 Task: Plan a trip to Bassila, Benin from 4th December, 2023 to 10th December, 2023 for 8 adults, 2 children.4 bedrooms having 8 beds and 4 bathrooms. Property type can be house. Amenities needed are: wifi, TV, free parkinig on premises, gym, breakfast. Booking option can be shelf check-in. Look for 4 properties as per requirement.
Action: Mouse moved to (482, 118)
Screenshot: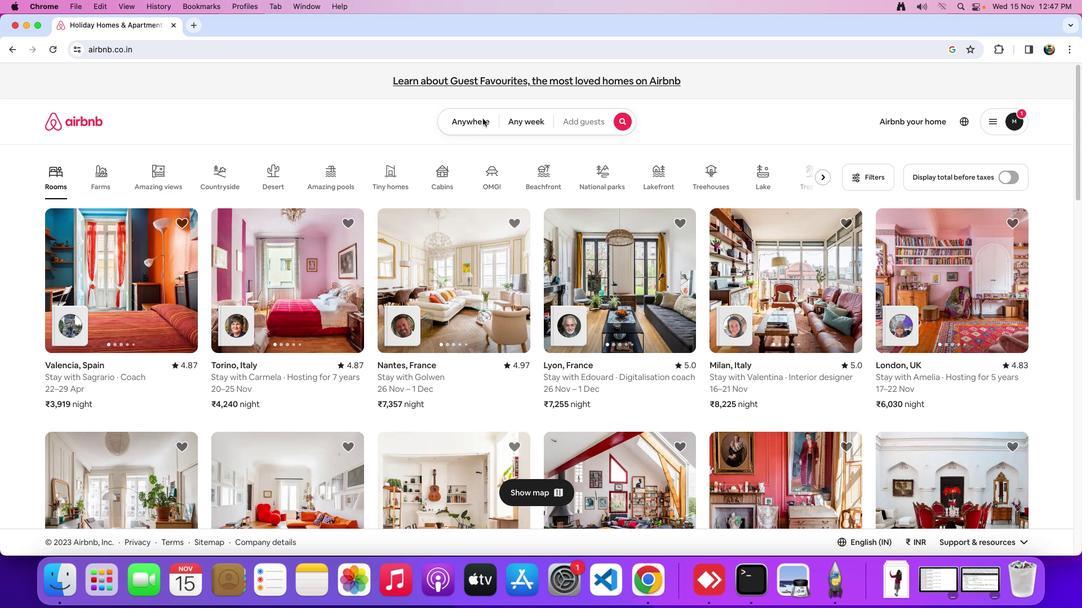 
Action: Mouse pressed left at (482, 118)
Screenshot: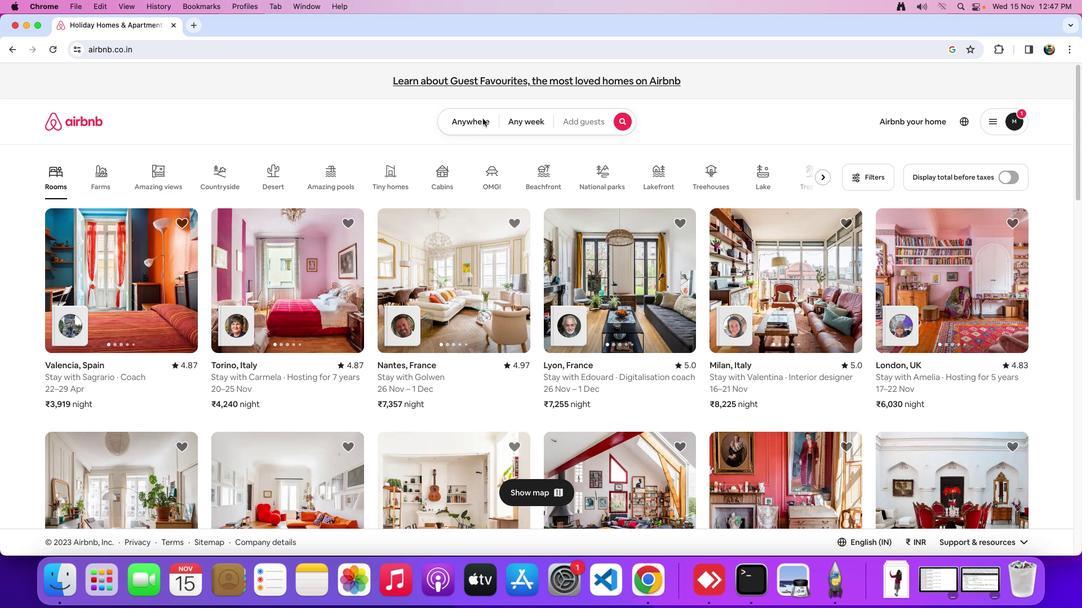 
Action: Mouse moved to (482, 120)
Screenshot: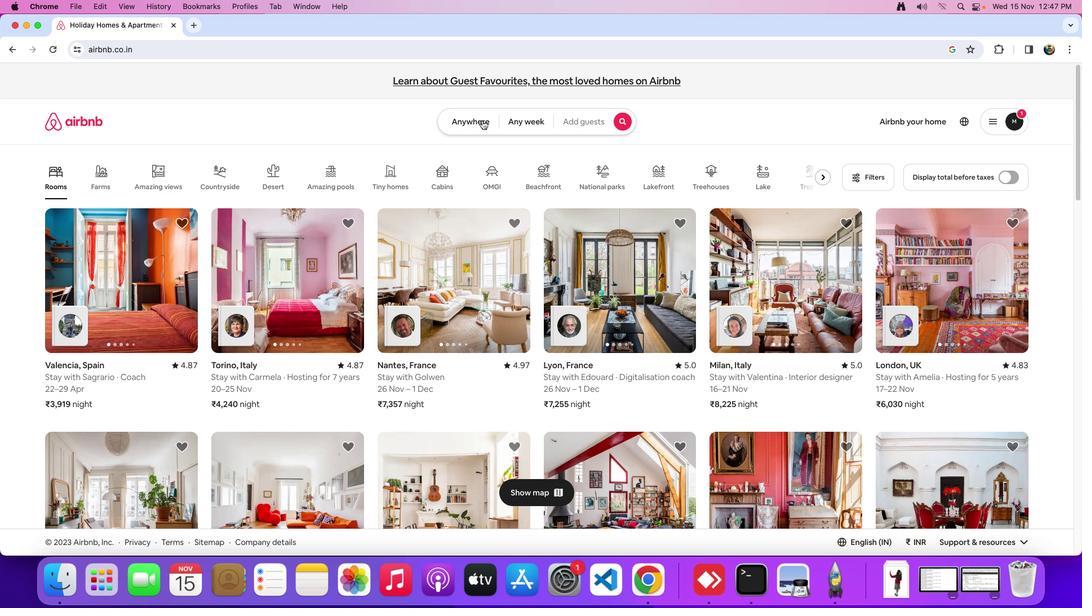 
Action: Mouse pressed left at (482, 120)
Screenshot: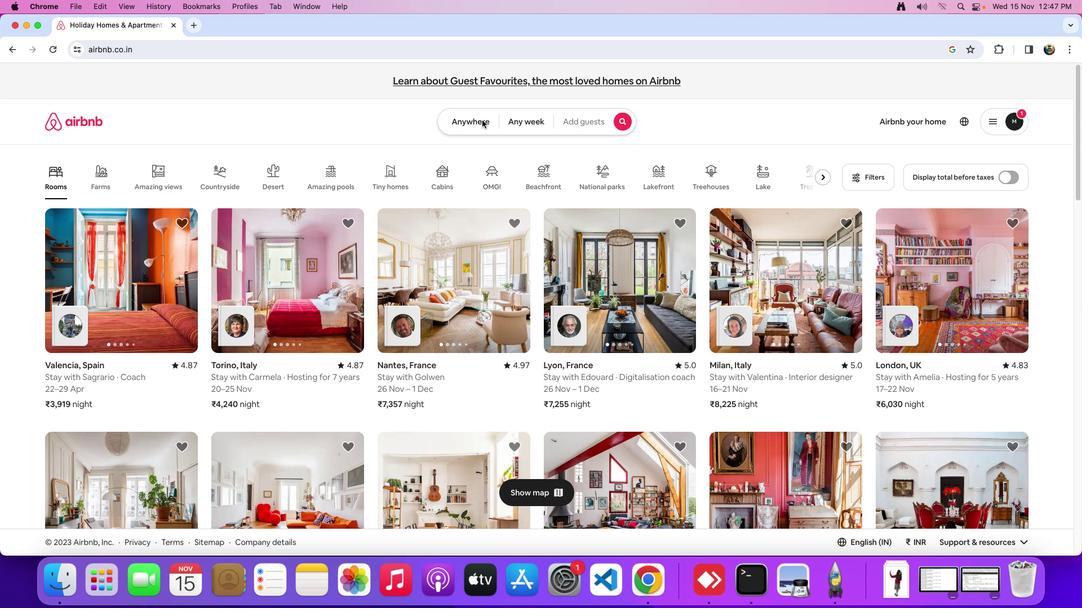 
Action: Mouse moved to (407, 171)
Screenshot: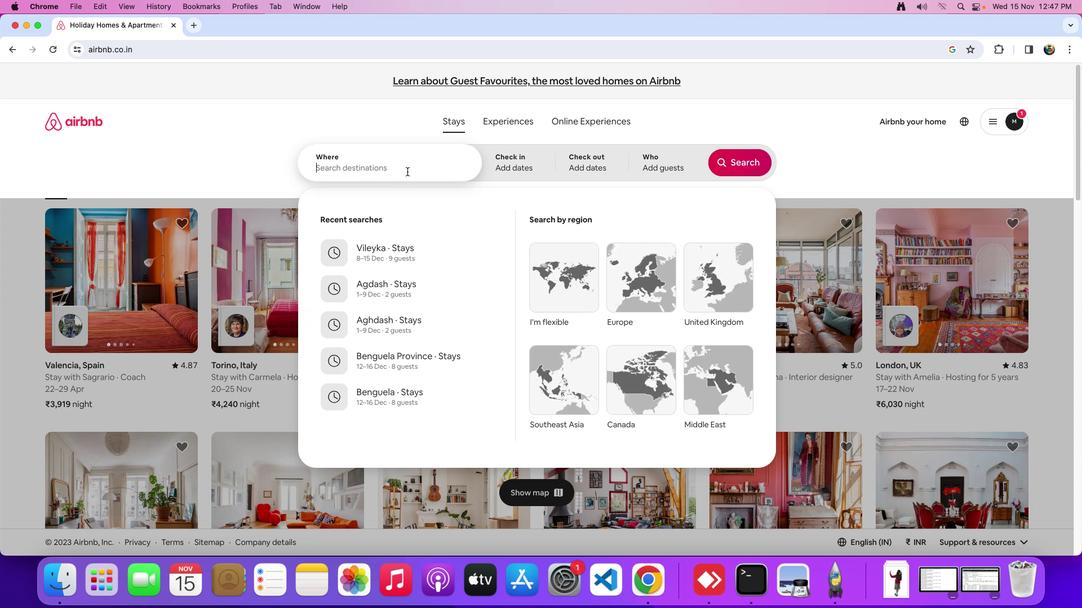 
Action: Mouse pressed left at (407, 171)
Screenshot: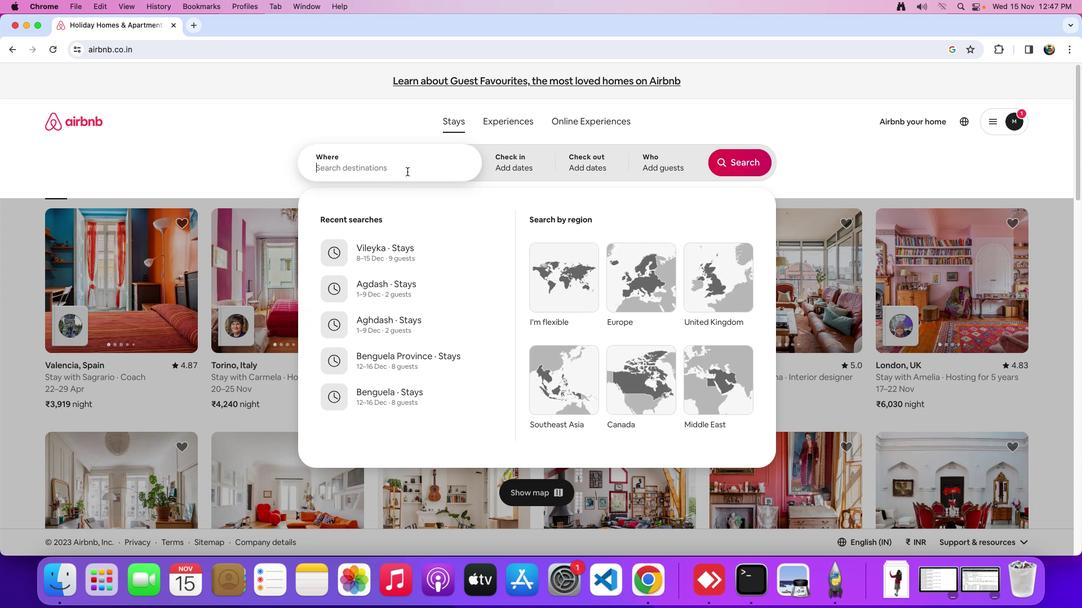 
Action: Mouse moved to (423, 196)
Screenshot: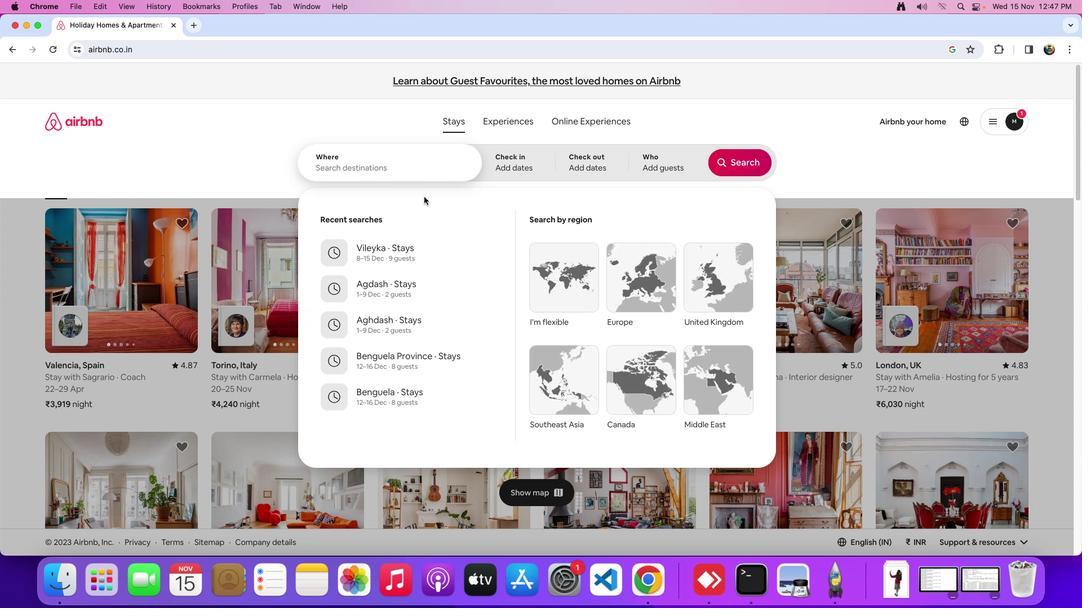 
Action: Key pressed Key.shift_r'B''a''s''s''i''l''a'','Key.spaceKey.shift_r'B''e''n''i''n'
Screenshot: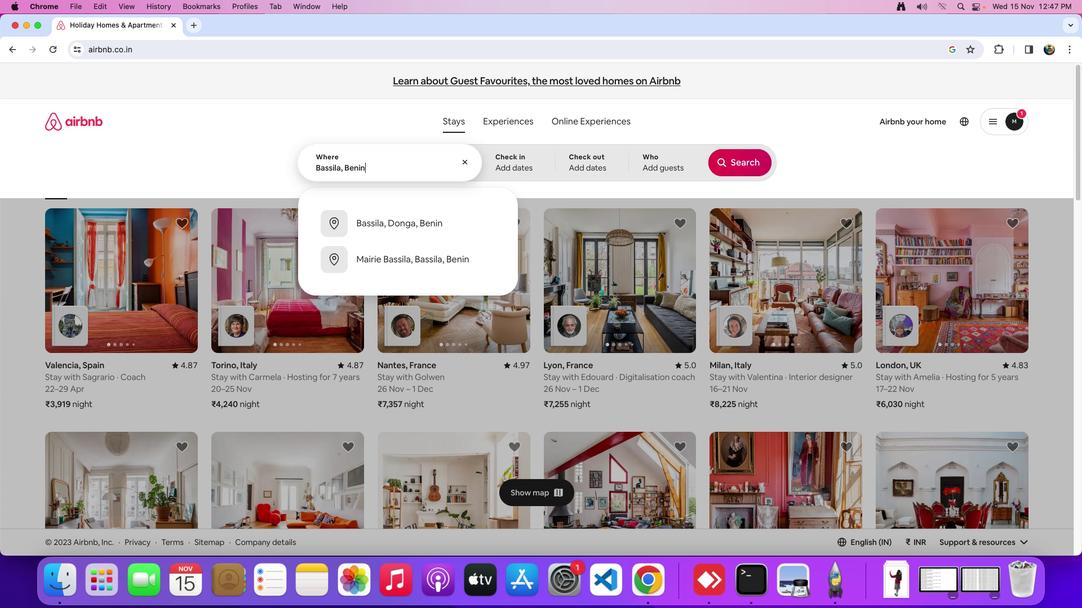 
Action: Mouse moved to (529, 156)
Screenshot: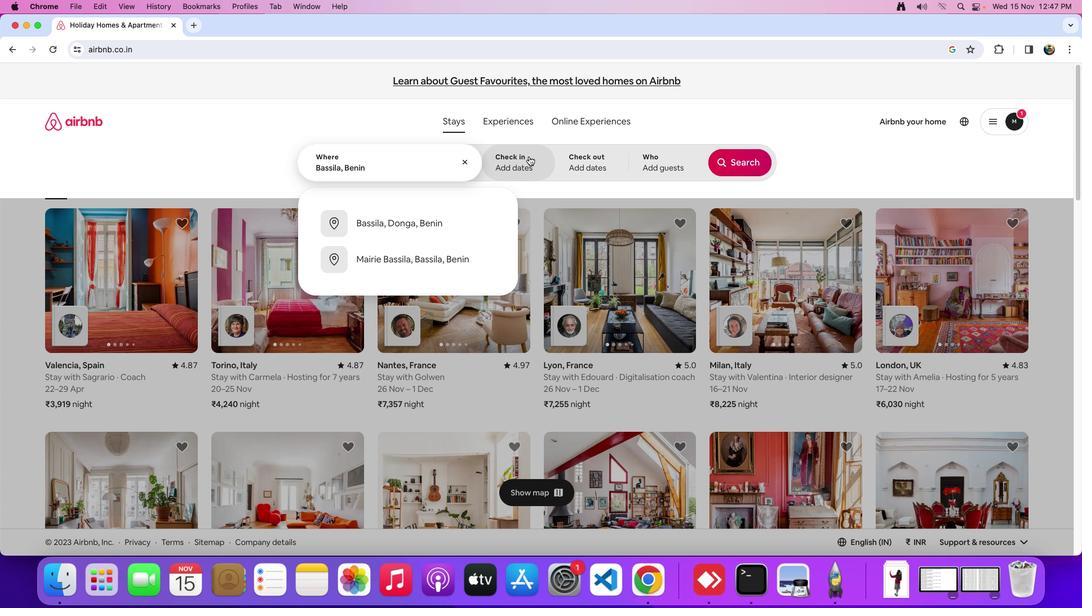 
Action: Mouse pressed left at (529, 156)
Screenshot: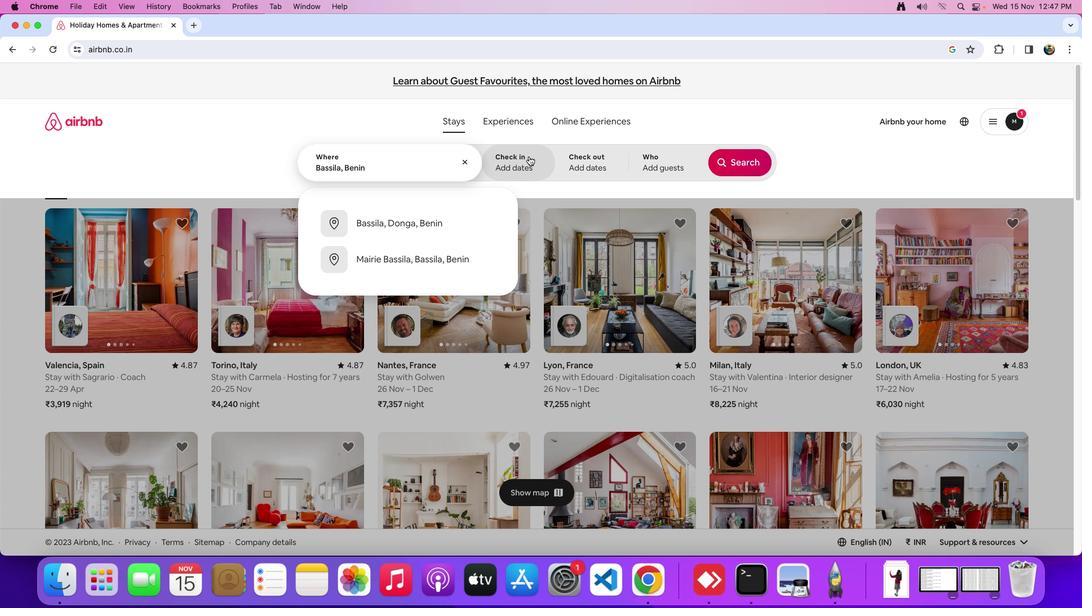 
Action: Mouse moved to (602, 325)
Screenshot: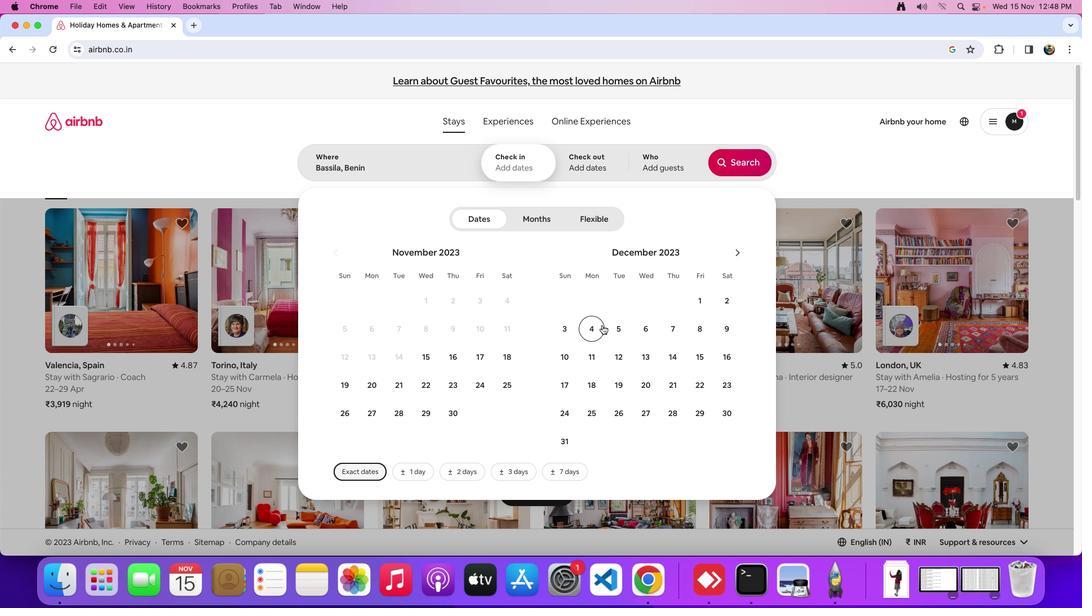 
Action: Mouse pressed left at (602, 325)
Screenshot: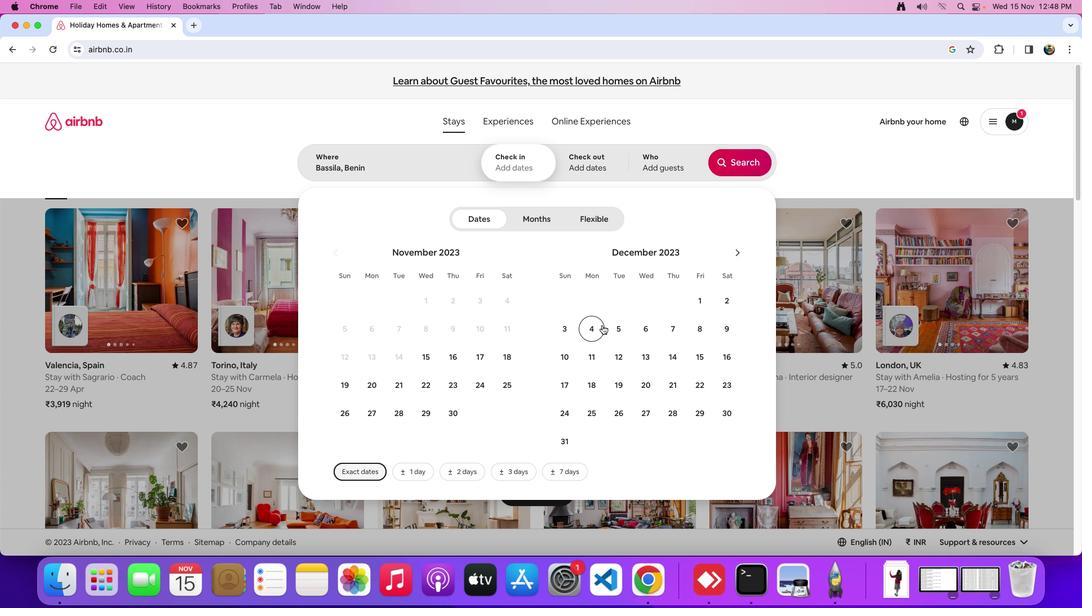 
Action: Mouse moved to (574, 357)
Screenshot: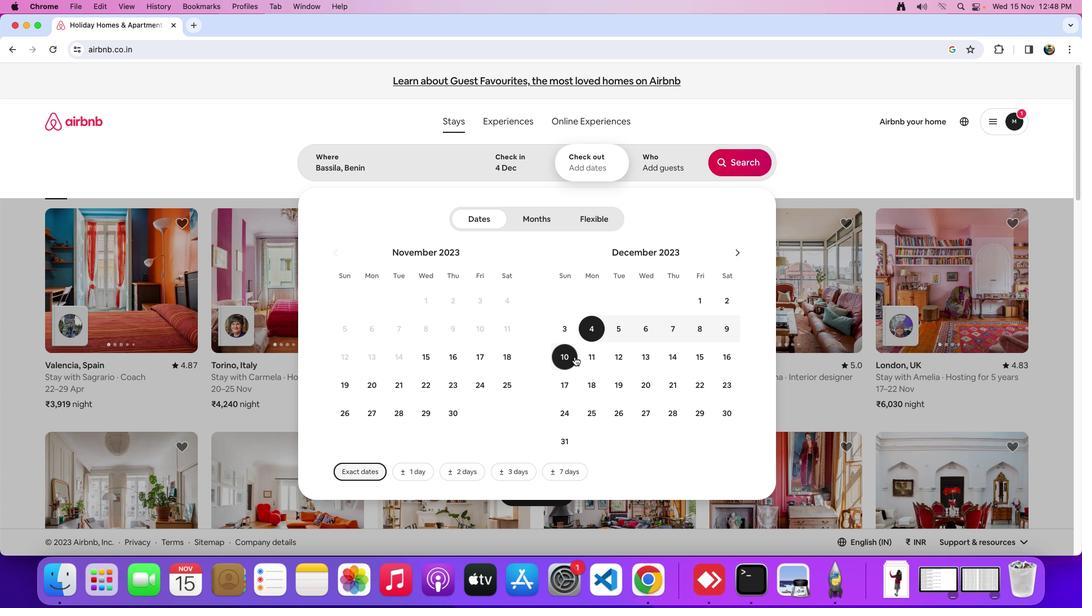 
Action: Mouse pressed left at (574, 357)
Screenshot: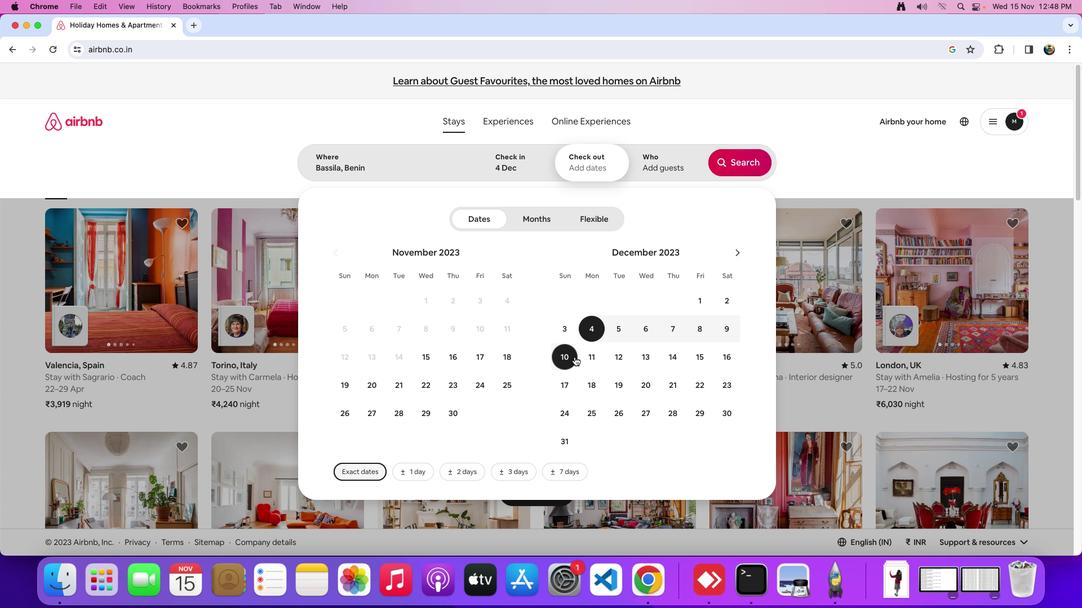 
Action: Mouse moved to (667, 160)
Screenshot: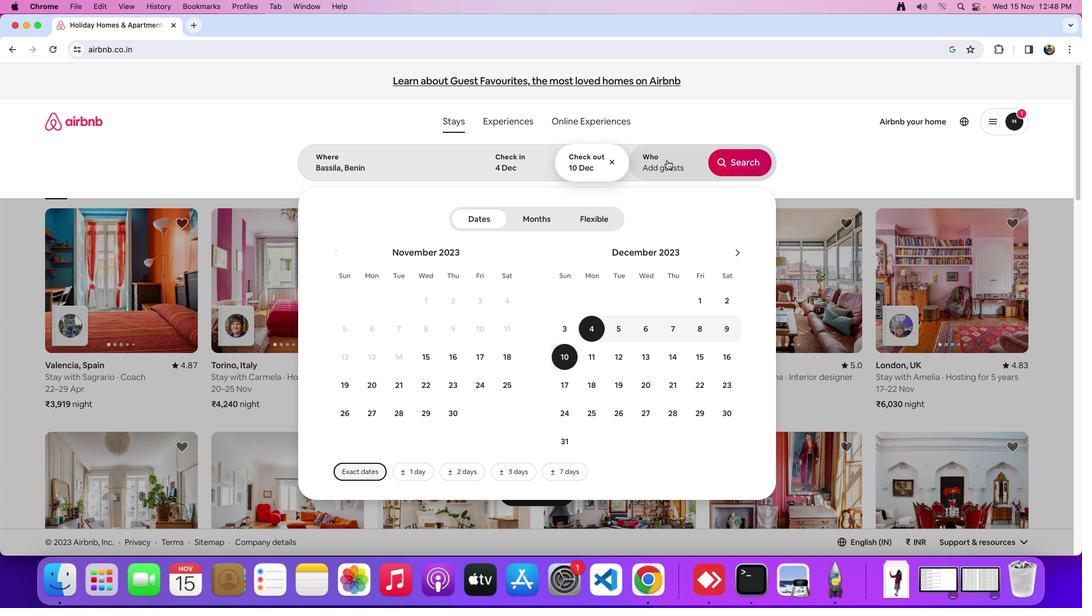 
Action: Mouse pressed left at (667, 160)
Screenshot: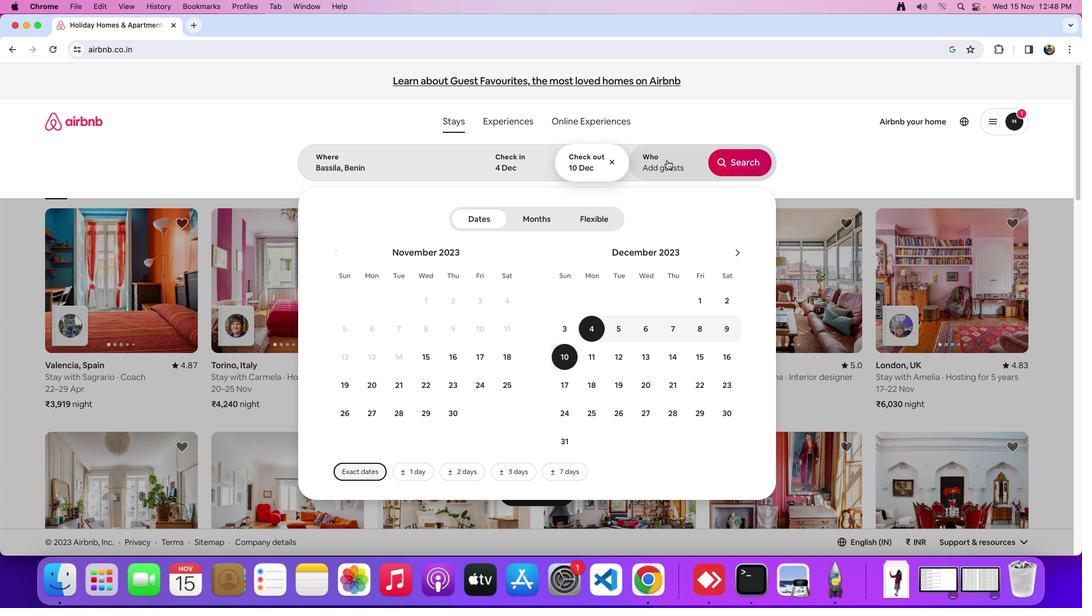
Action: Mouse moved to (750, 219)
Screenshot: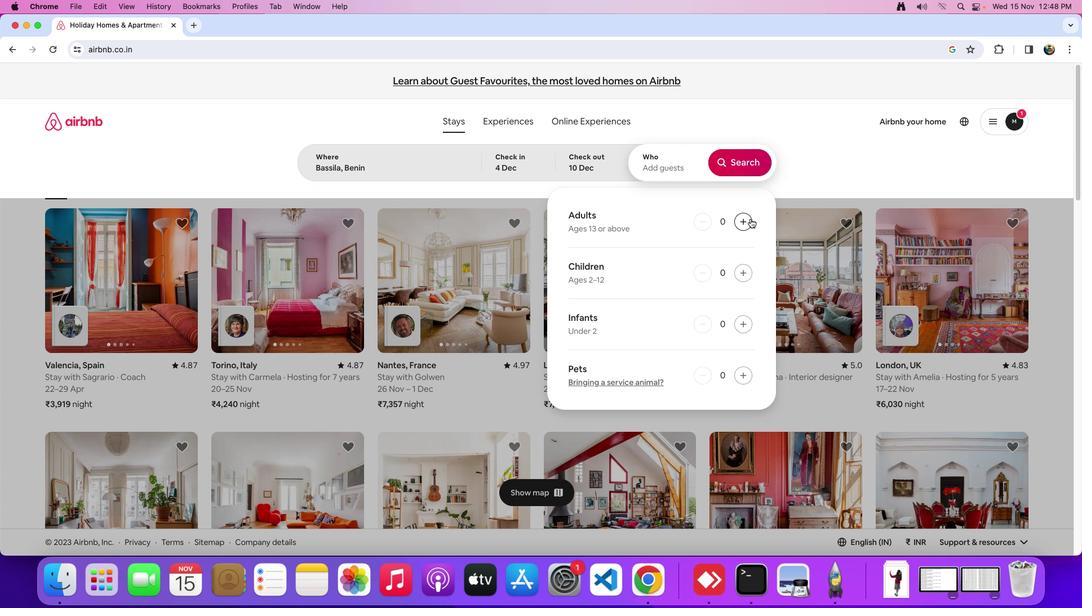
Action: Mouse pressed left at (750, 219)
Screenshot: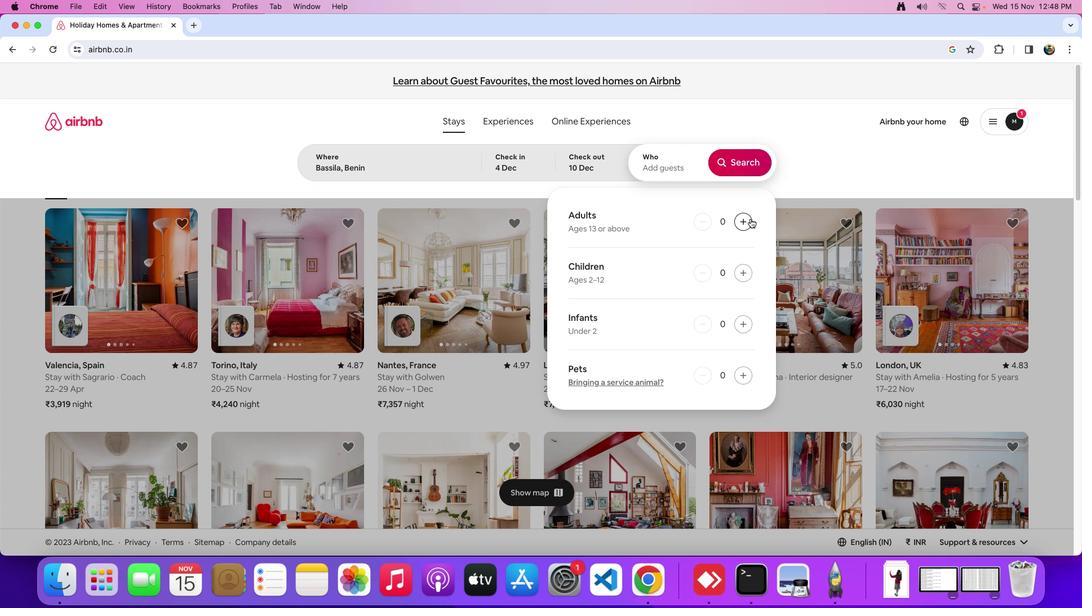 
Action: Mouse pressed left at (750, 219)
Screenshot: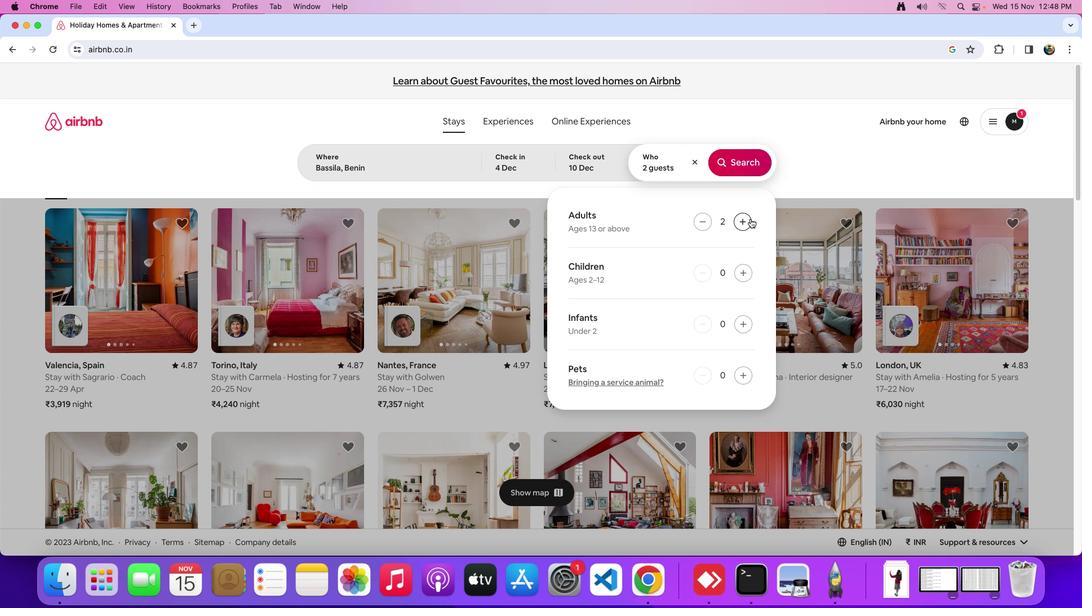 
Action: Mouse pressed left at (750, 219)
Screenshot: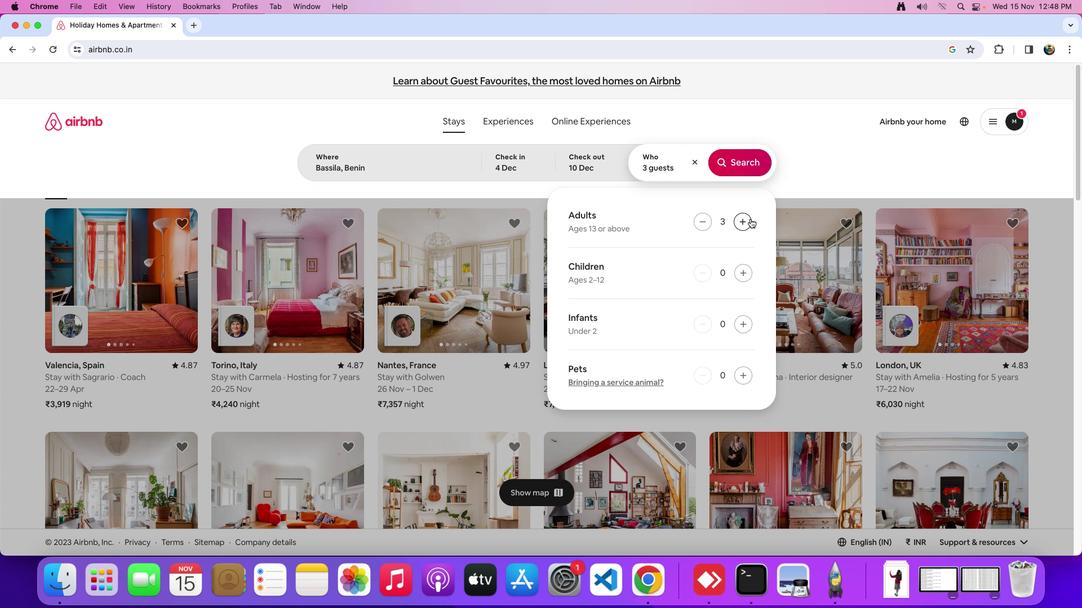 
Action: Mouse pressed left at (750, 219)
Screenshot: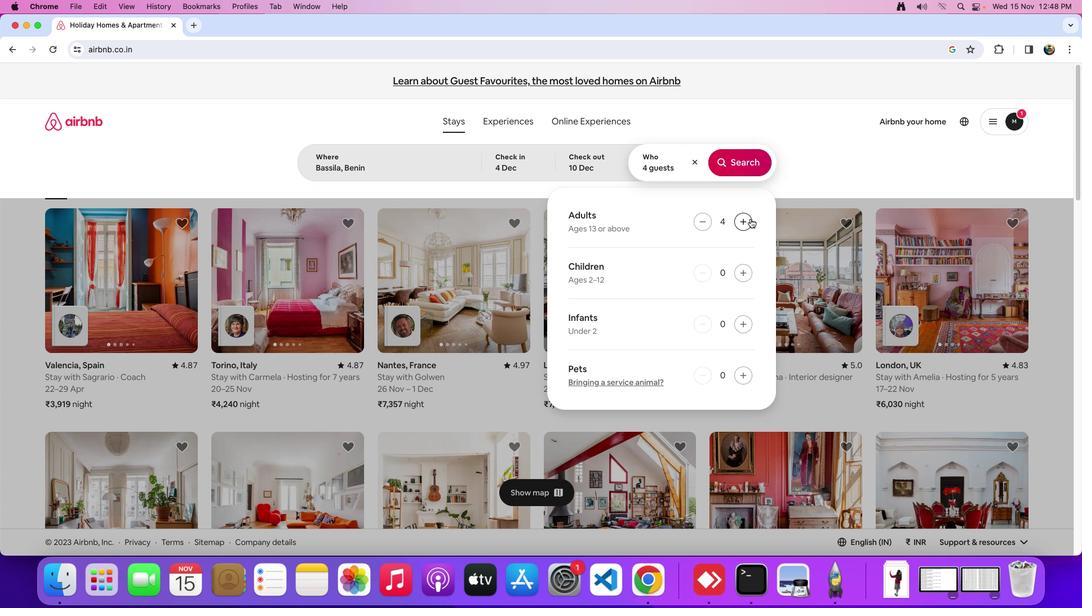 
Action: Mouse pressed left at (750, 219)
Screenshot: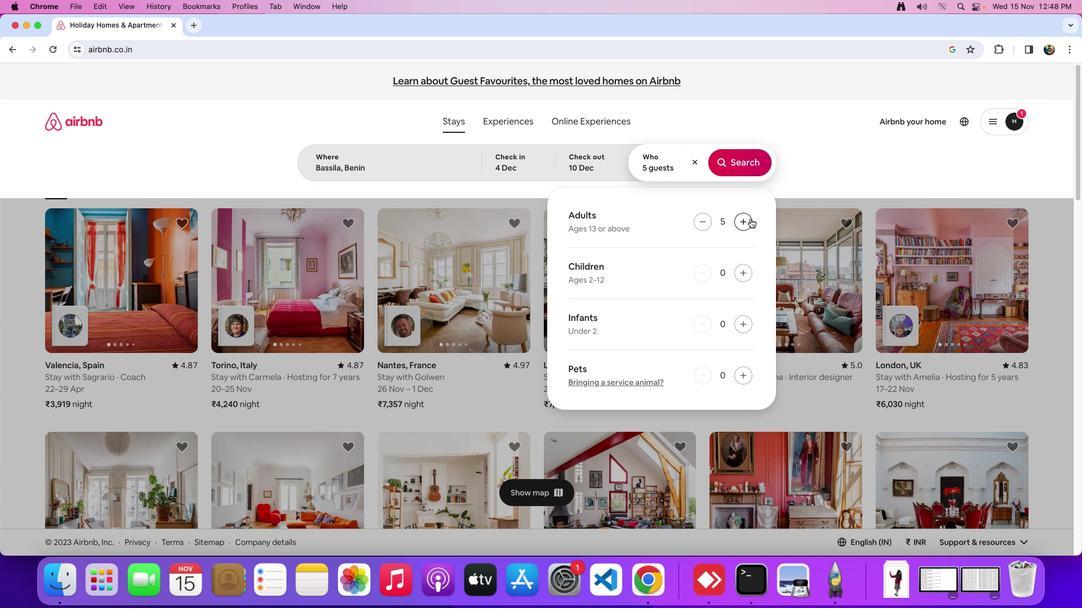 
Action: Mouse pressed left at (750, 219)
Screenshot: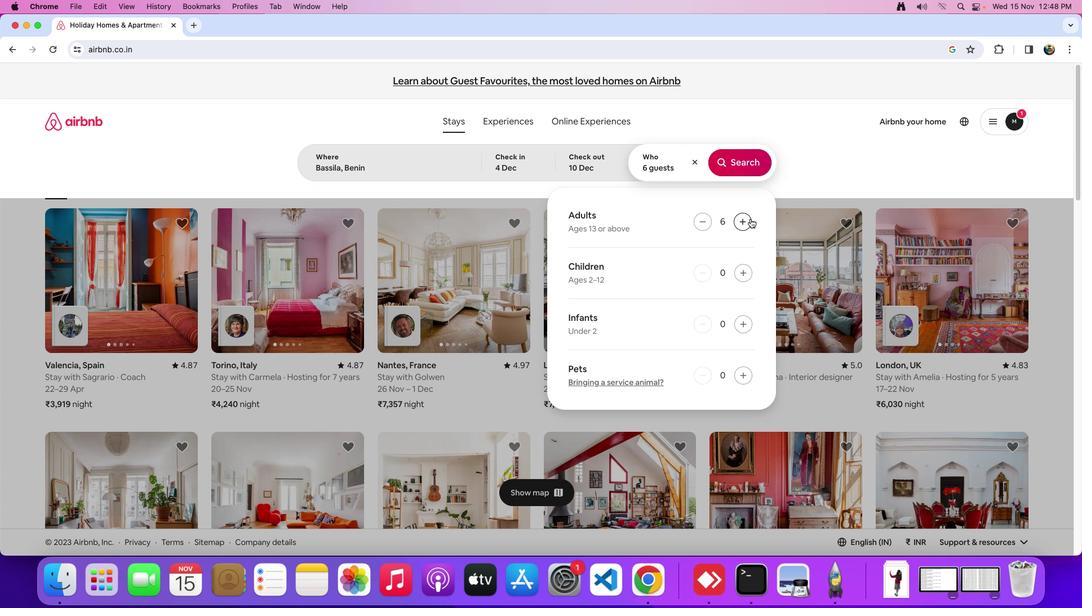 
Action: Mouse pressed left at (750, 219)
Screenshot: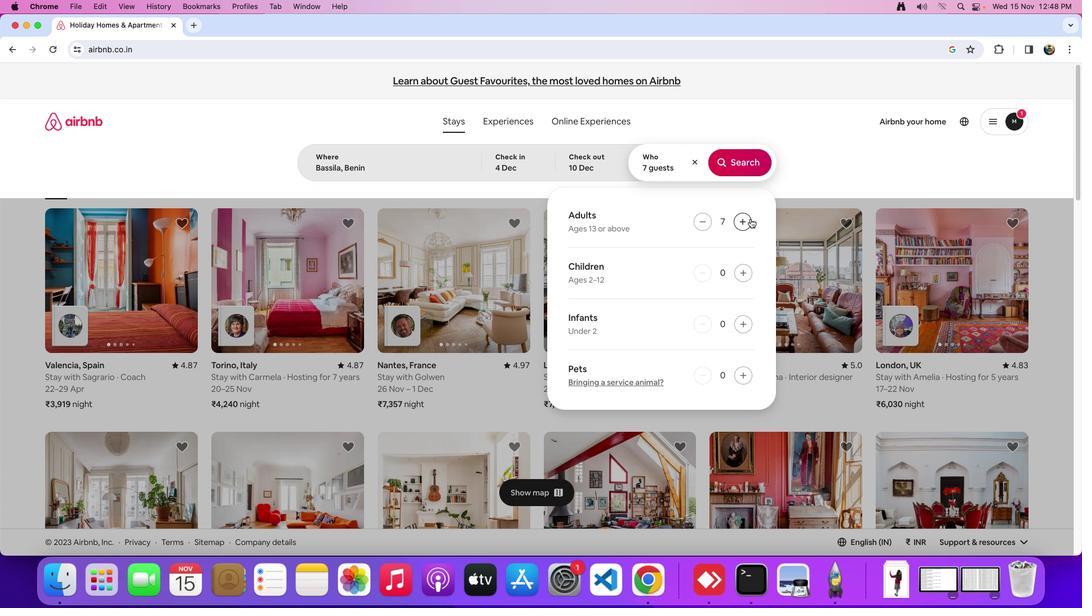 
Action: Mouse pressed left at (750, 219)
Screenshot: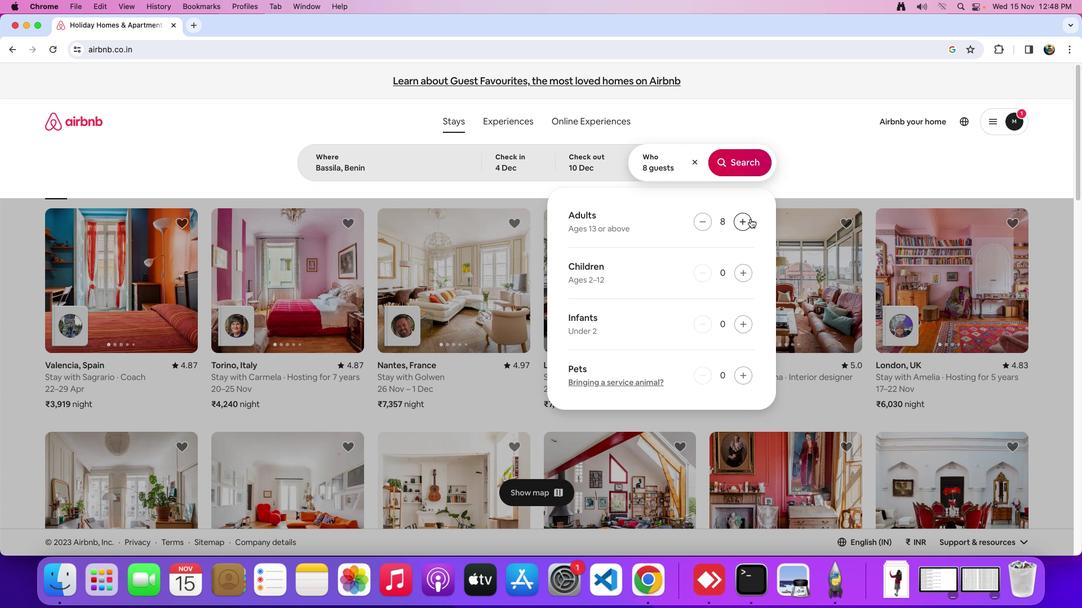 
Action: Mouse moved to (737, 279)
Screenshot: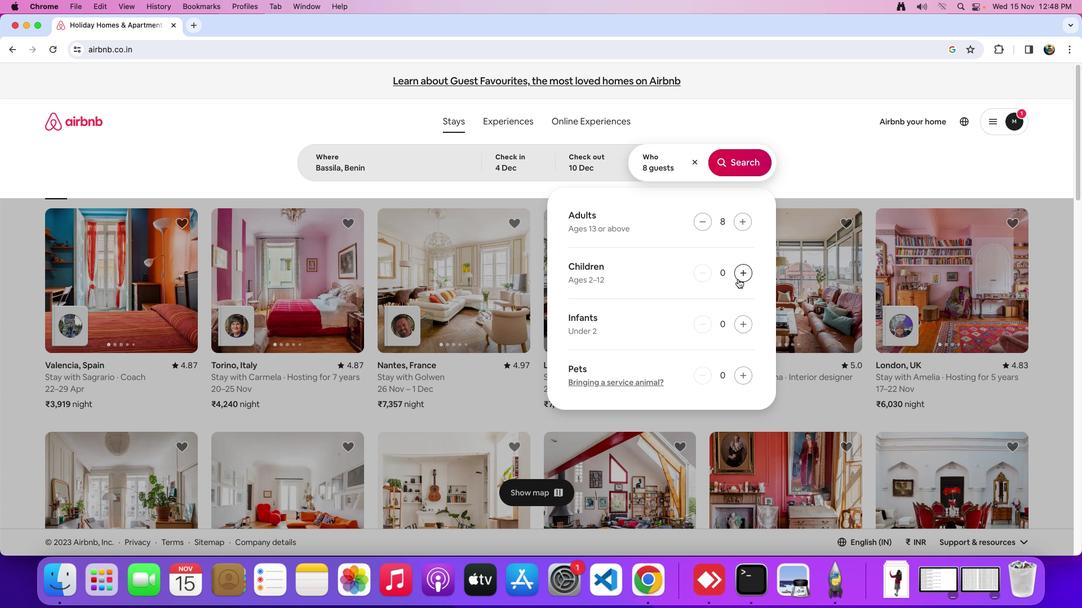 
Action: Mouse pressed left at (737, 279)
Screenshot: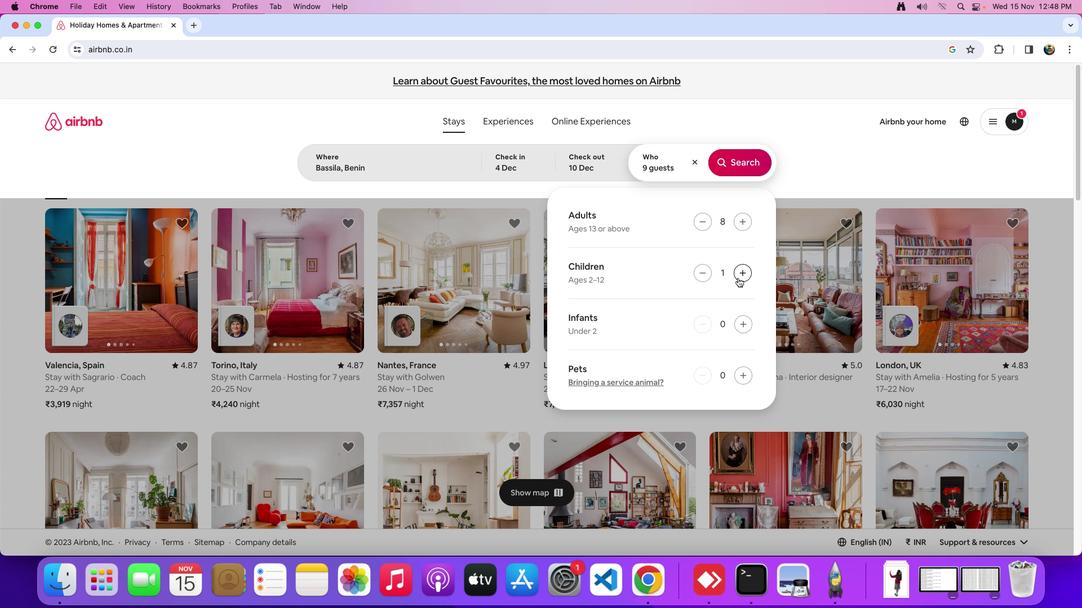 
Action: Mouse moved to (737, 277)
Screenshot: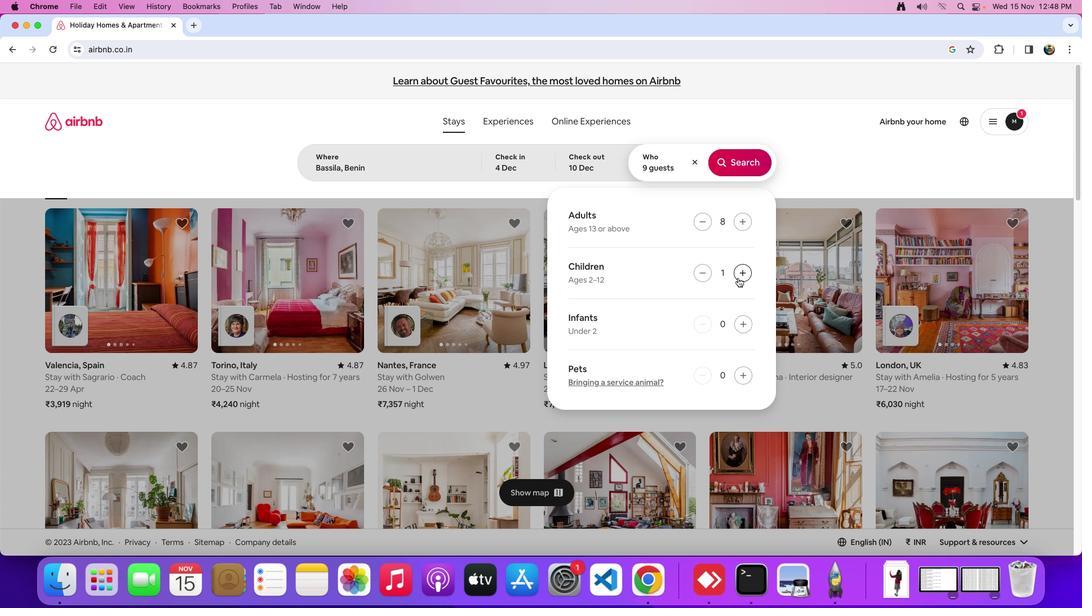 
Action: Mouse pressed left at (737, 277)
Screenshot: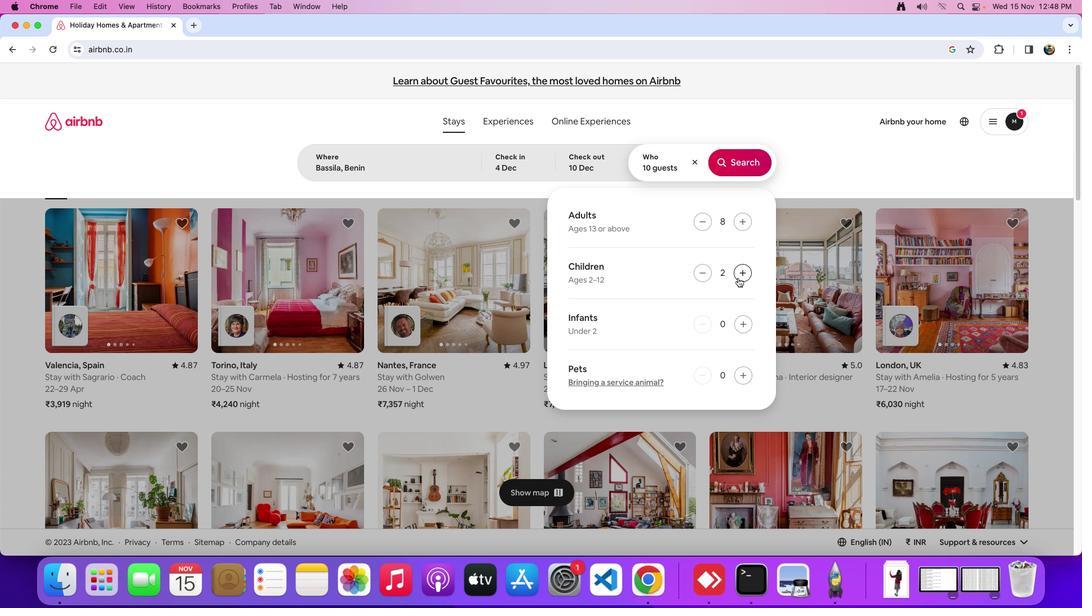 
Action: Mouse moved to (730, 169)
Screenshot: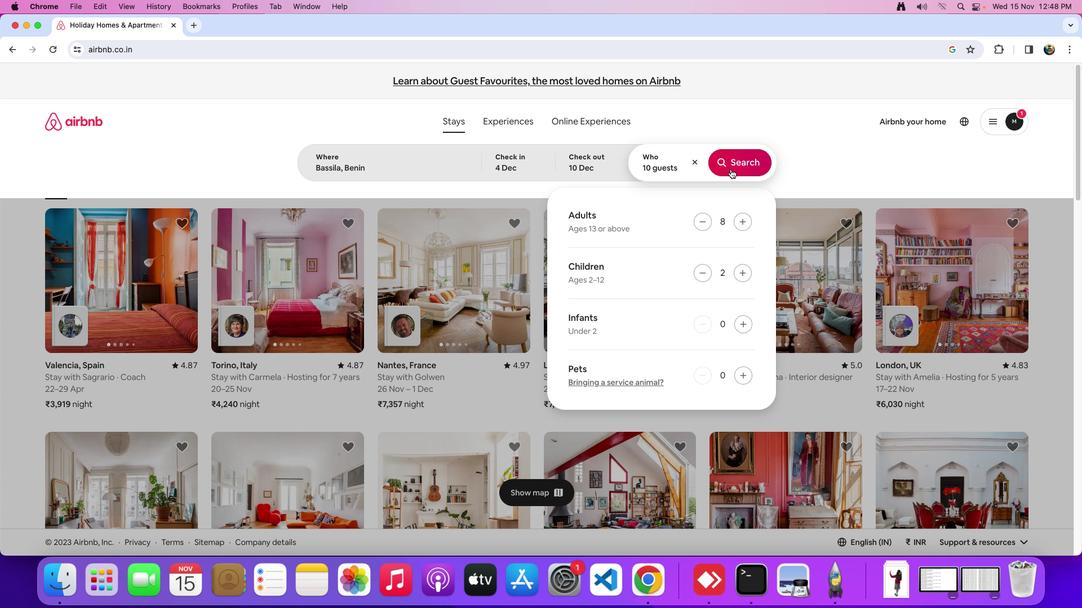
Action: Mouse pressed left at (730, 169)
Screenshot: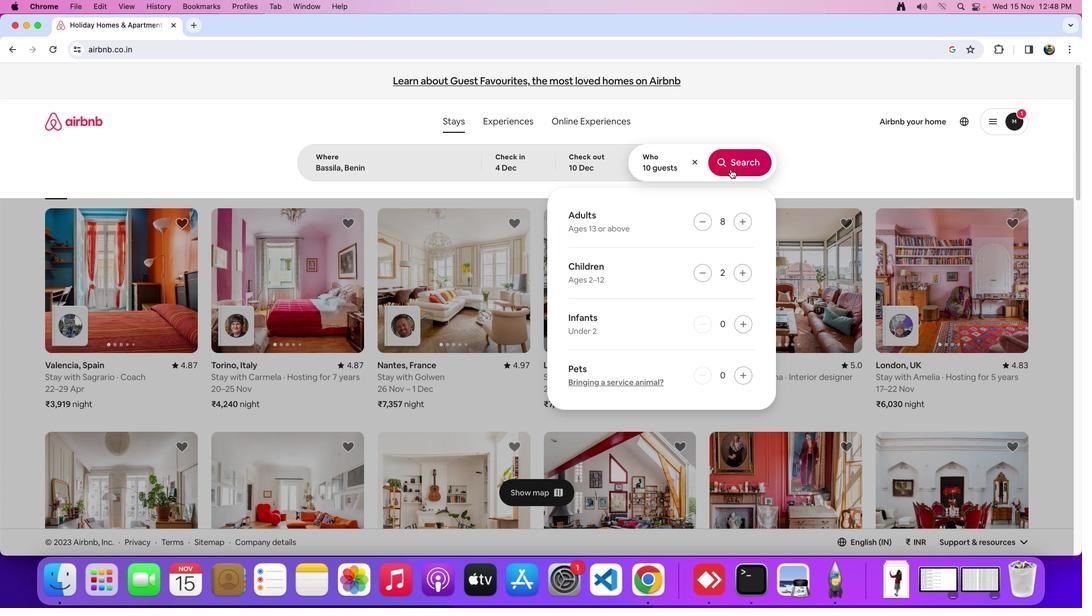 
Action: Mouse moved to (908, 130)
Screenshot: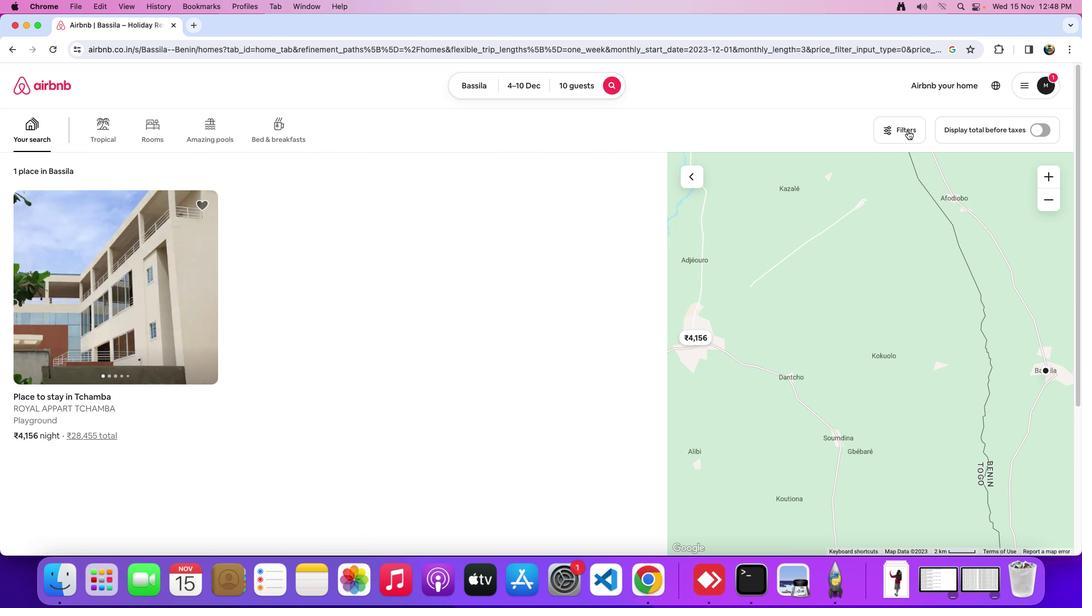 
Action: Mouse pressed left at (908, 130)
Screenshot: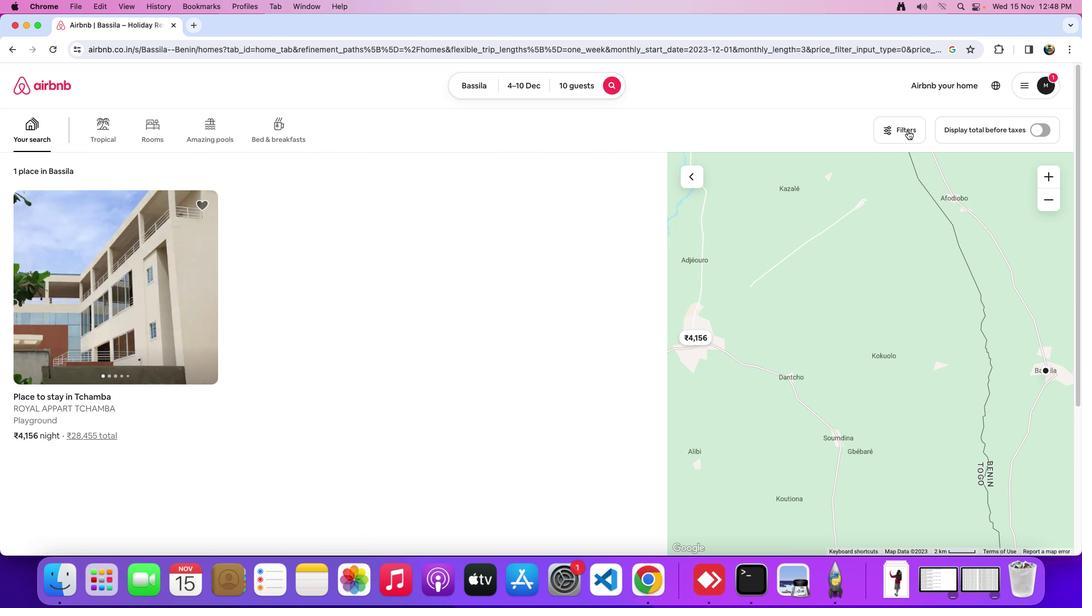 
Action: Mouse moved to (582, 256)
Screenshot: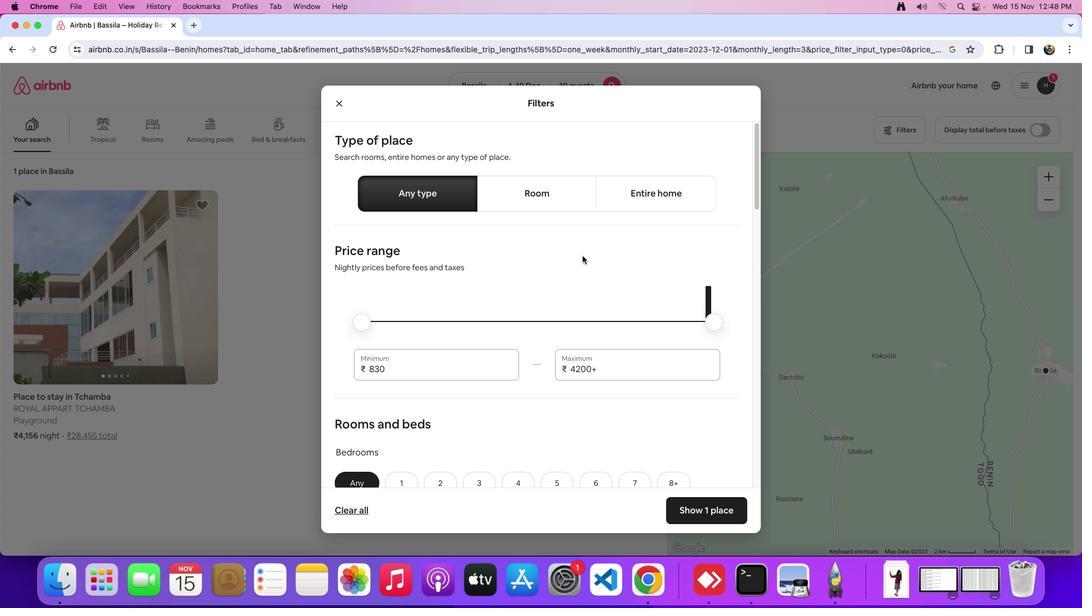 
Action: Mouse scrolled (582, 256) with delta (0, 0)
Screenshot: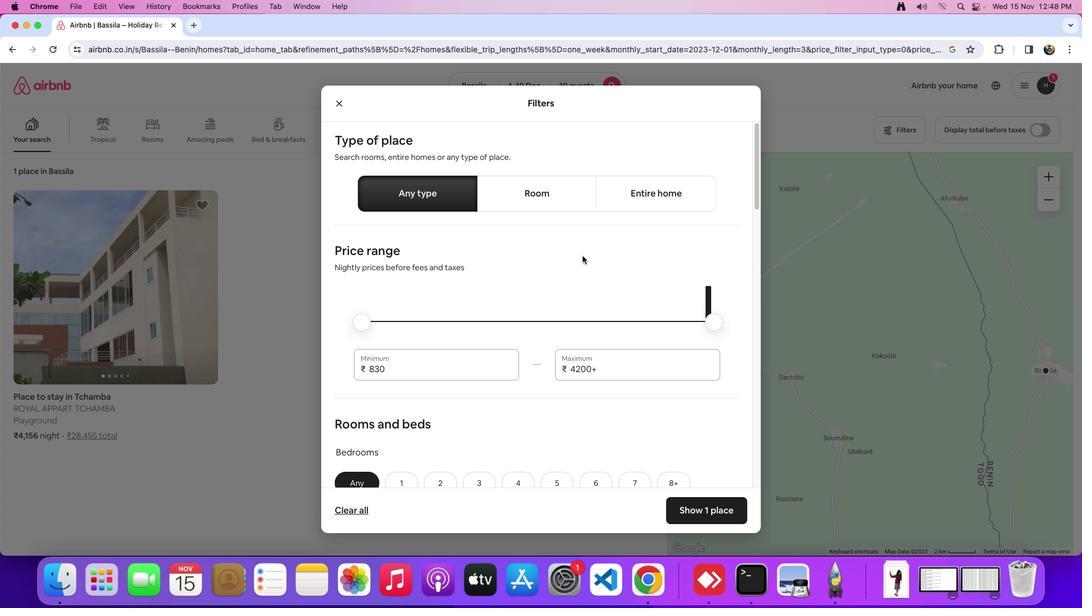 
Action: Mouse moved to (582, 256)
Screenshot: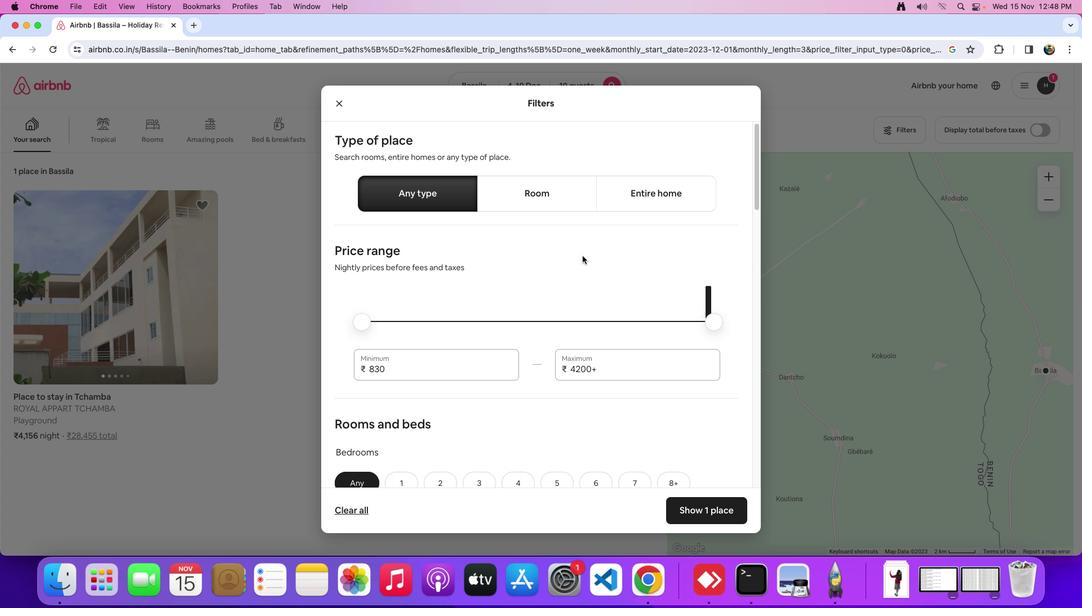
Action: Mouse scrolled (582, 256) with delta (0, 0)
Screenshot: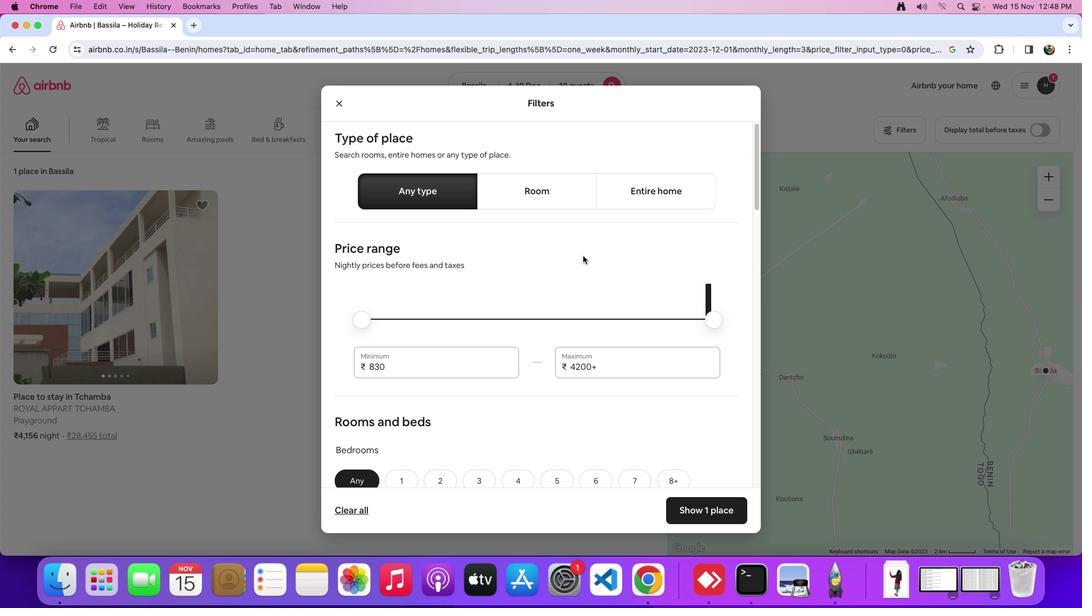 
Action: Mouse moved to (582, 256)
Screenshot: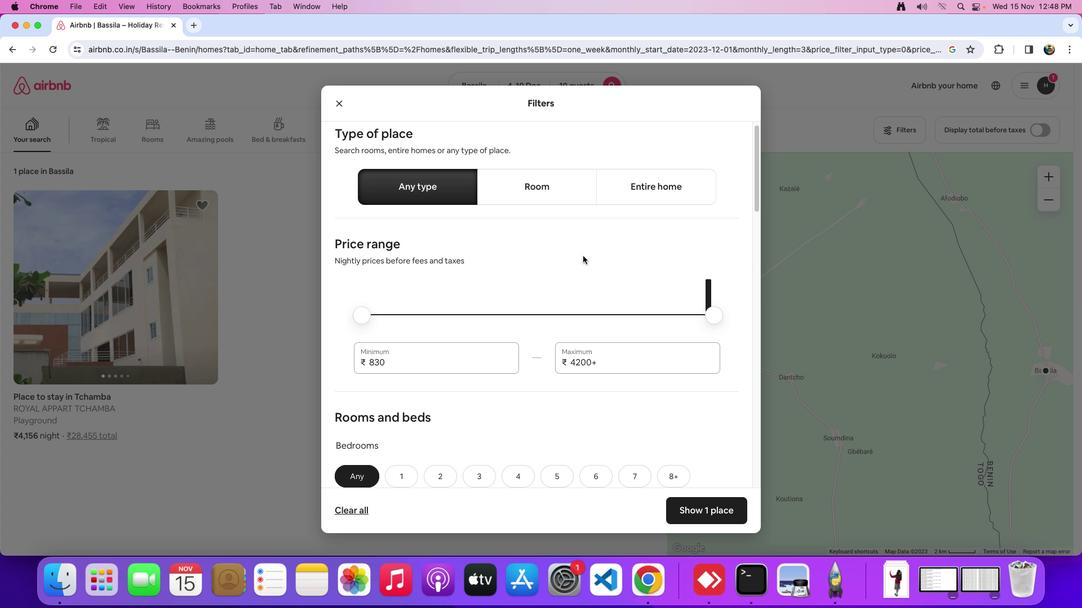 
Action: Mouse scrolled (582, 256) with delta (0, 0)
Screenshot: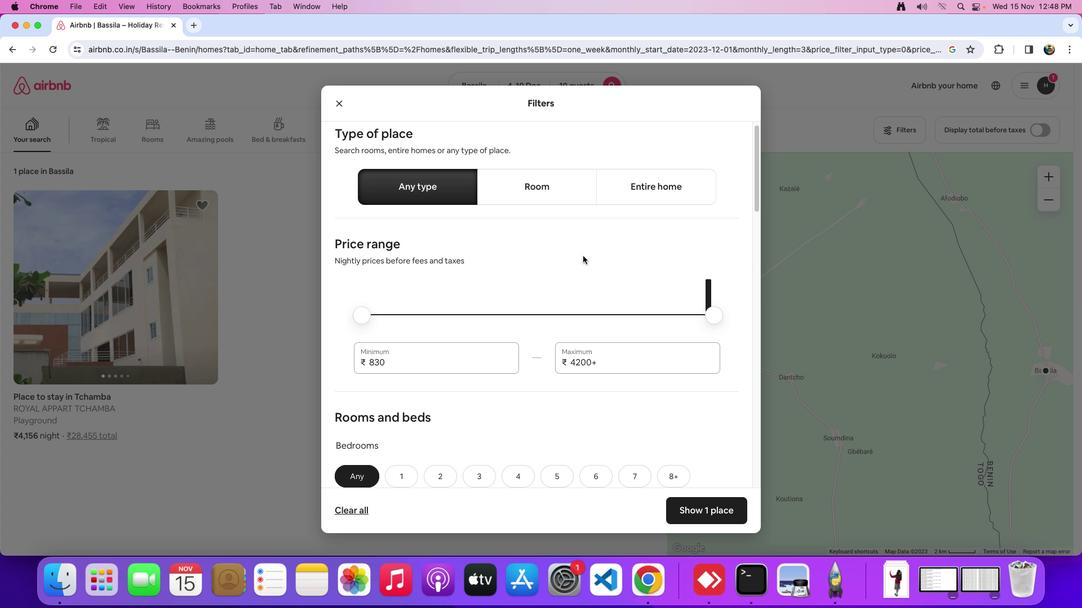 
Action: Mouse moved to (582, 255)
Screenshot: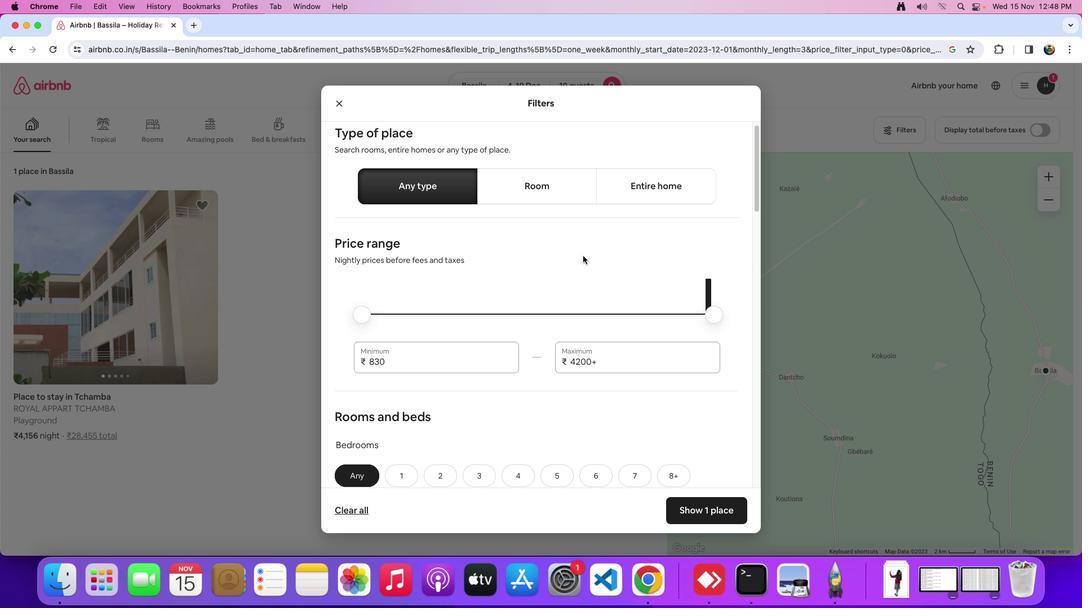 
Action: Mouse scrolled (582, 255) with delta (0, 0)
Screenshot: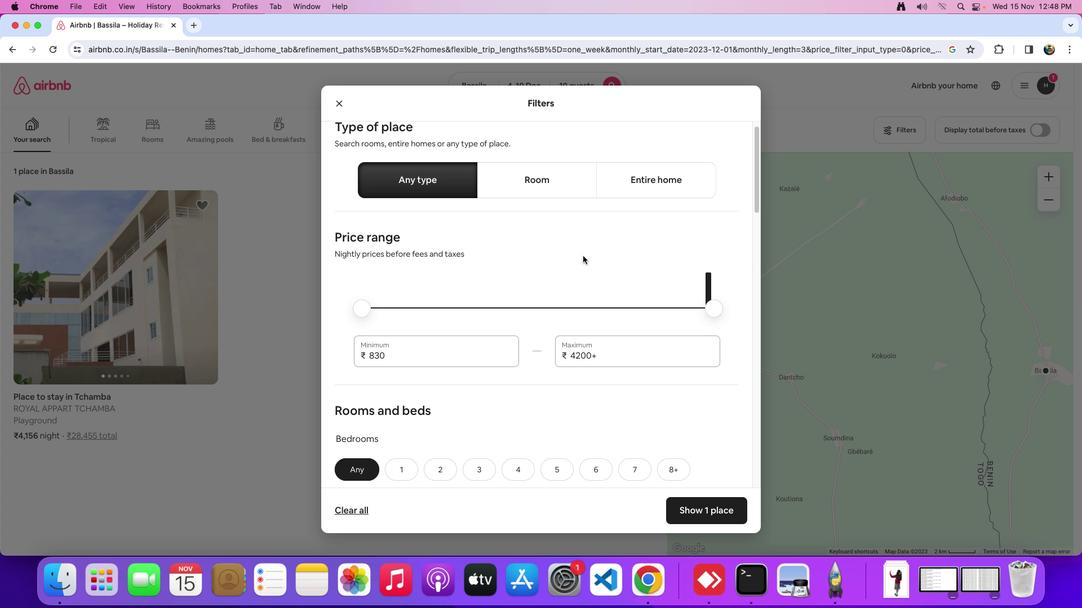 
Action: Mouse scrolled (582, 255) with delta (0, 0)
Screenshot: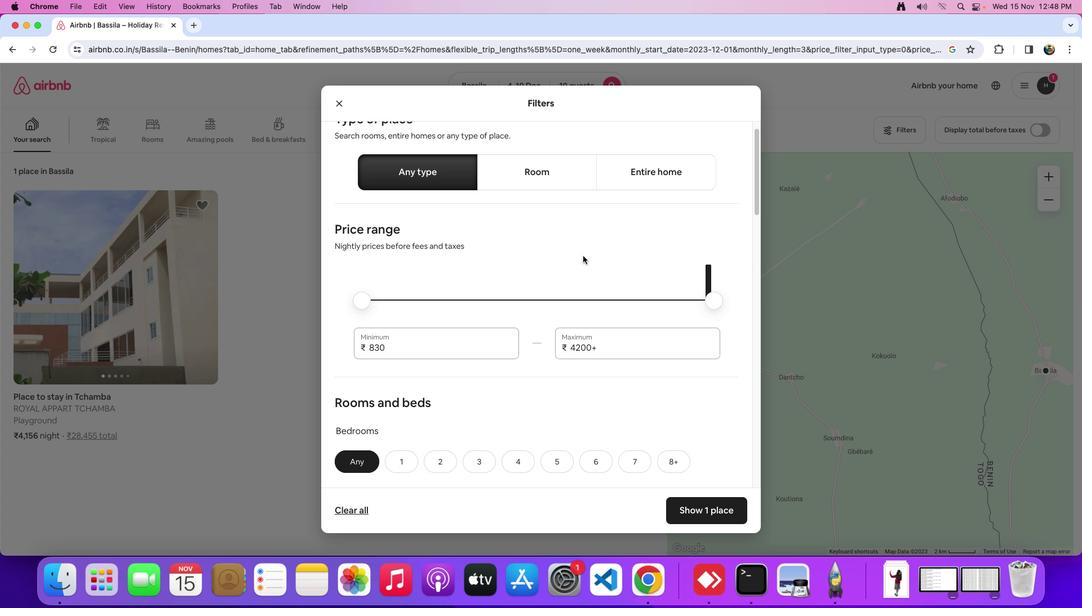 
Action: Mouse scrolled (582, 255) with delta (0, 0)
Screenshot: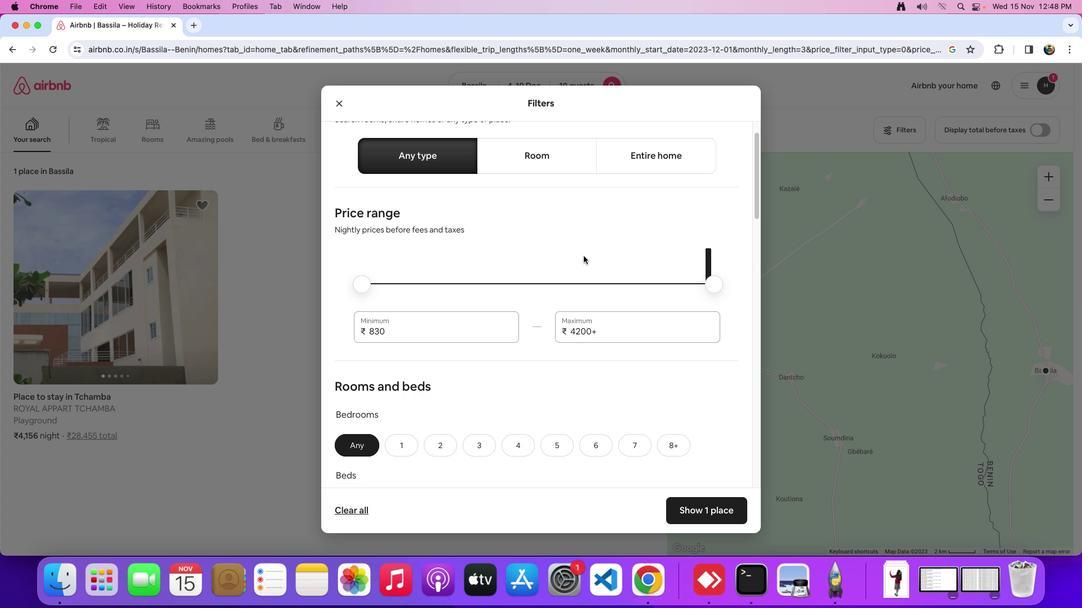 
Action: Mouse moved to (583, 255)
Screenshot: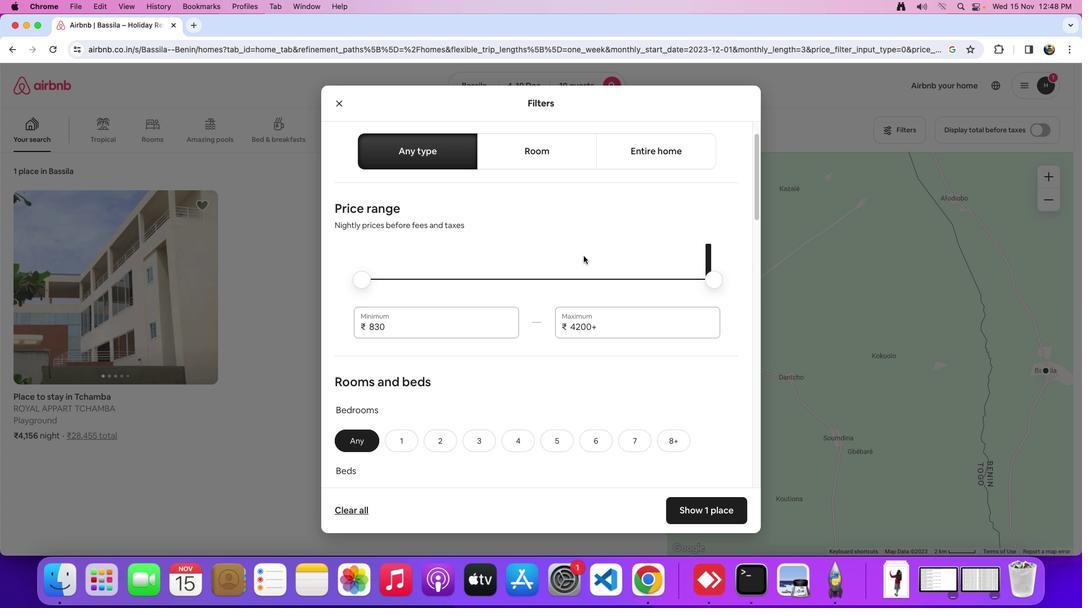 
Action: Mouse scrolled (583, 255) with delta (0, 0)
Screenshot: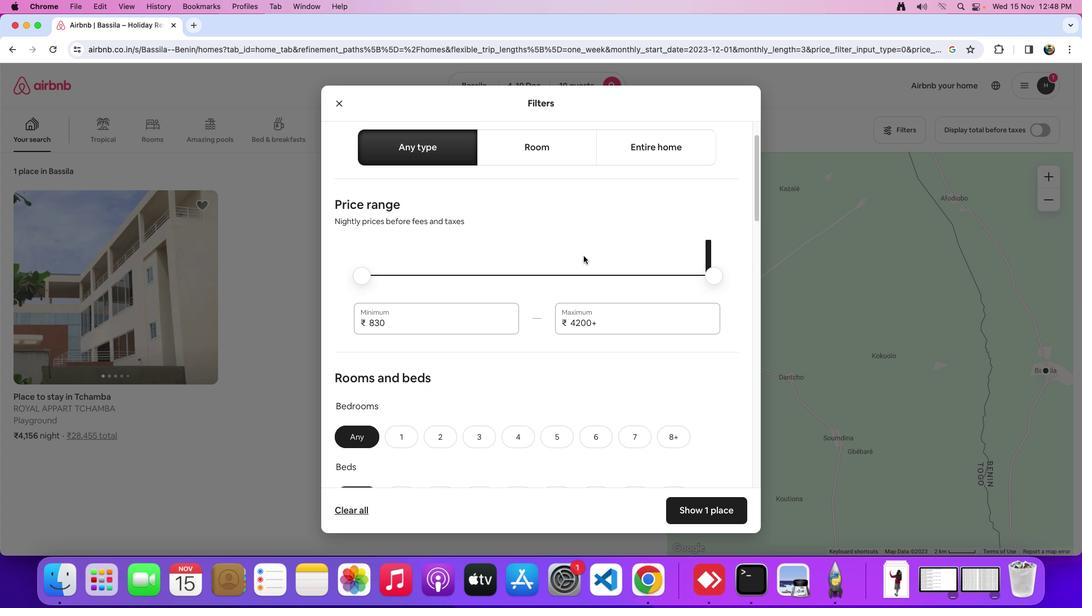 
Action: Mouse scrolled (583, 255) with delta (0, 0)
Screenshot: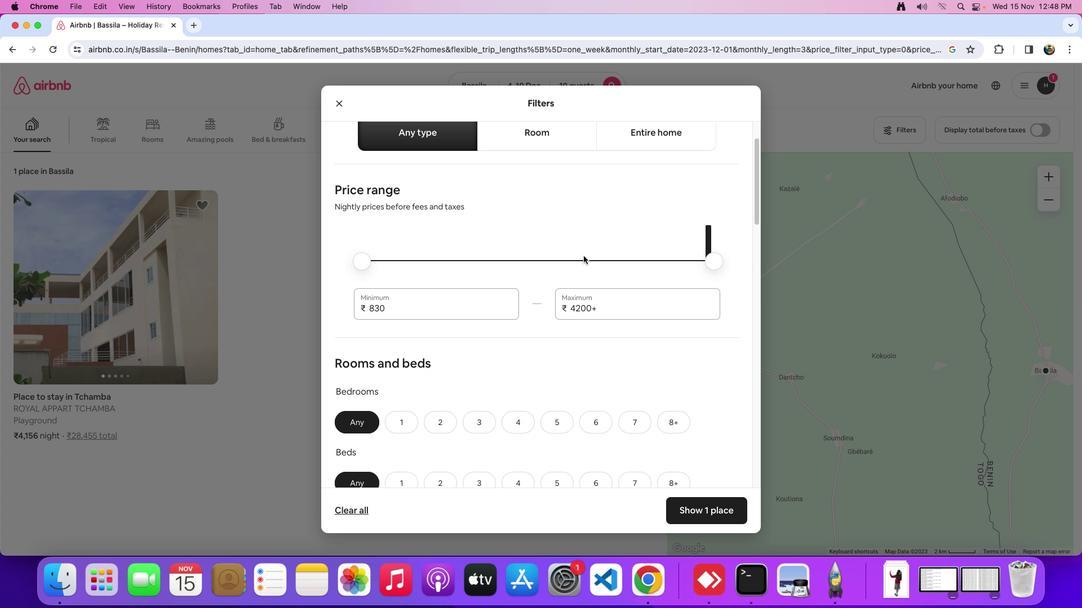 
Action: Mouse scrolled (583, 255) with delta (0, 0)
Screenshot: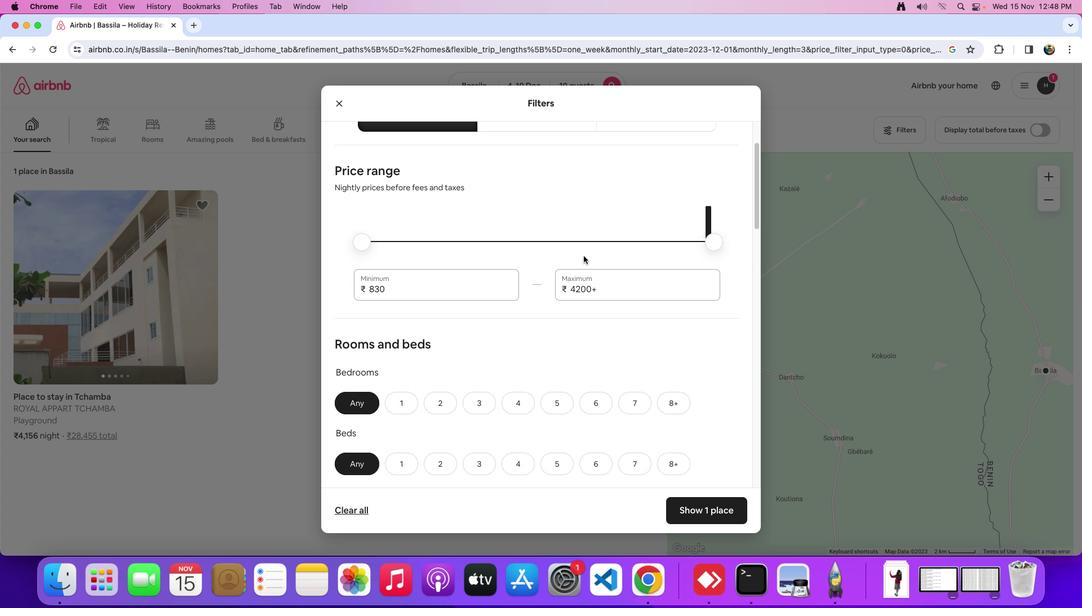 
Action: Mouse moved to (583, 255)
Screenshot: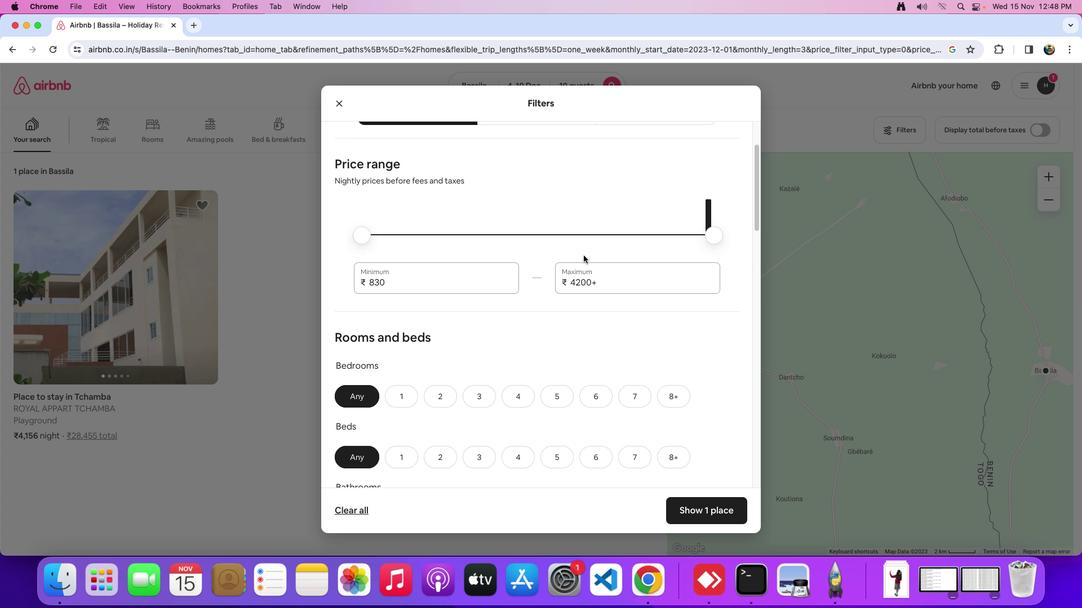 
Action: Mouse scrolled (583, 255) with delta (0, 0)
Screenshot: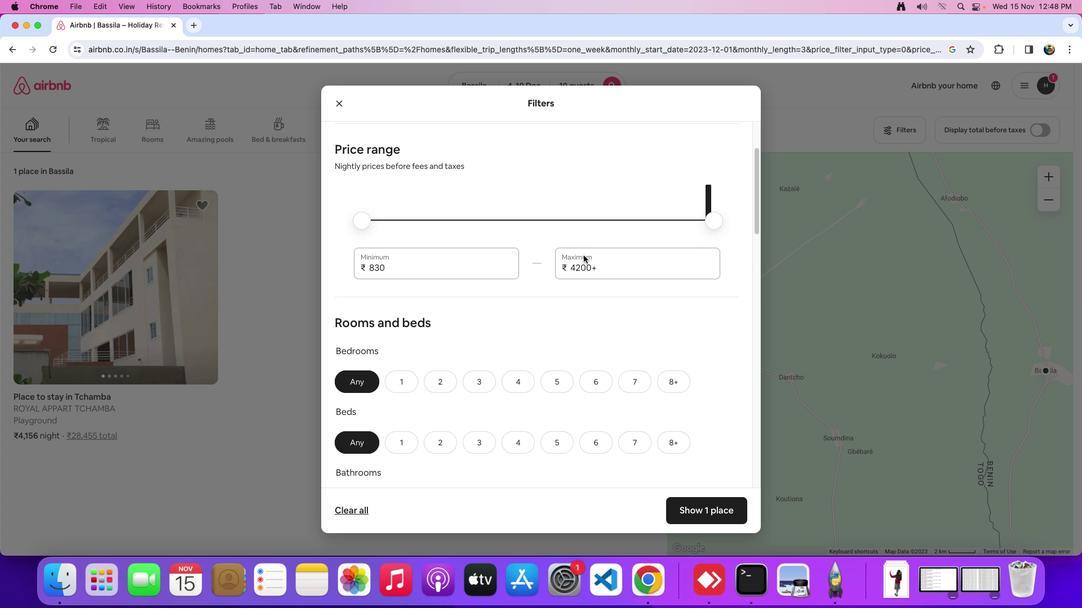
Action: Mouse scrolled (583, 255) with delta (0, 0)
Screenshot: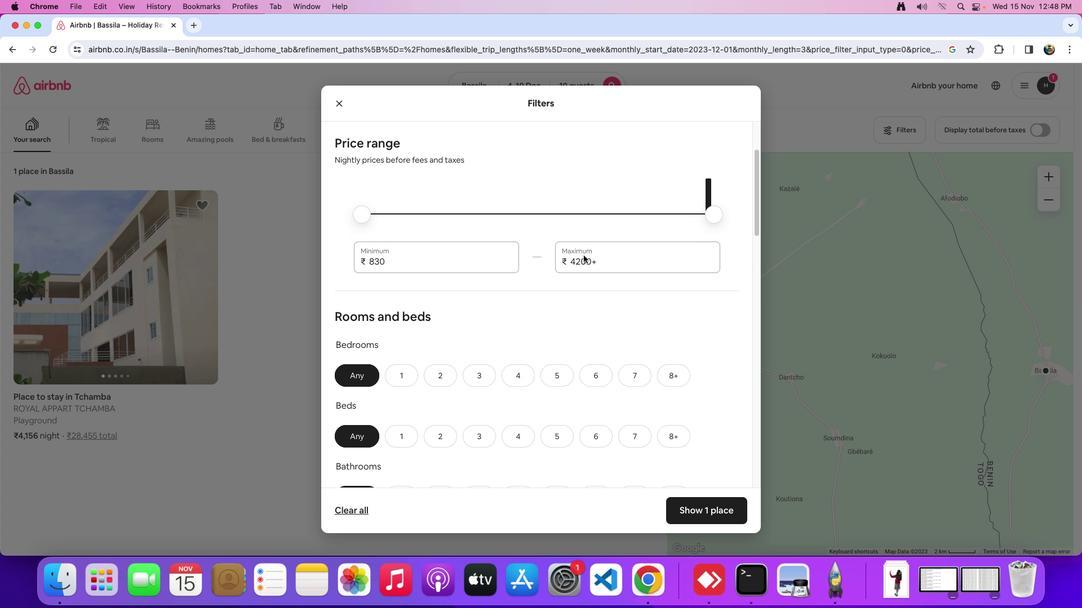 
Action: Mouse scrolled (583, 255) with delta (0, 0)
Screenshot: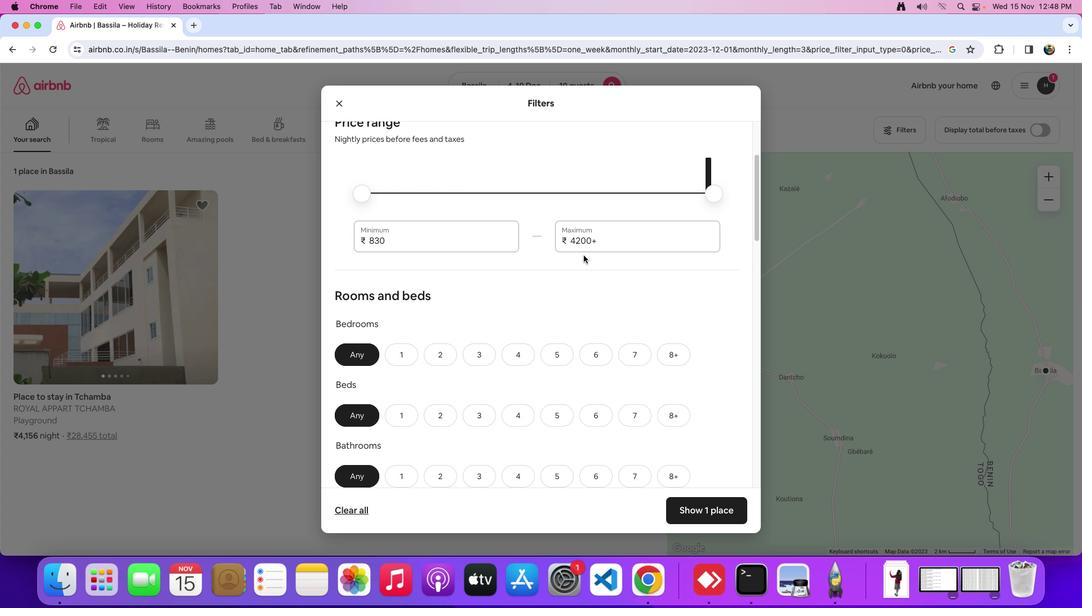 
Action: Mouse moved to (524, 347)
Screenshot: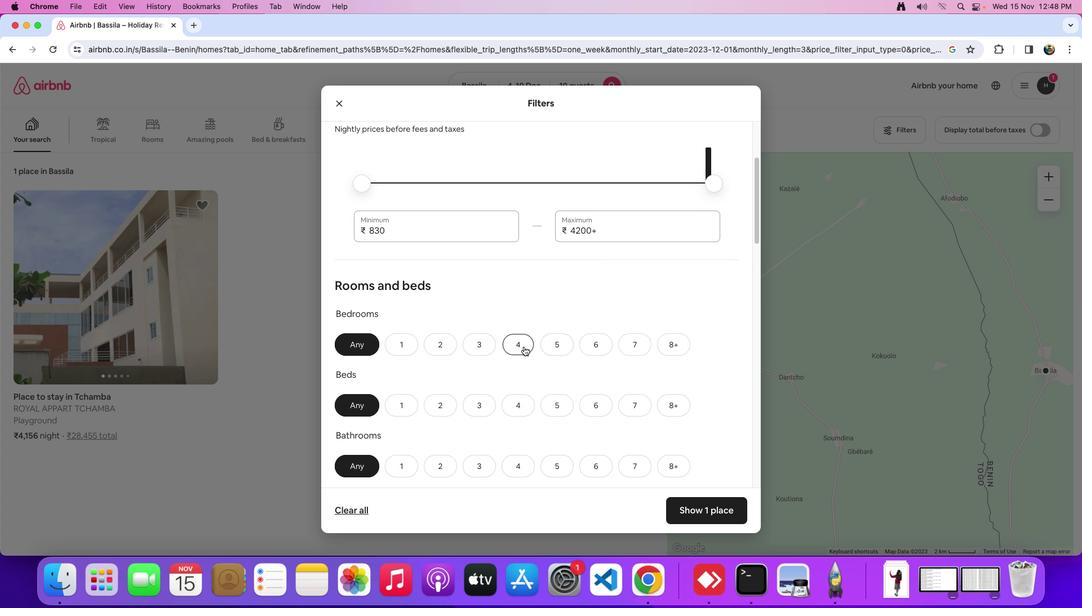 
Action: Mouse pressed left at (524, 347)
Screenshot: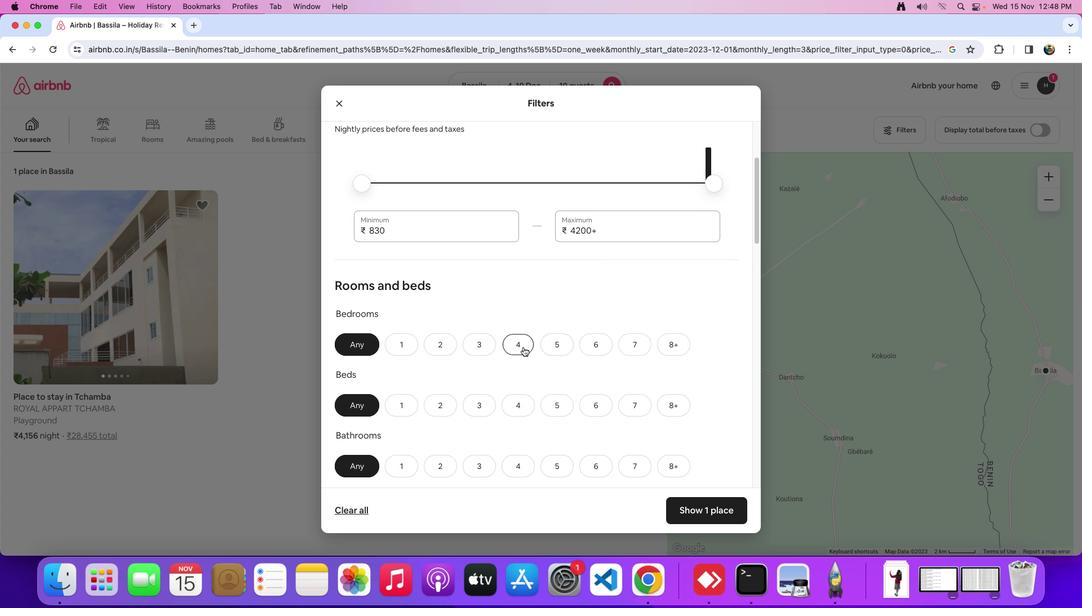 
Action: Mouse moved to (670, 412)
Screenshot: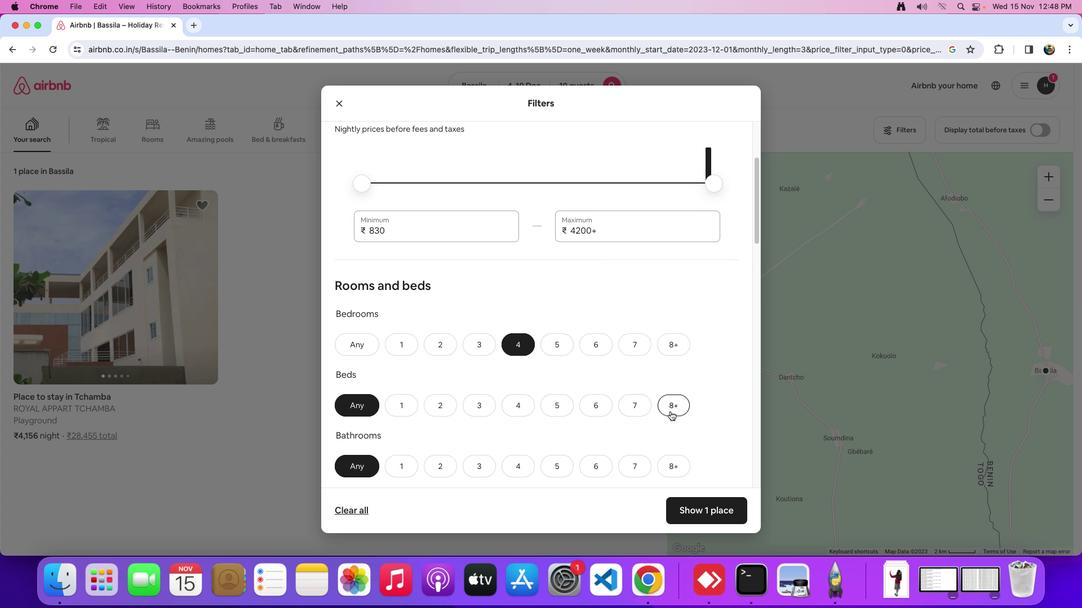 
Action: Mouse pressed left at (670, 412)
Screenshot: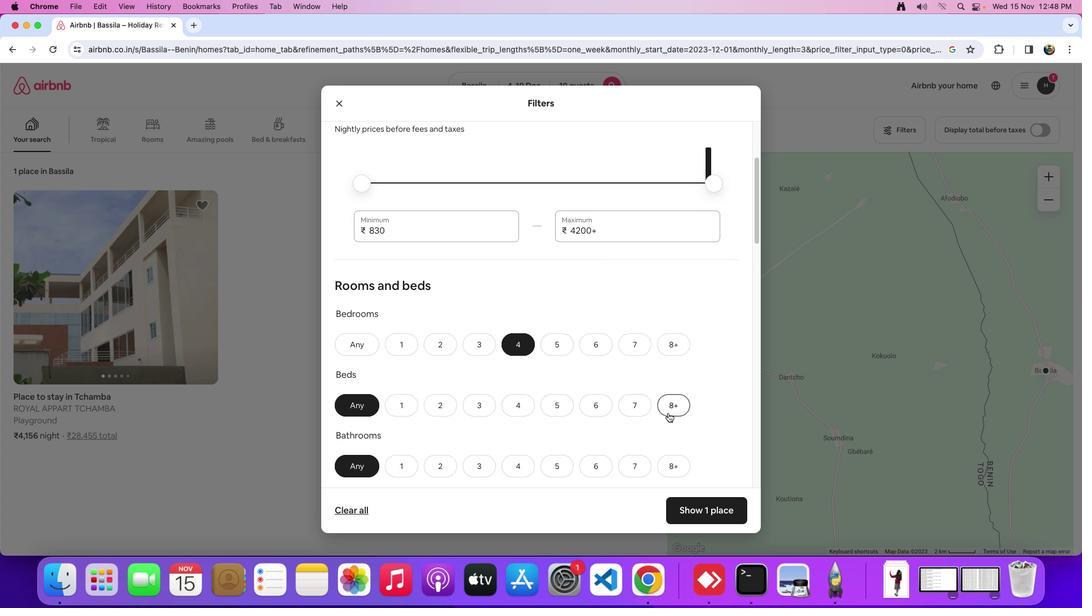 
Action: Mouse moved to (523, 469)
Screenshot: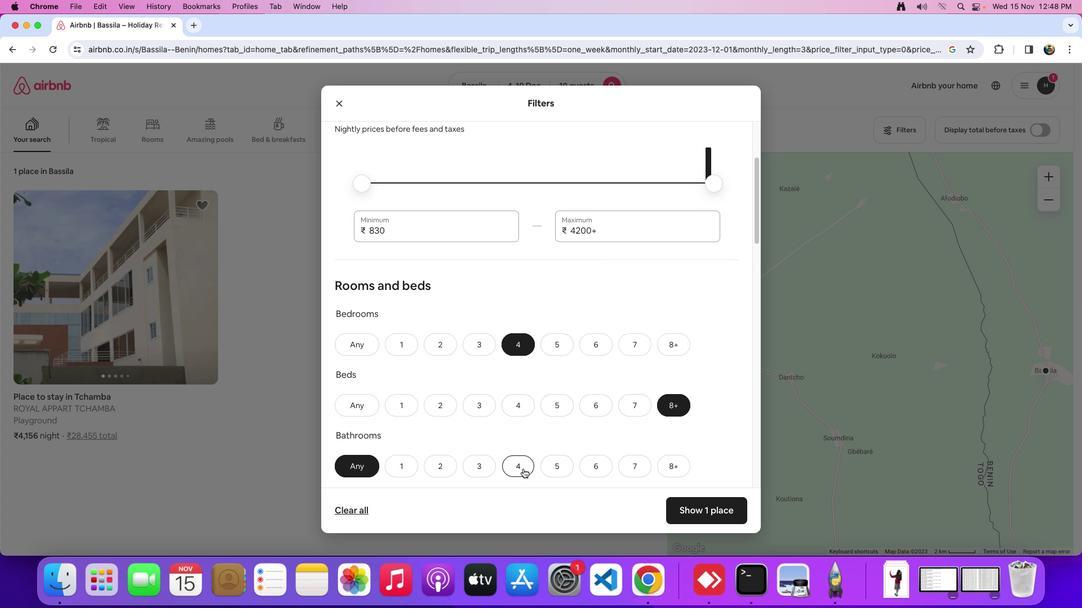 
Action: Mouse pressed left at (523, 469)
Screenshot: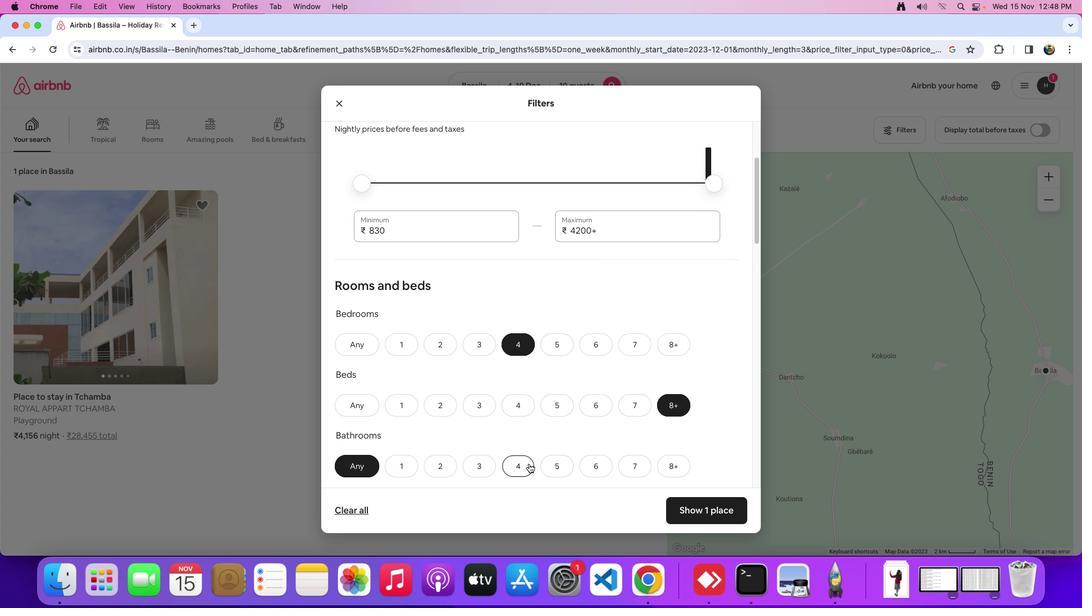
Action: Mouse moved to (580, 414)
Screenshot: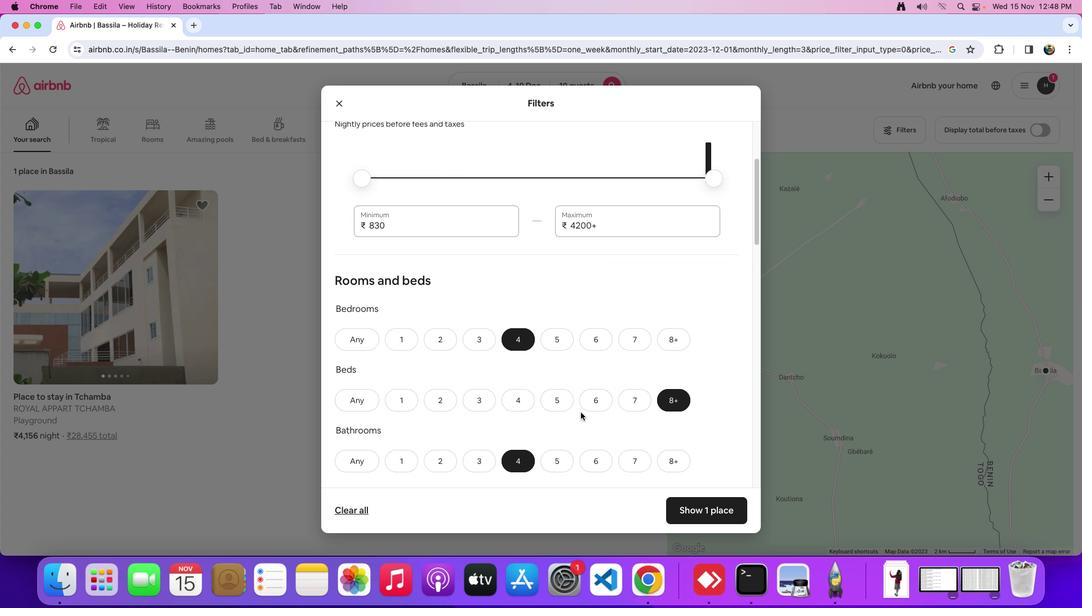 
Action: Mouse scrolled (580, 414) with delta (0, 0)
Screenshot: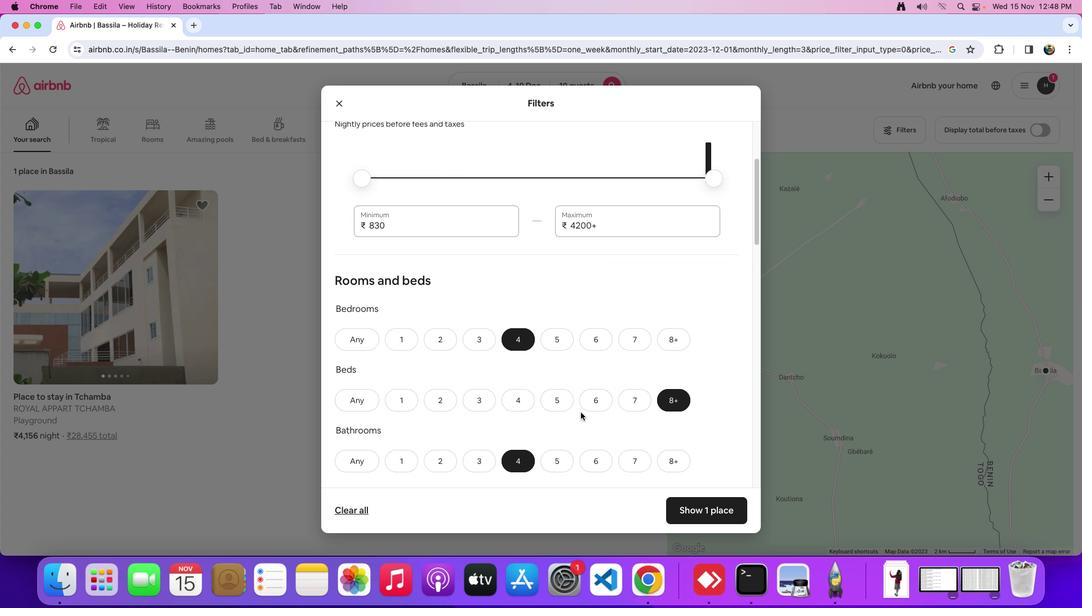 
Action: Mouse moved to (580, 413)
Screenshot: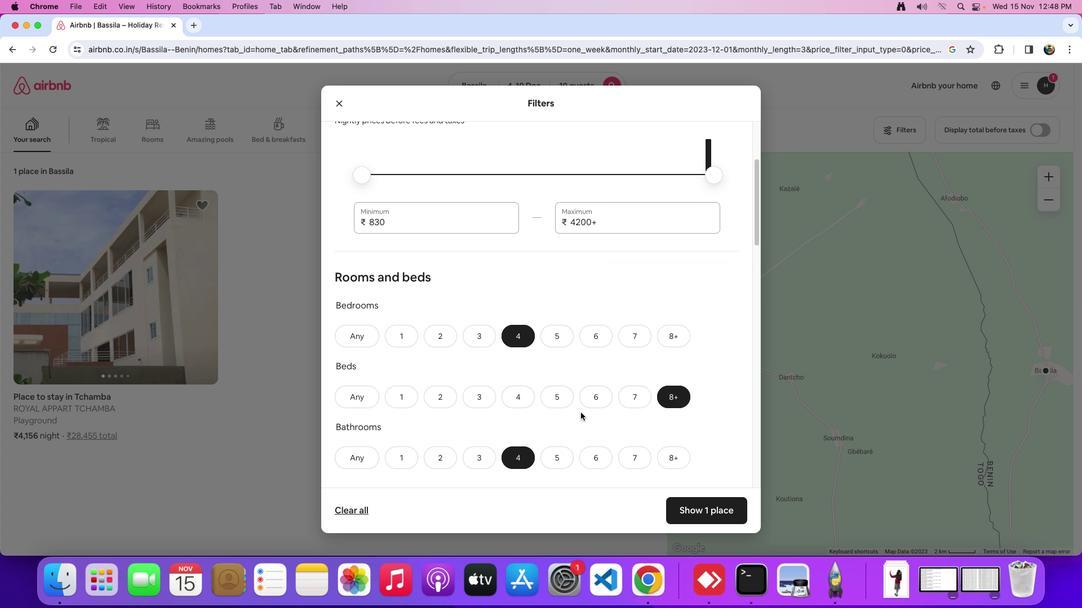 
Action: Mouse scrolled (580, 413) with delta (0, 0)
Screenshot: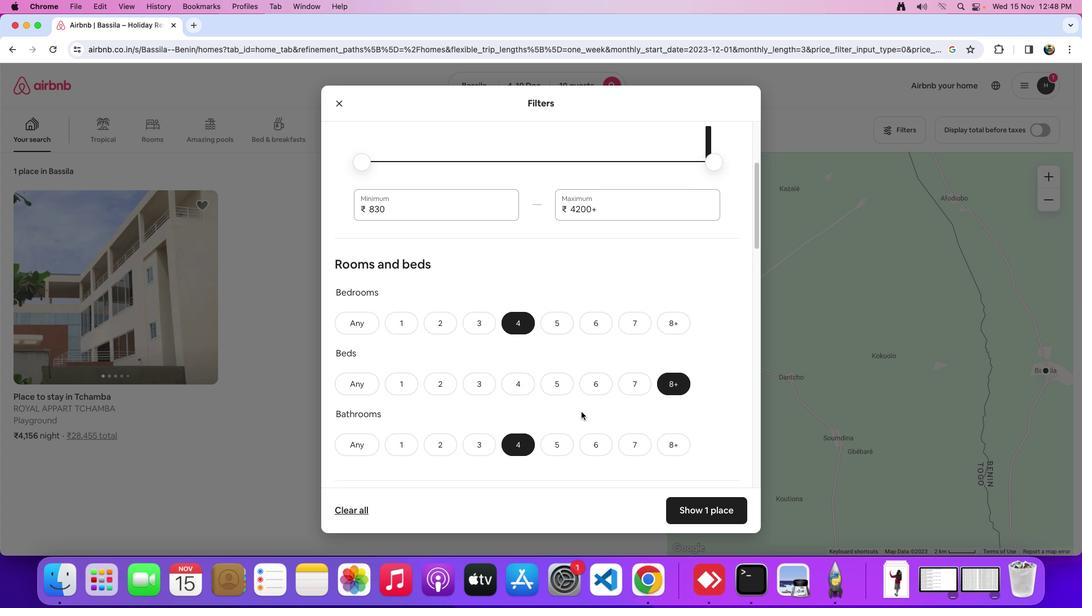 
Action: Mouse moved to (580, 413)
Screenshot: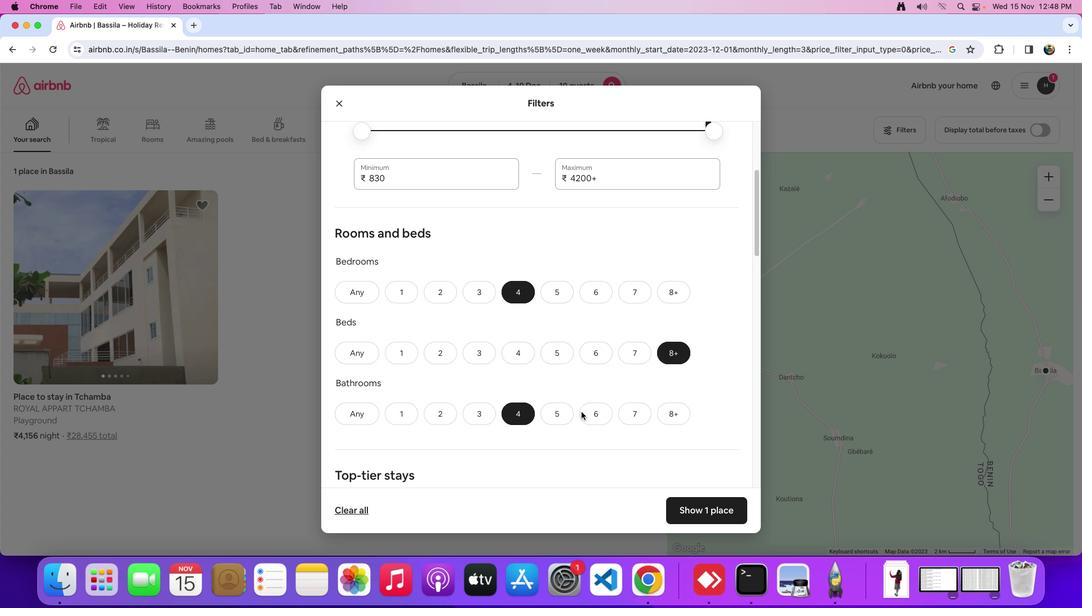 
Action: Mouse scrolled (580, 413) with delta (0, -1)
Screenshot: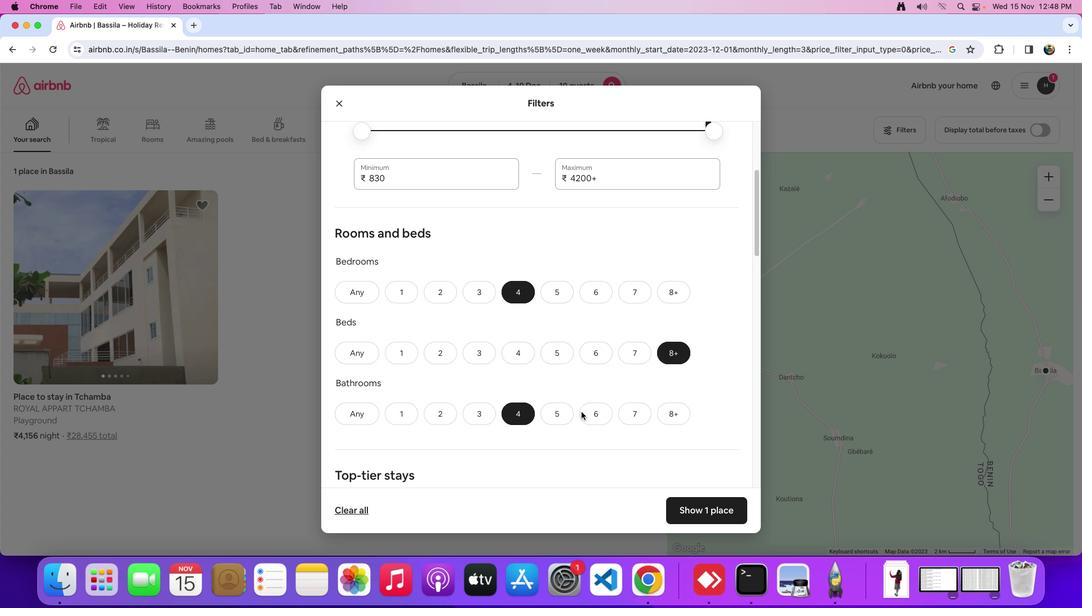 
Action: Mouse moved to (581, 412)
Screenshot: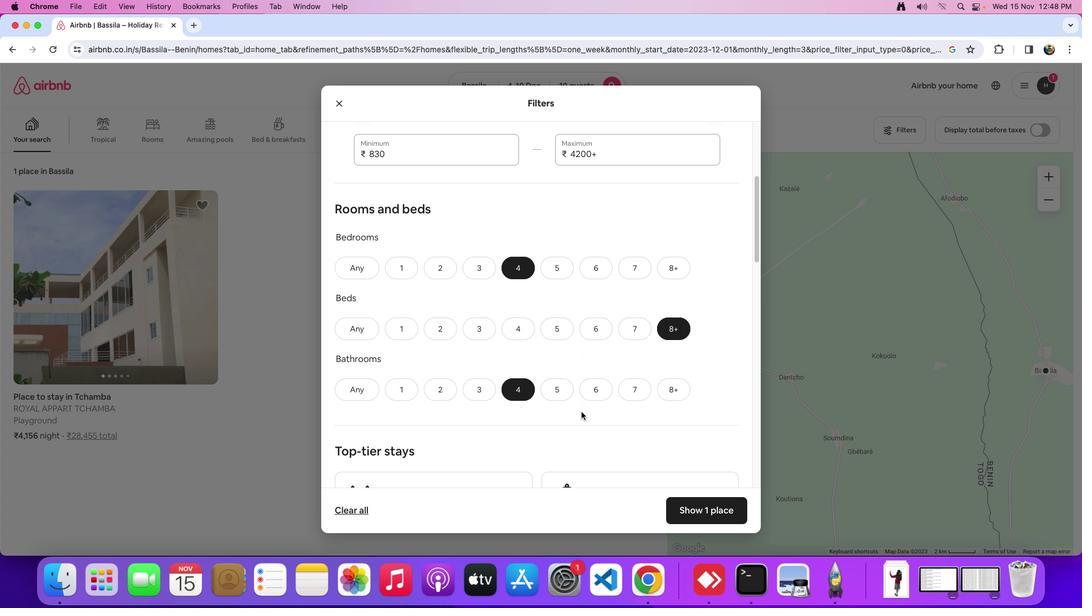 
Action: Mouse scrolled (581, 412) with delta (0, 0)
Screenshot: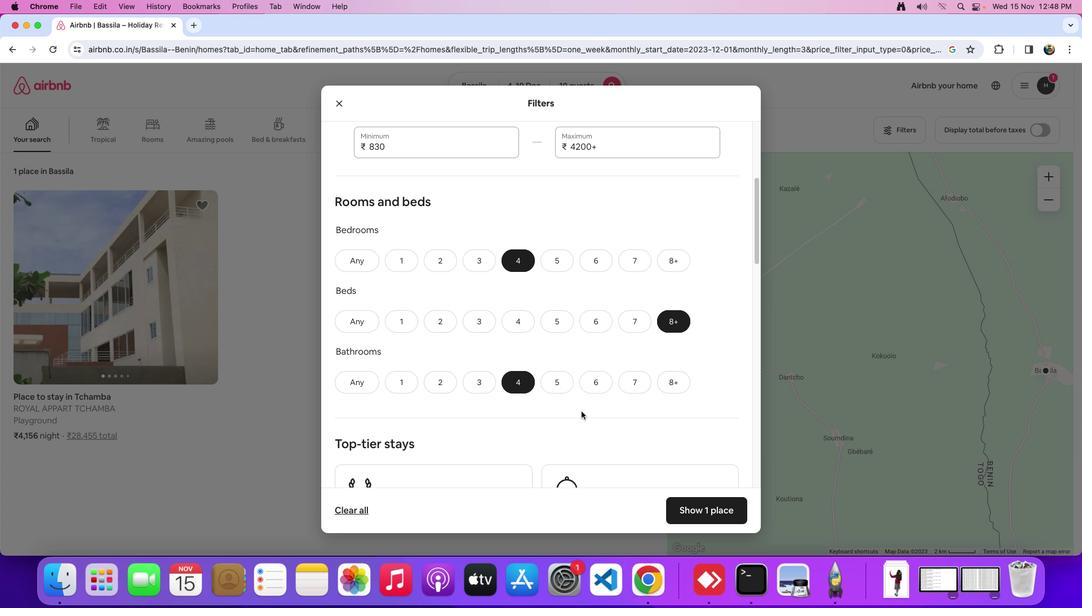 
Action: Mouse scrolled (581, 412) with delta (0, 0)
Screenshot: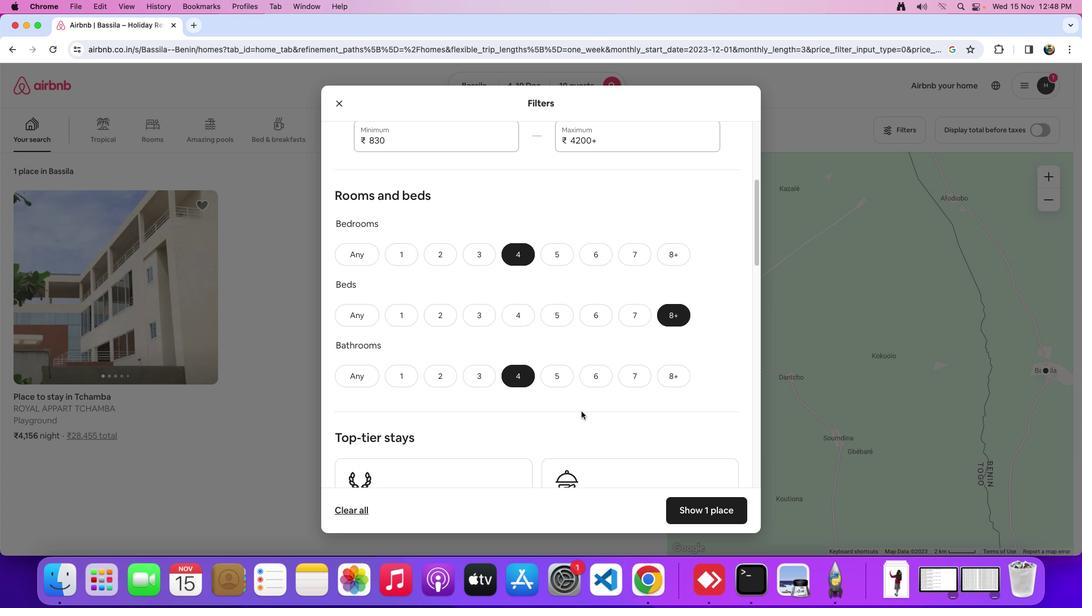 
Action: Mouse moved to (581, 412)
Screenshot: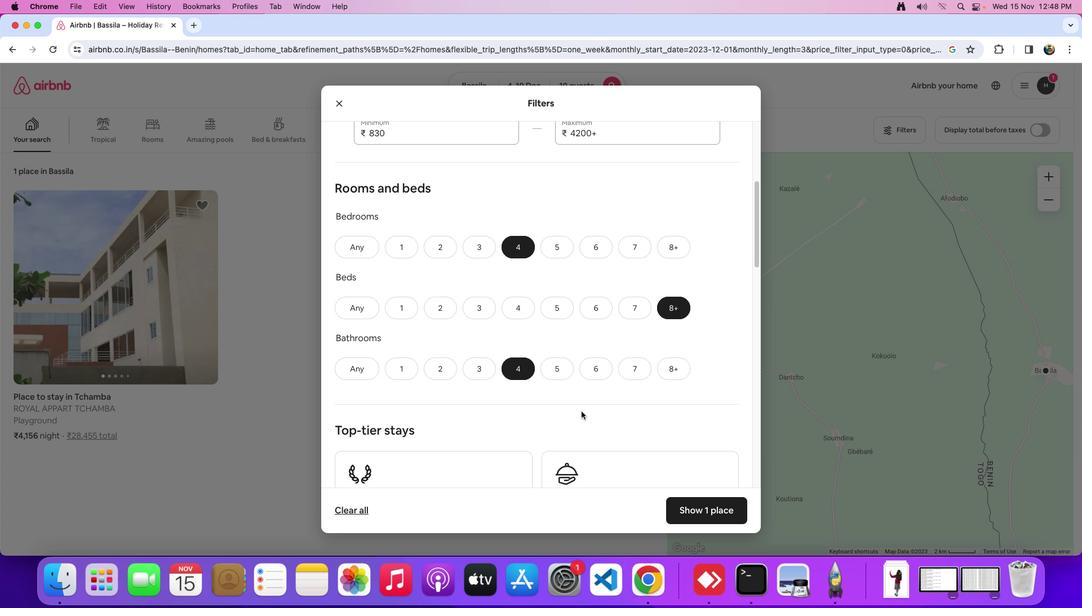 
Action: Mouse scrolled (581, 412) with delta (0, 0)
Screenshot: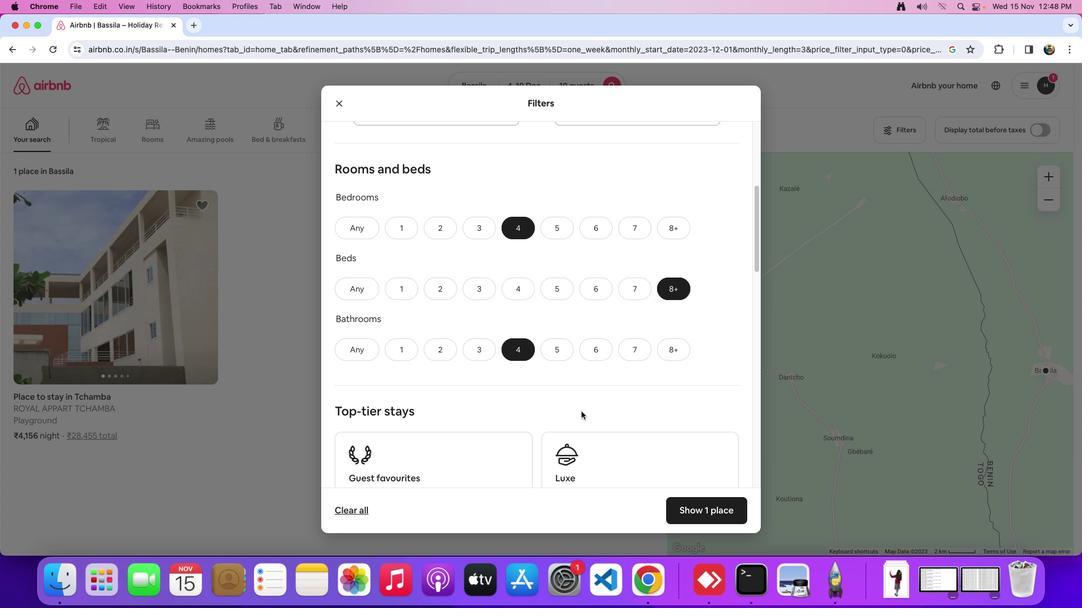 
Action: Mouse moved to (581, 411)
Screenshot: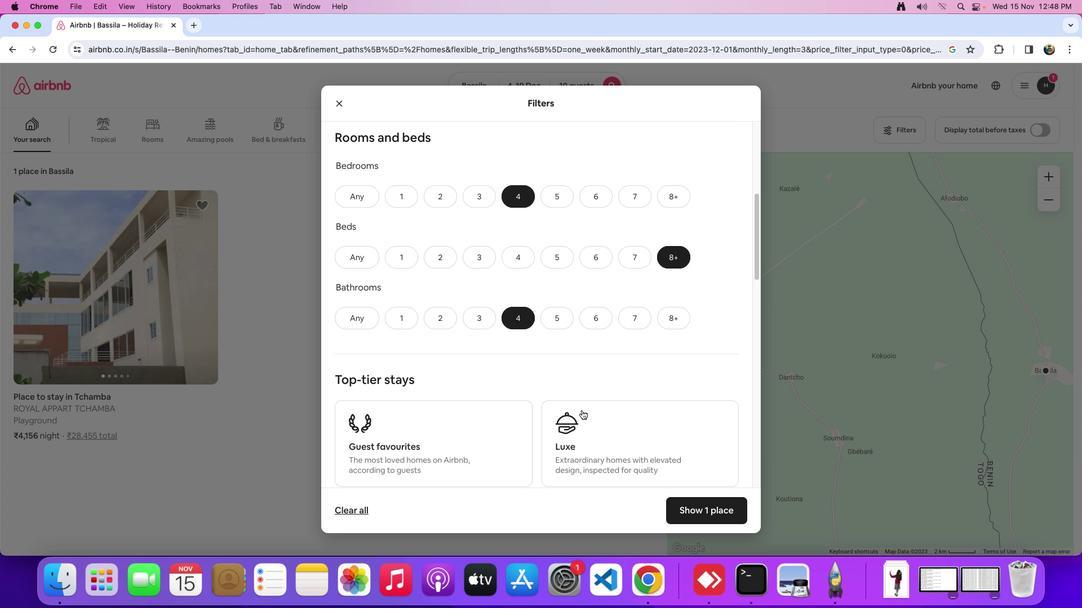 
Action: Mouse scrolled (581, 411) with delta (0, 0)
Screenshot: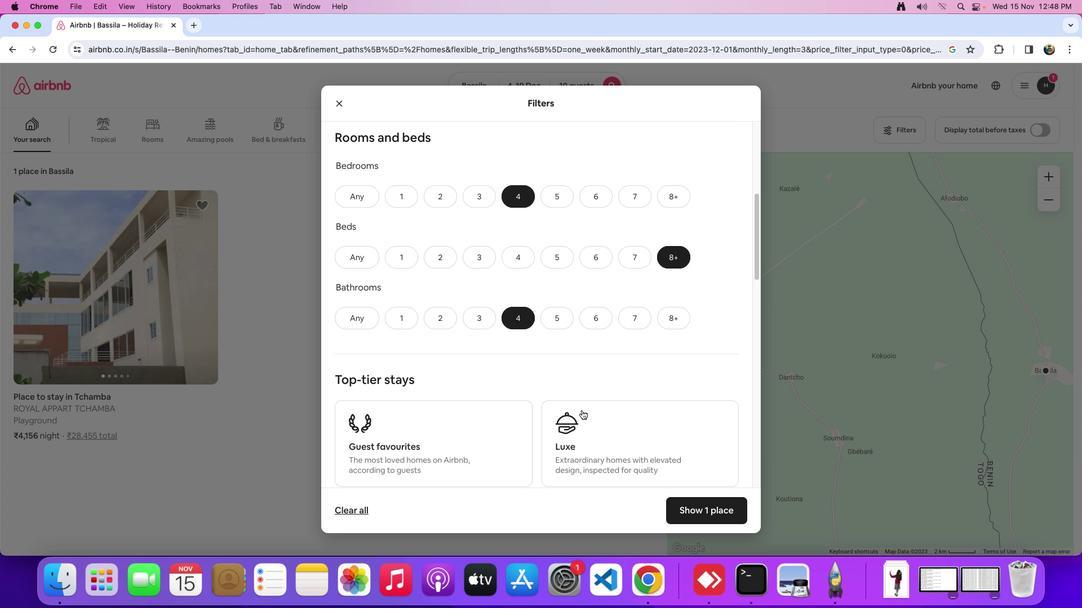 
Action: Mouse moved to (581, 411)
Screenshot: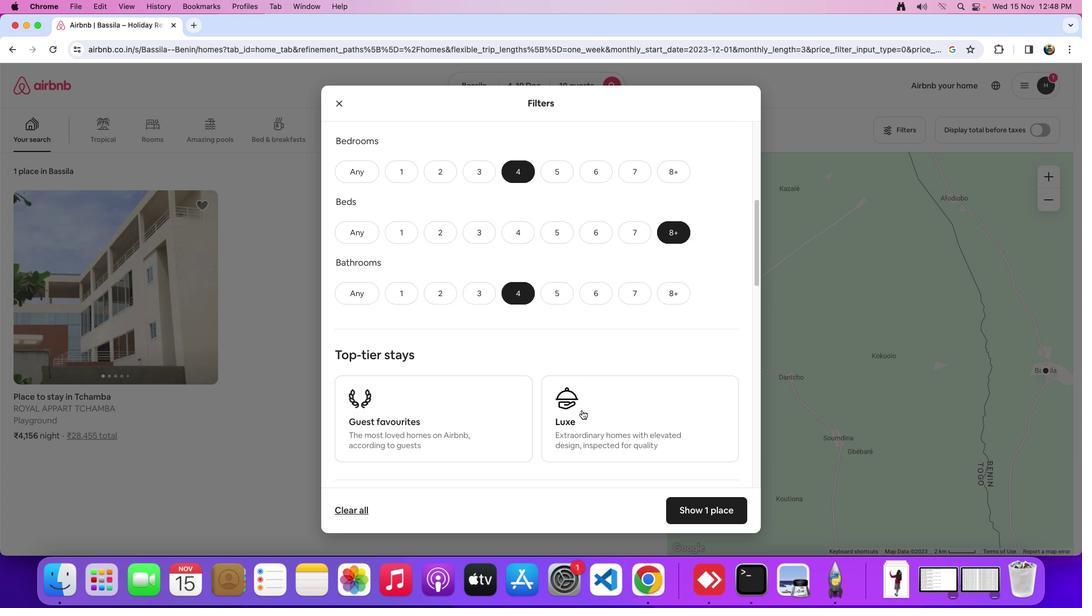
Action: Mouse scrolled (581, 411) with delta (0, 0)
Screenshot: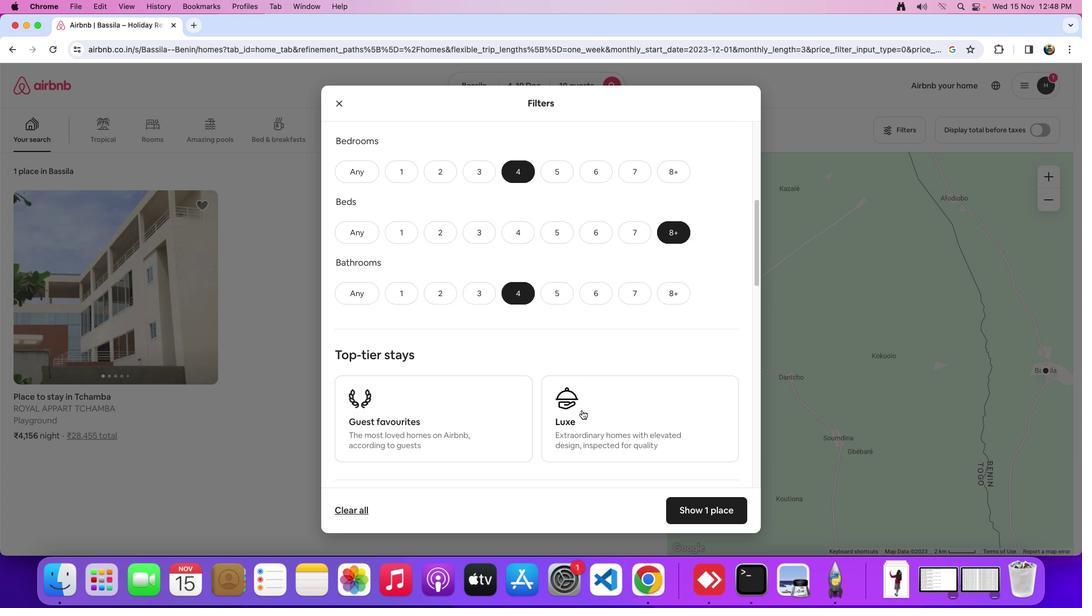 
Action: Mouse moved to (582, 410)
Screenshot: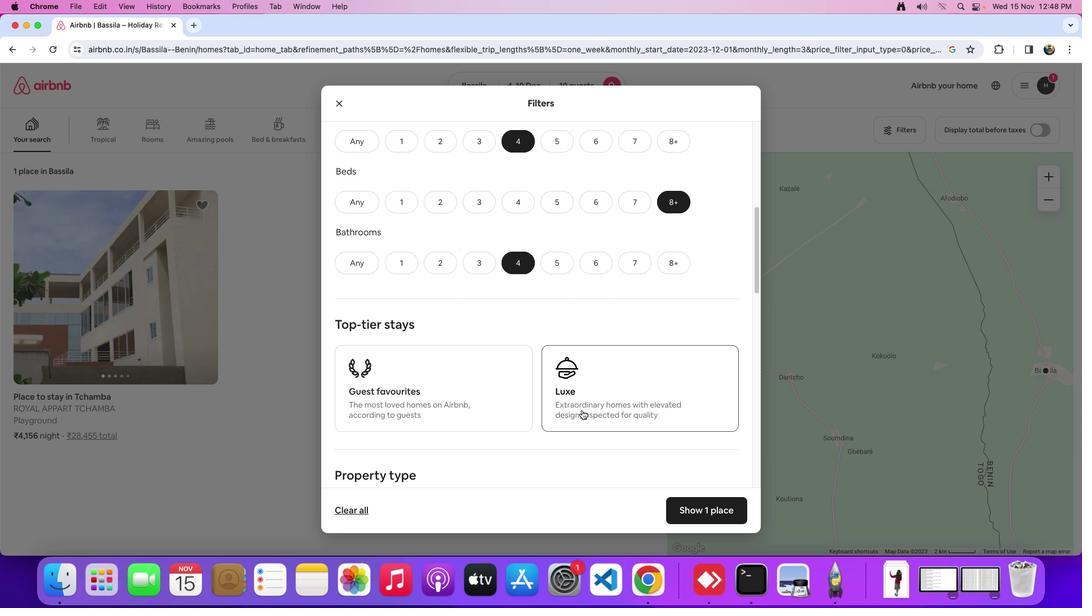 
Action: Mouse scrolled (582, 410) with delta (0, -1)
Screenshot: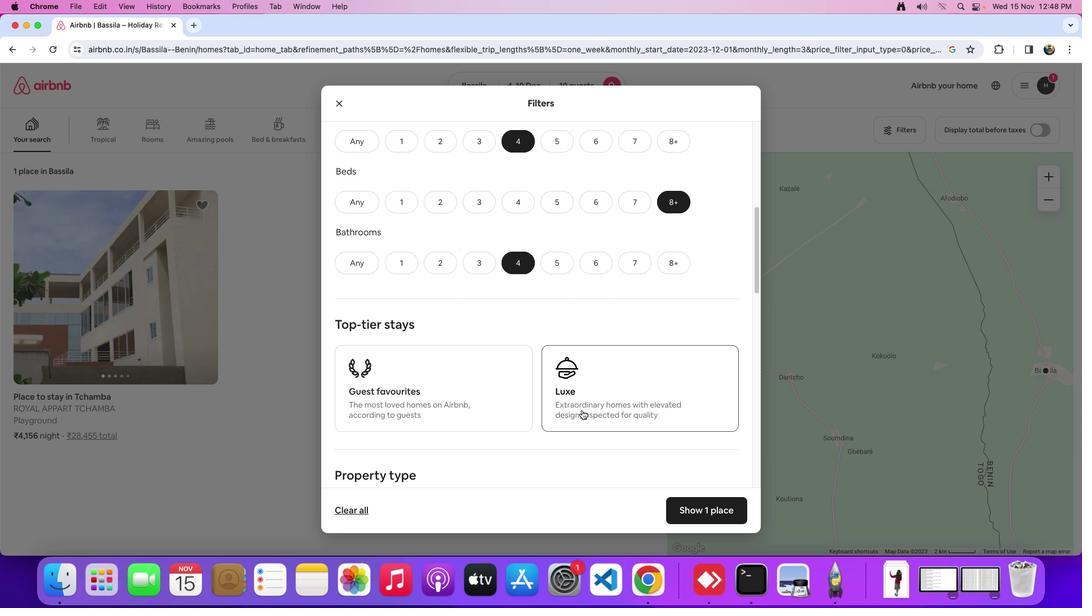 
Action: Mouse moved to (582, 410)
Screenshot: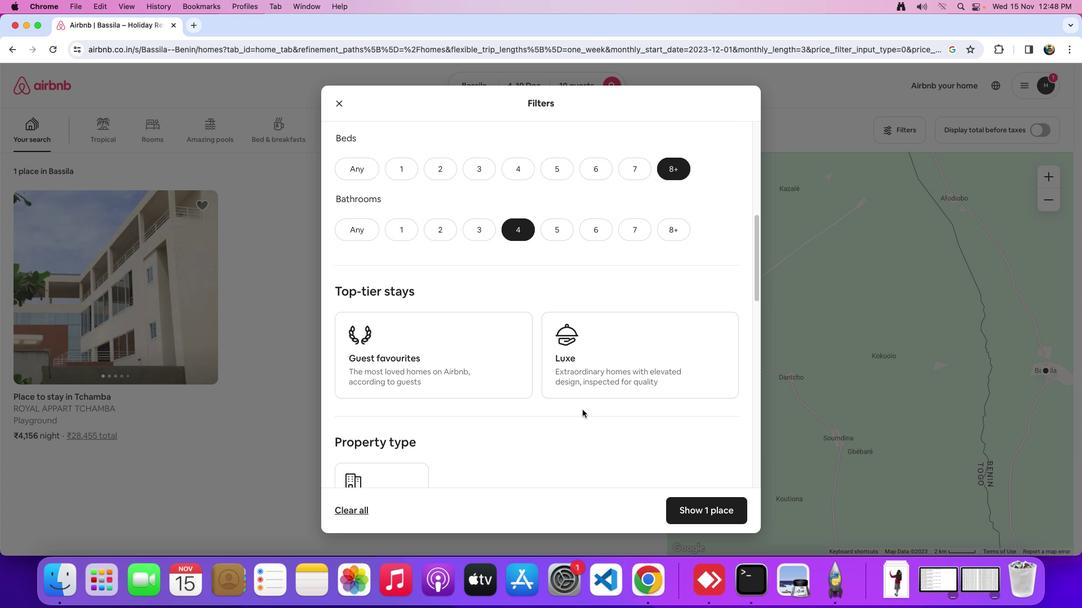 
Action: Mouse scrolled (582, 410) with delta (0, 0)
Screenshot: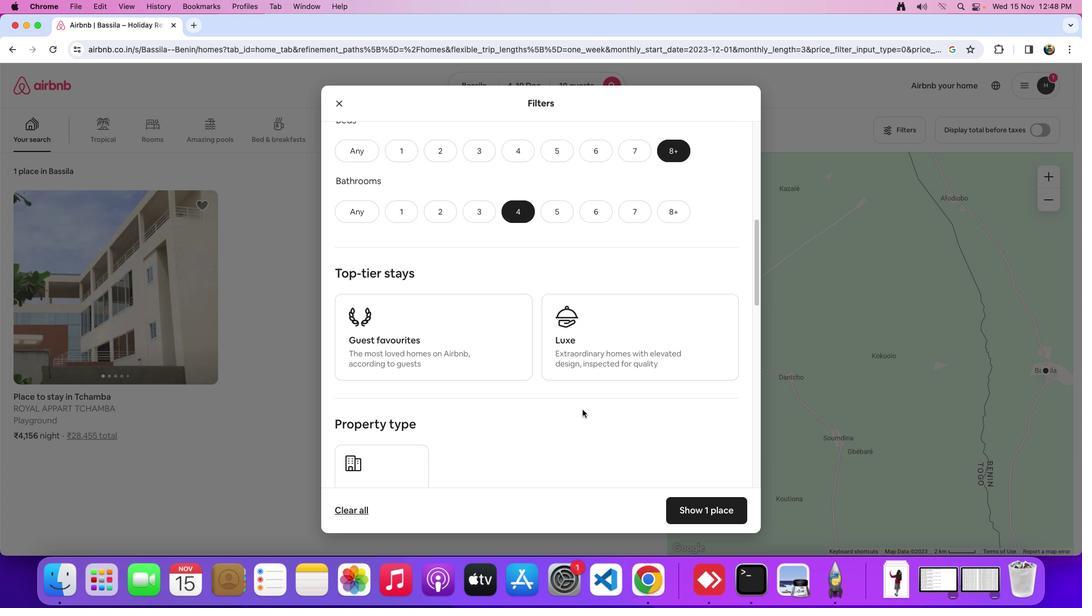 
Action: Mouse scrolled (582, 410) with delta (0, 0)
Screenshot: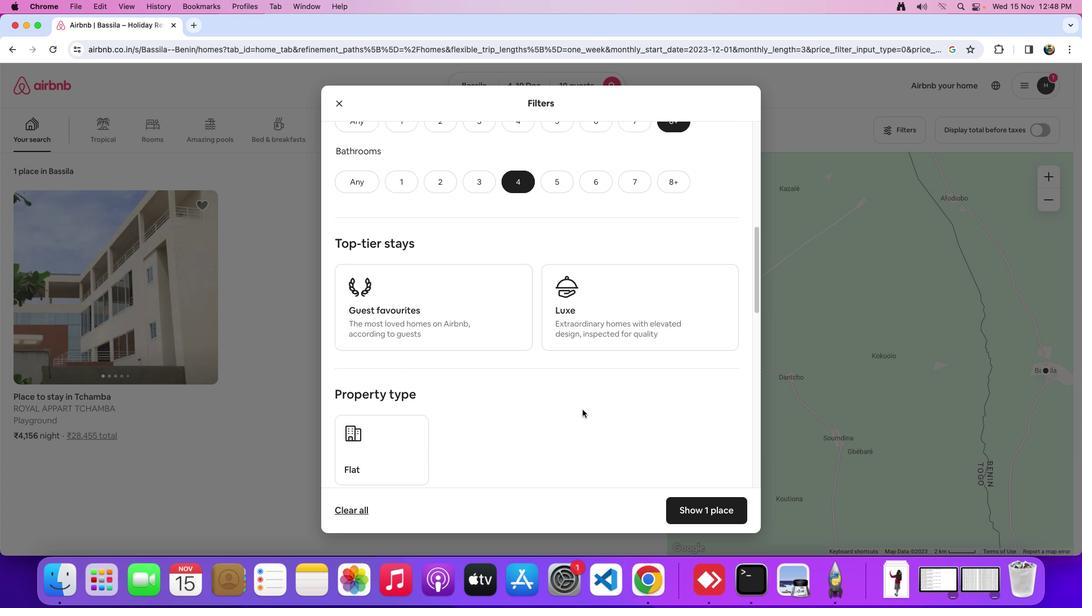 
Action: Mouse scrolled (582, 410) with delta (0, -2)
Screenshot: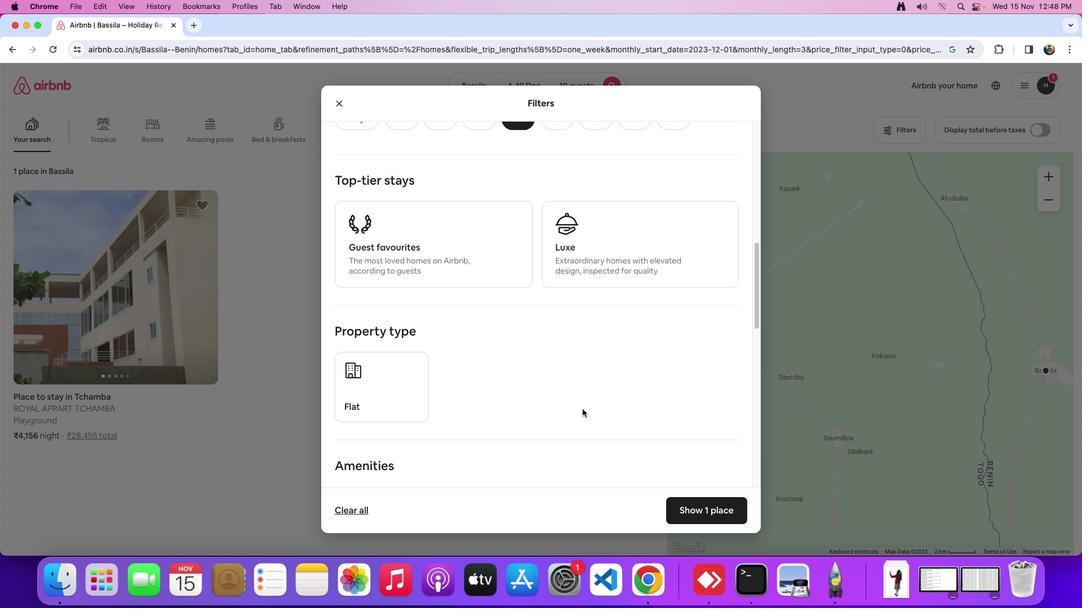 
Action: Mouse moved to (560, 368)
Screenshot: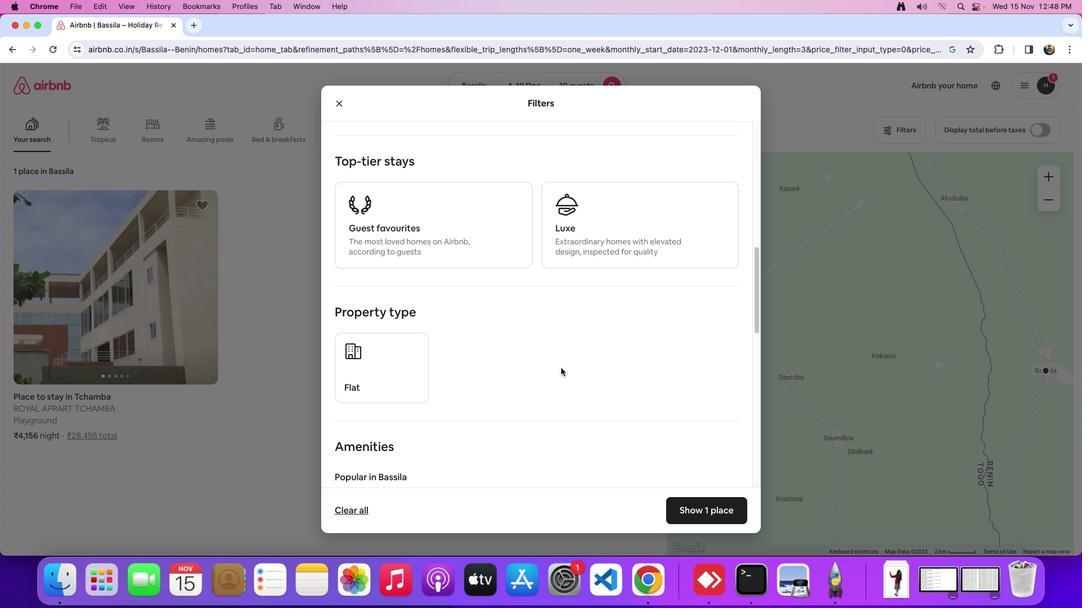 
Action: Mouse scrolled (560, 368) with delta (0, 0)
Screenshot: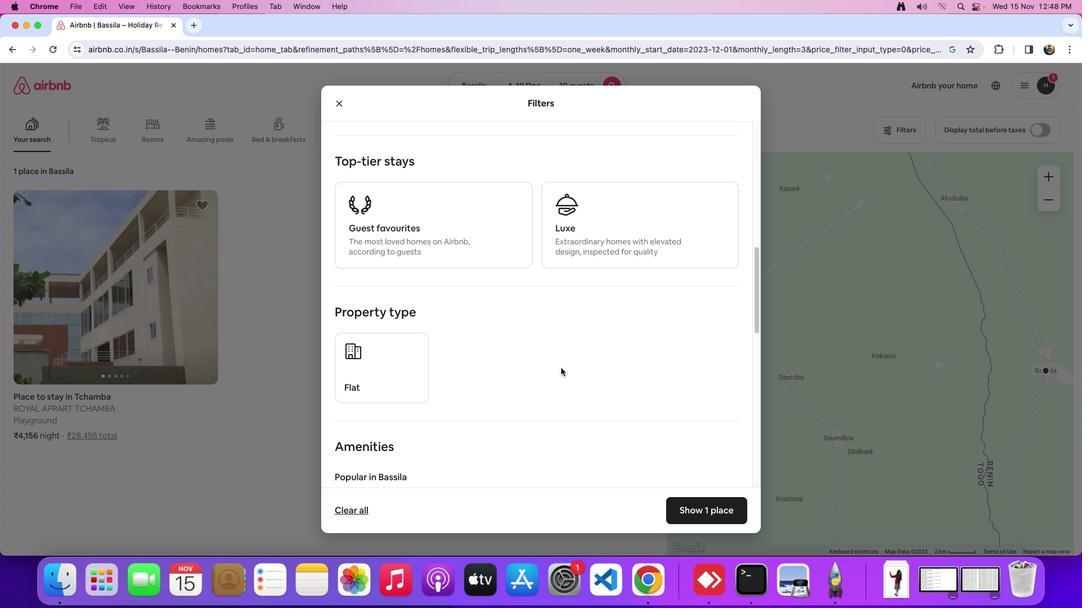 
Action: Mouse moved to (560, 368)
Screenshot: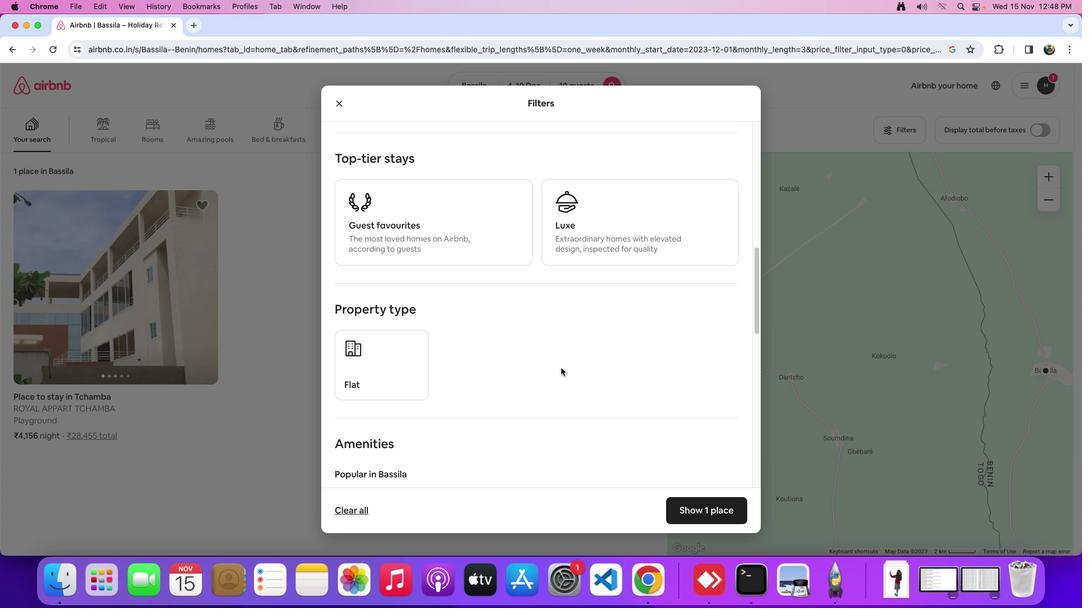 
Action: Mouse scrolled (560, 368) with delta (0, 0)
Screenshot: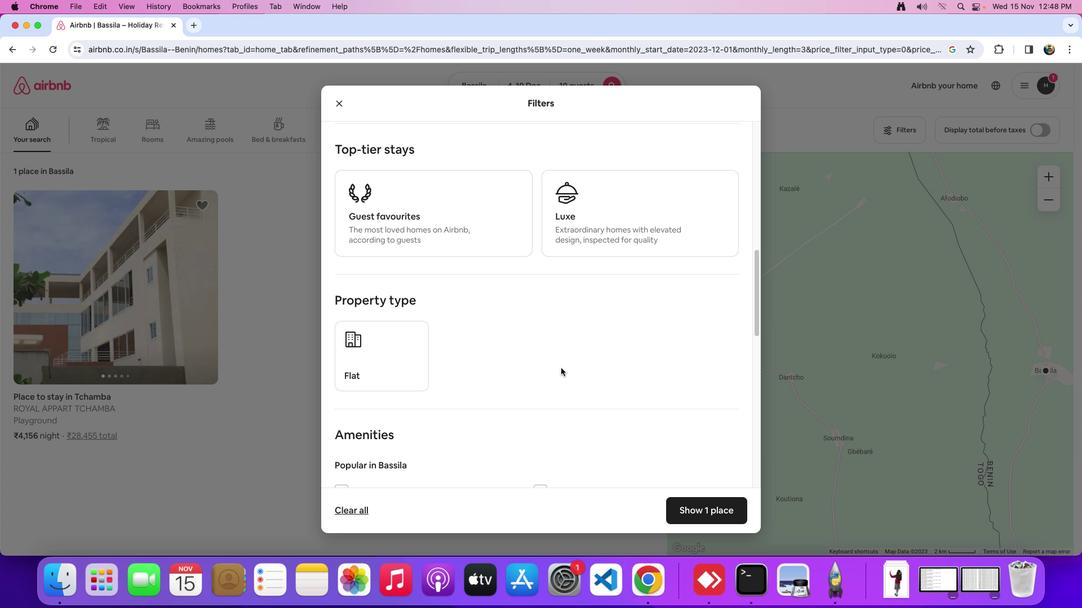 
Action: Mouse scrolled (560, 368) with delta (0, 0)
Screenshot: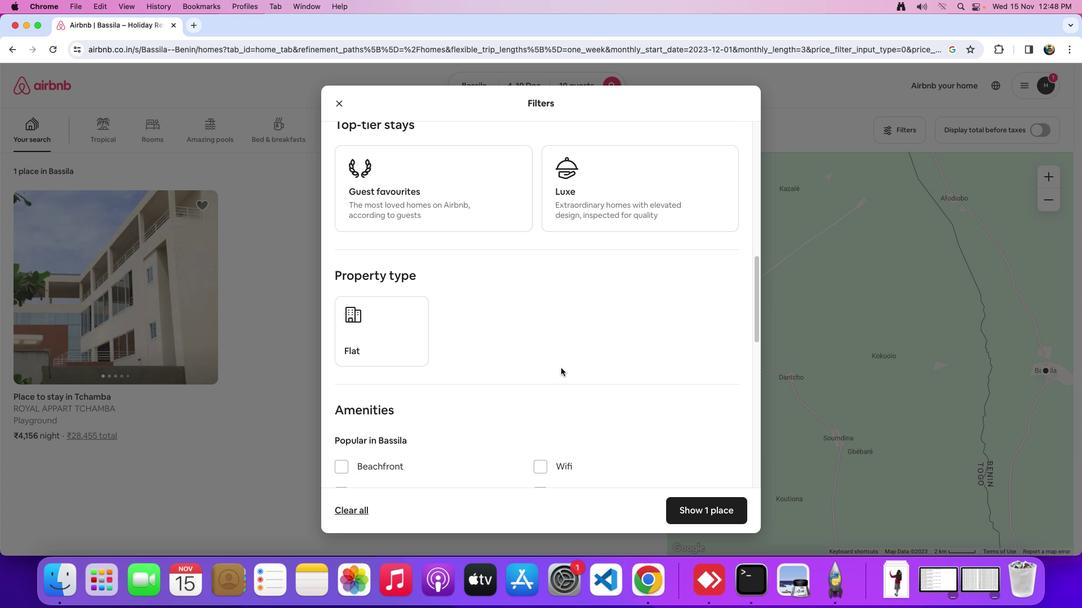 
Action: Mouse scrolled (560, 368) with delta (0, 0)
Screenshot: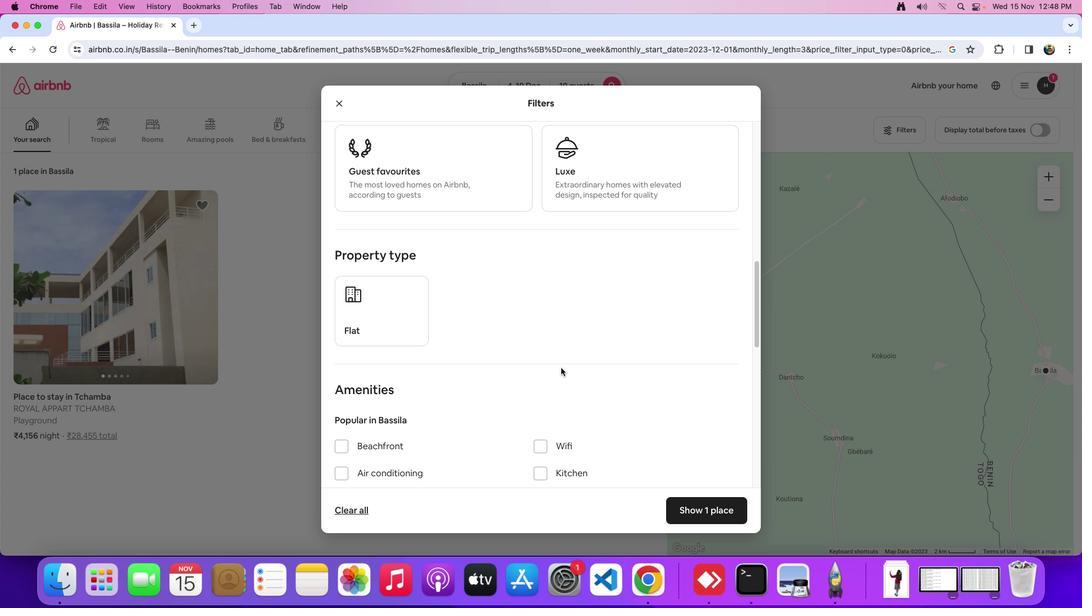 
Action: Mouse scrolled (560, 368) with delta (0, 0)
Screenshot: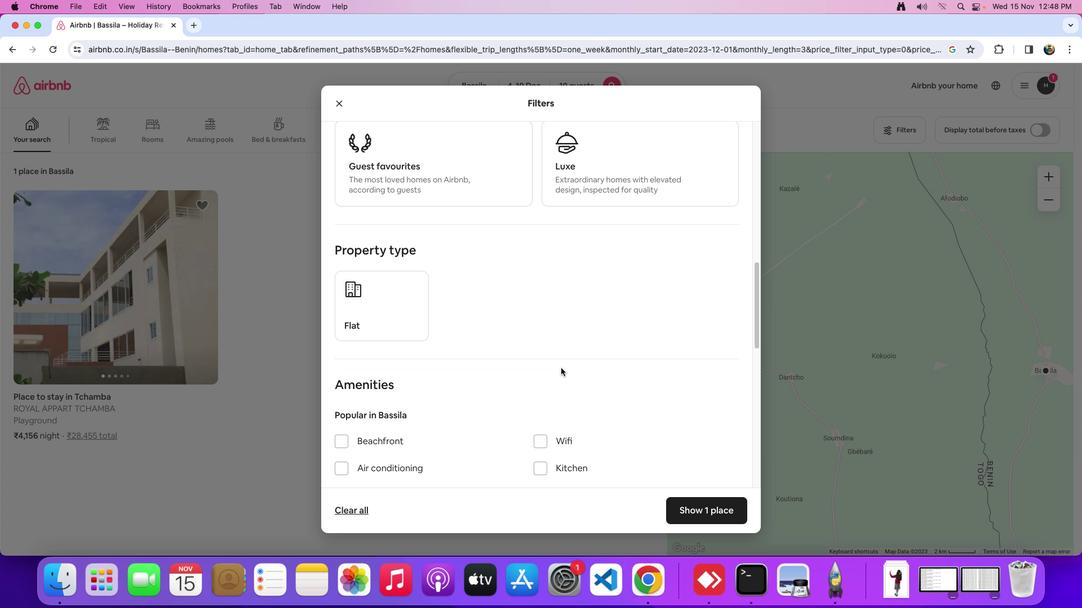 
Action: Mouse moved to (561, 365)
Screenshot: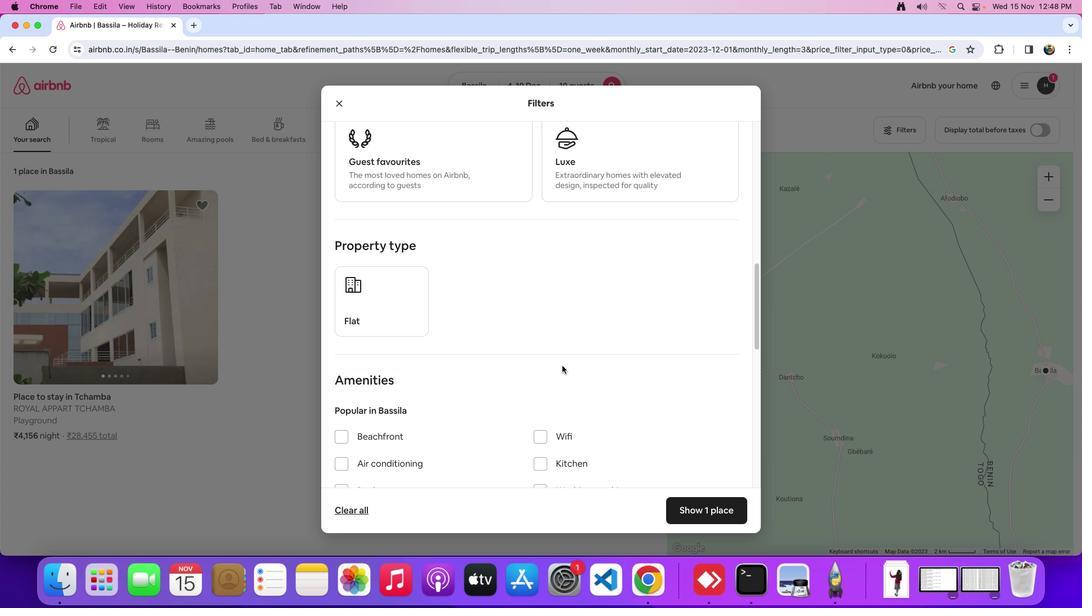 
Action: Mouse scrolled (561, 365) with delta (0, 0)
Screenshot: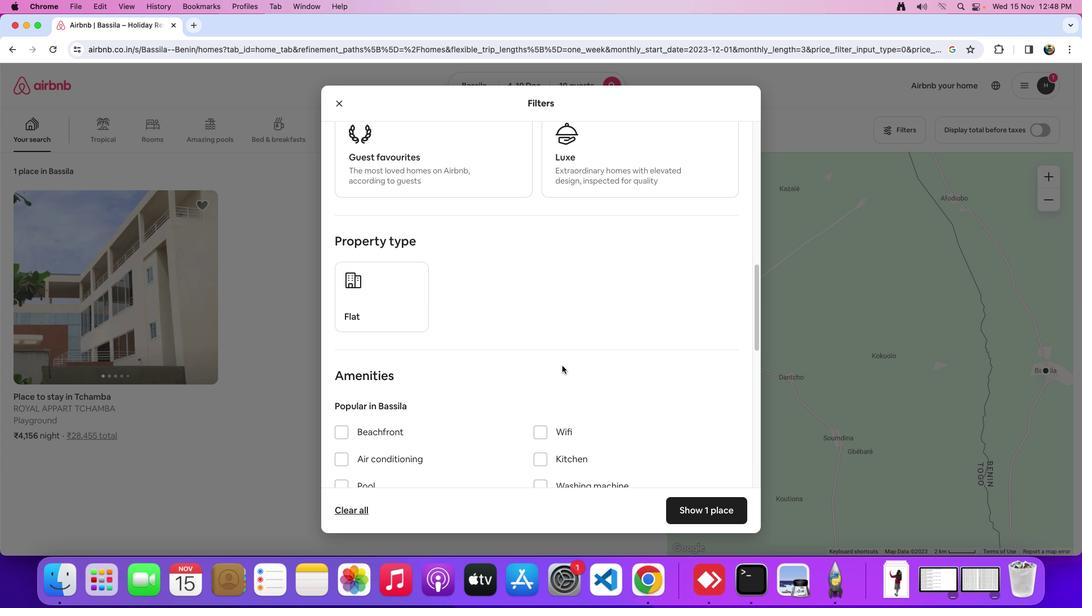 
Action: Mouse scrolled (561, 365) with delta (0, 0)
Screenshot: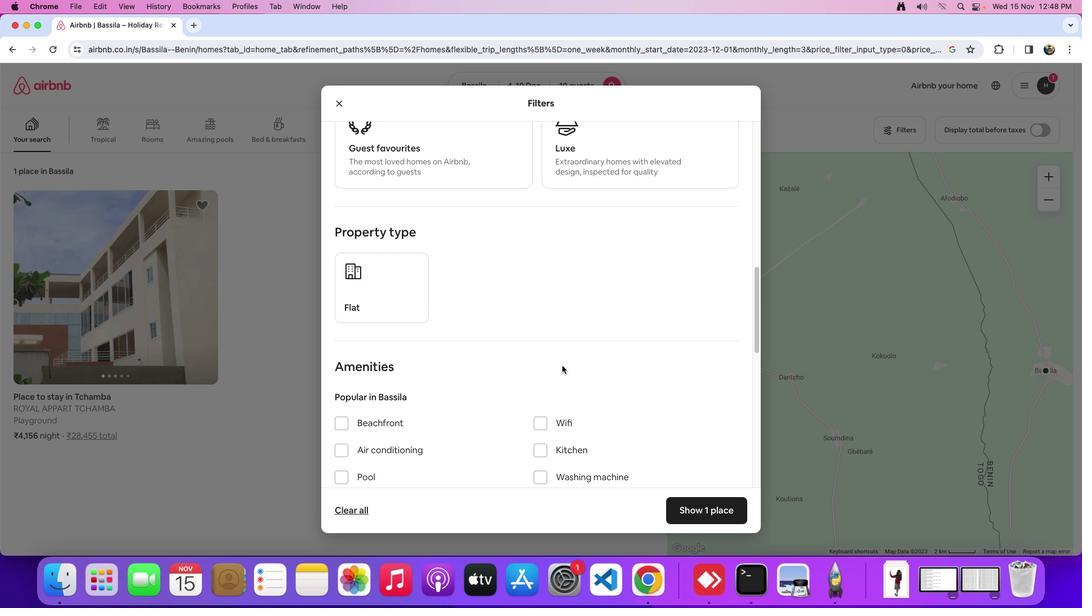 
Action: Mouse scrolled (561, 365) with delta (0, 0)
Screenshot: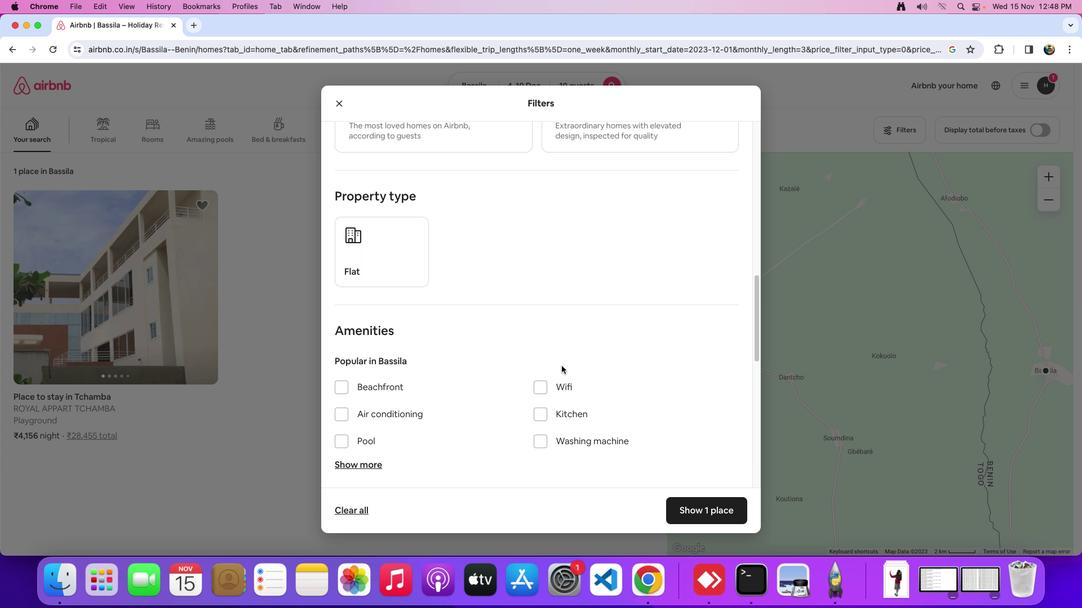 
Action: Mouse moved to (458, 399)
Screenshot: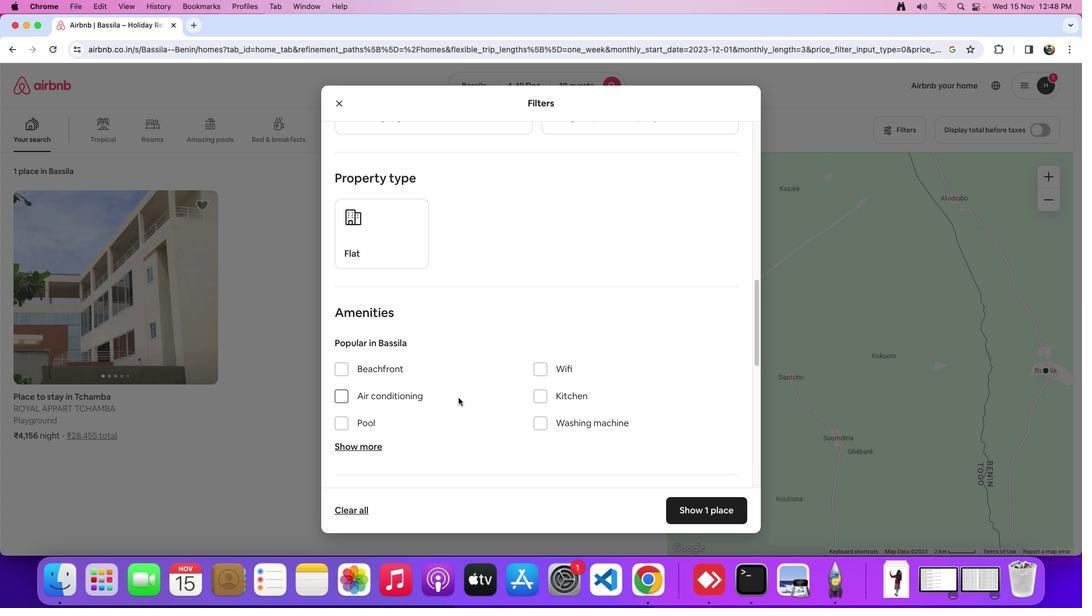 
Action: Mouse scrolled (458, 399) with delta (0, 0)
Screenshot: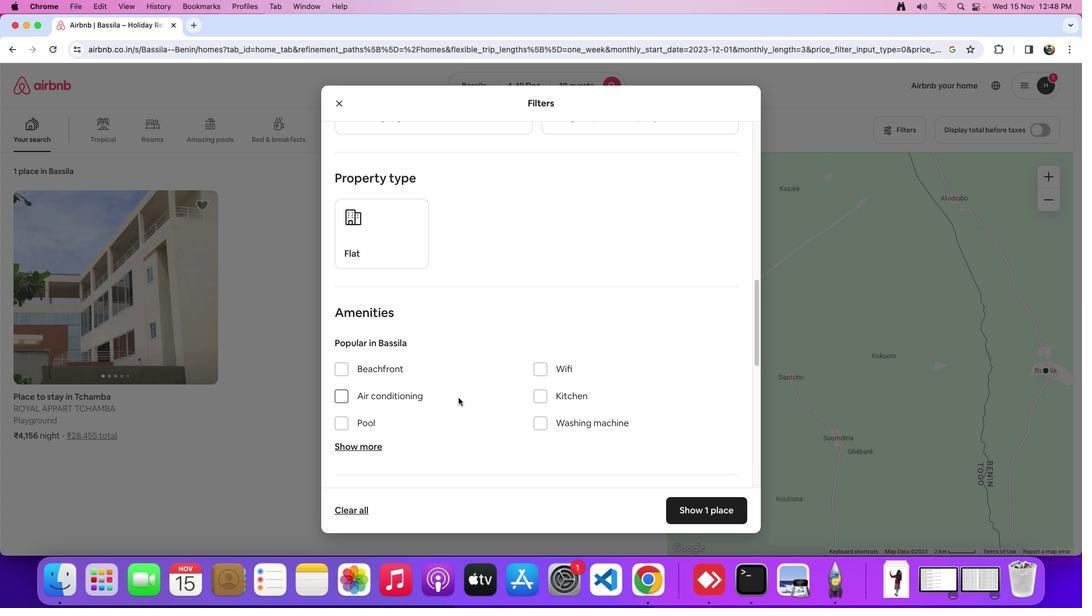 
Action: Mouse moved to (458, 399)
Screenshot: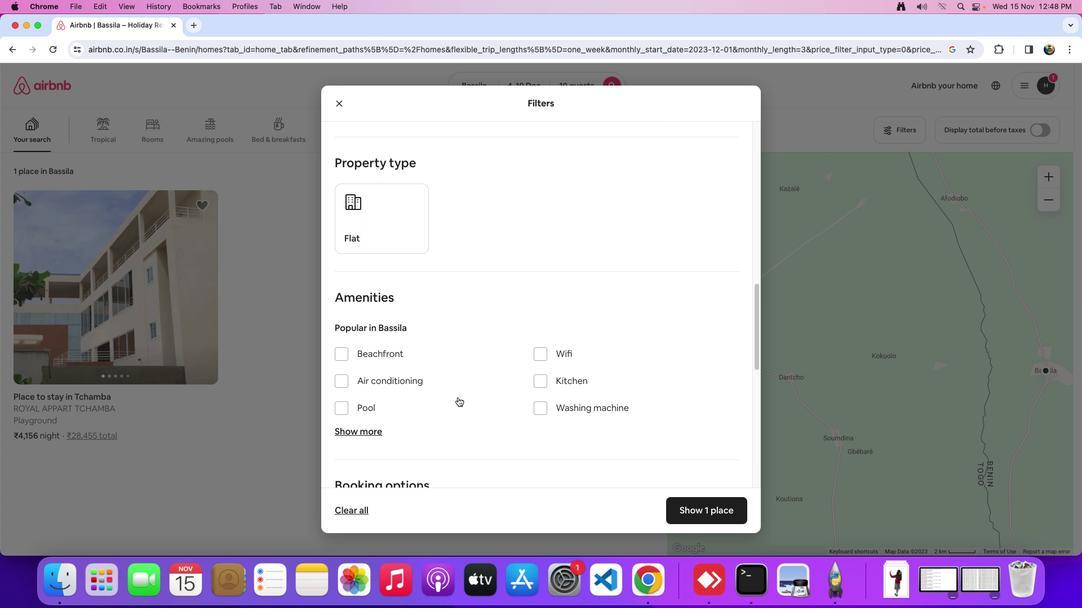 
Action: Mouse scrolled (458, 399) with delta (0, 0)
Screenshot: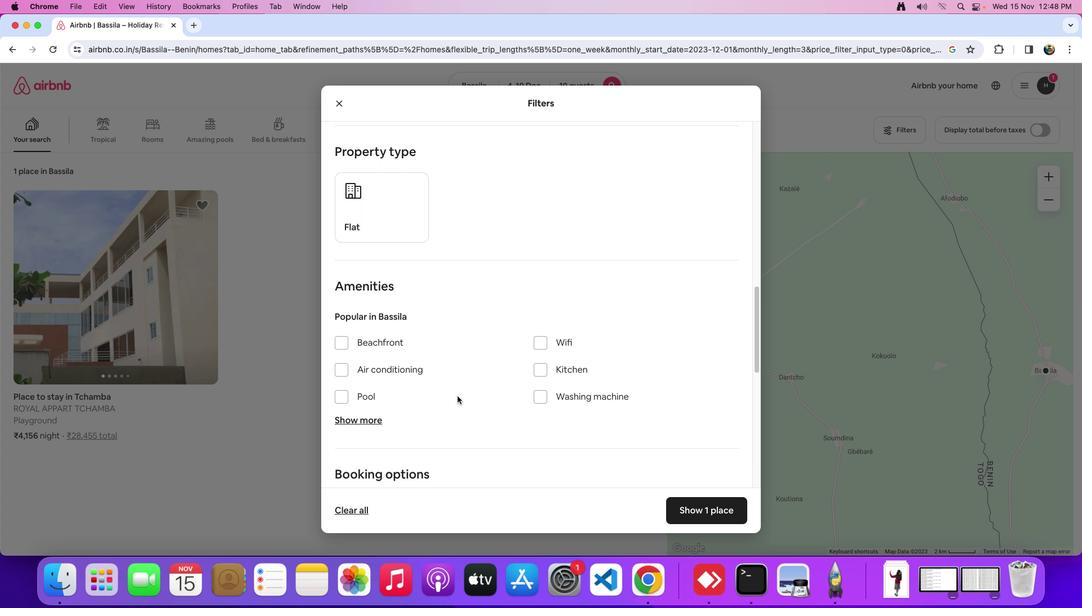 
Action: Mouse moved to (458, 398)
Screenshot: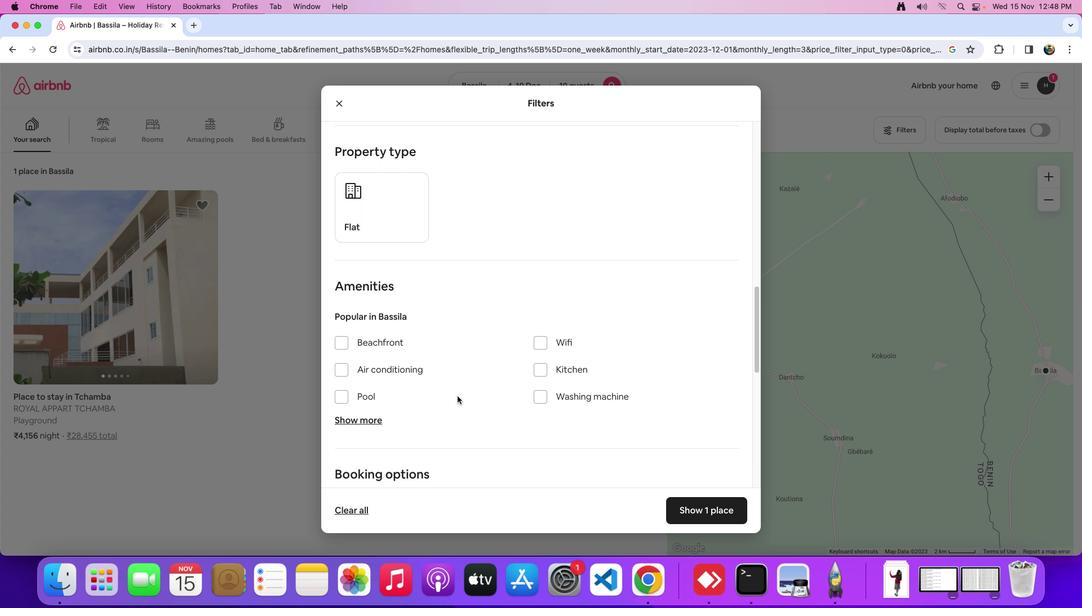 
Action: Mouse scrolled (458, 398) with delta (0, -1)
Screenshot: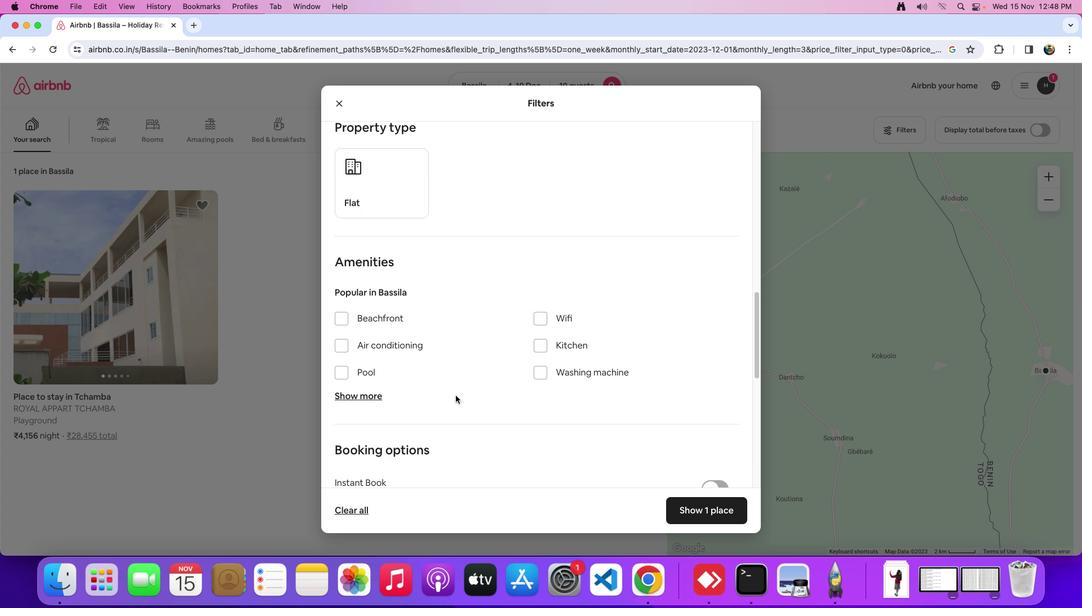 
Action: Mouse moved to (371, 370)
Screenshot: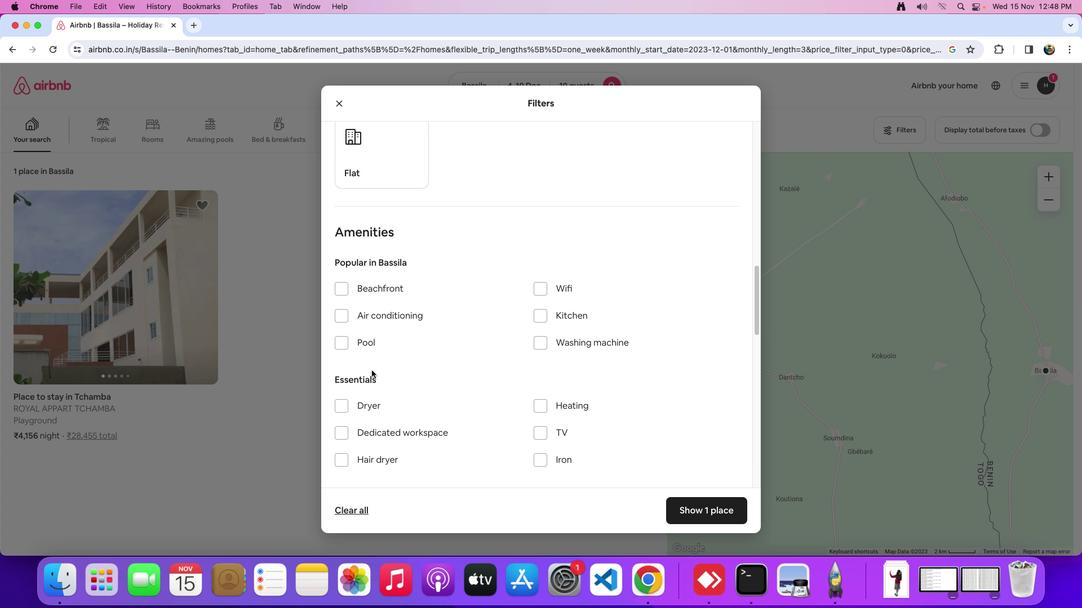 
Action: Mouse pressed left at (371, 370)
Screenshot: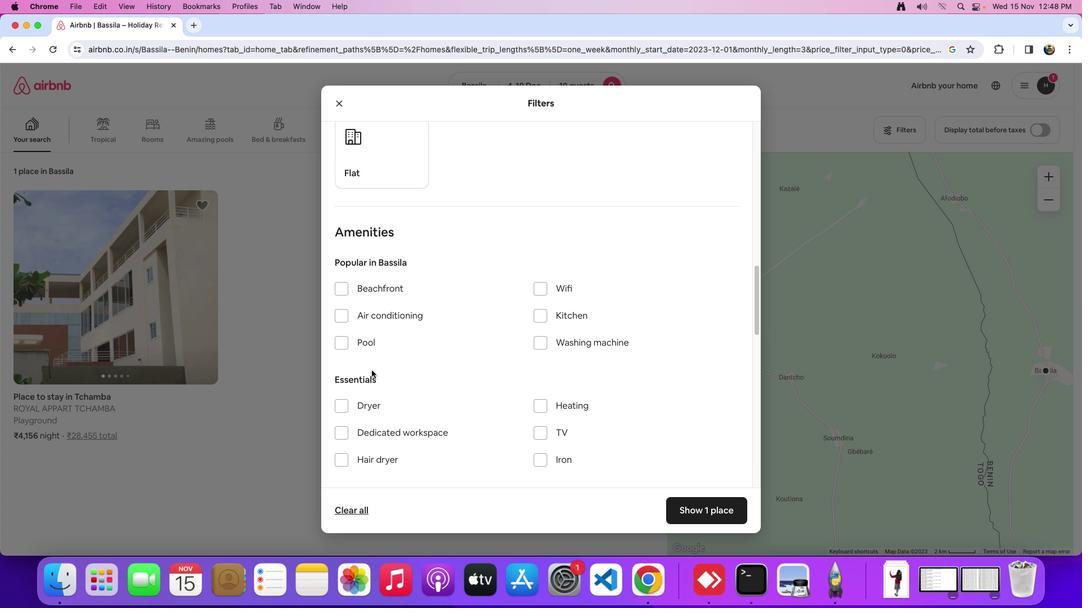 
Action: Mouse moved to (542, 293)
Screenshot: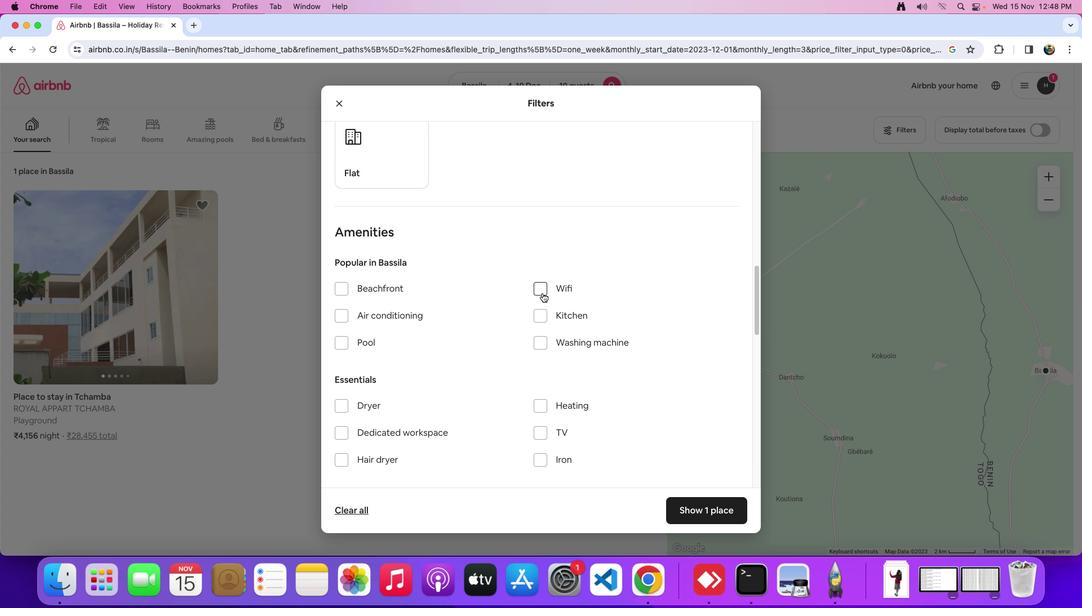 
Action: Mouse pressed left at (542, 293)
Screenshot: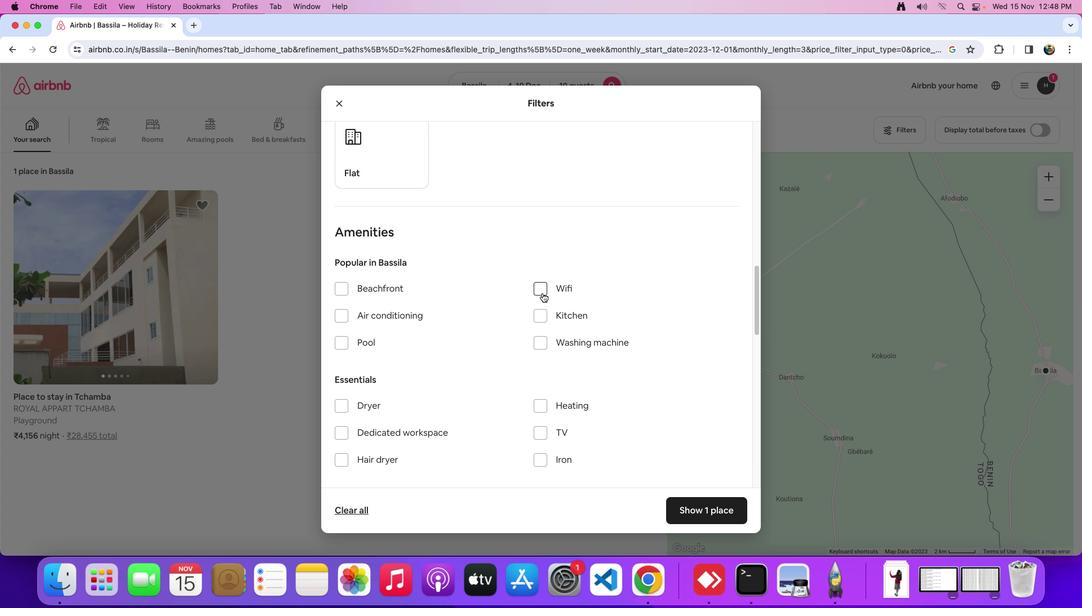 
Action: Mouse moved to (542, 293)
Screenshot: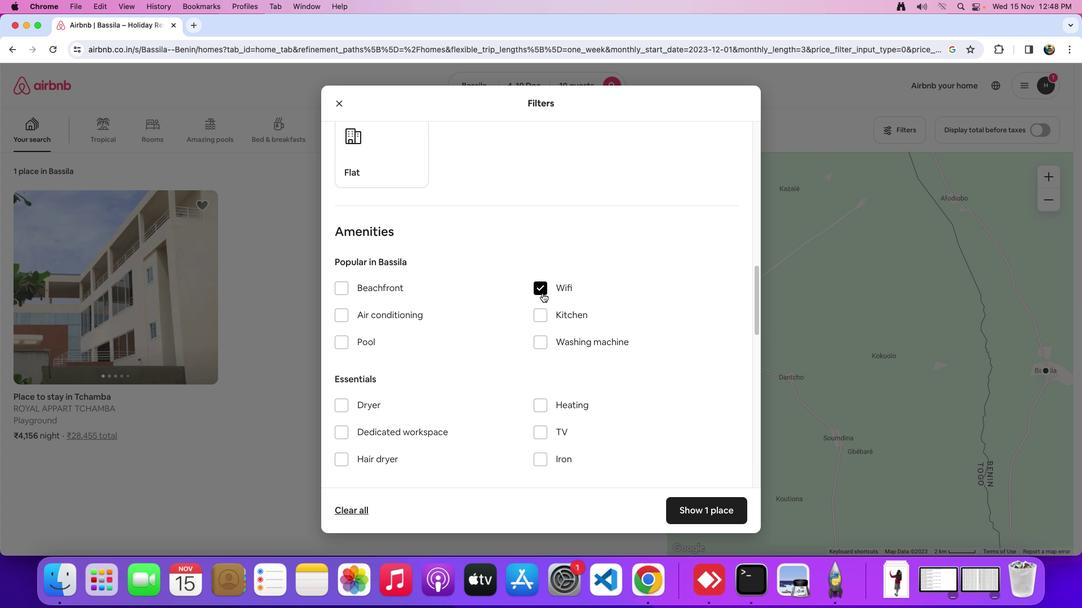 
Action: Mouse scrolled (542, 293) with delta (0, 0)
Screenshot: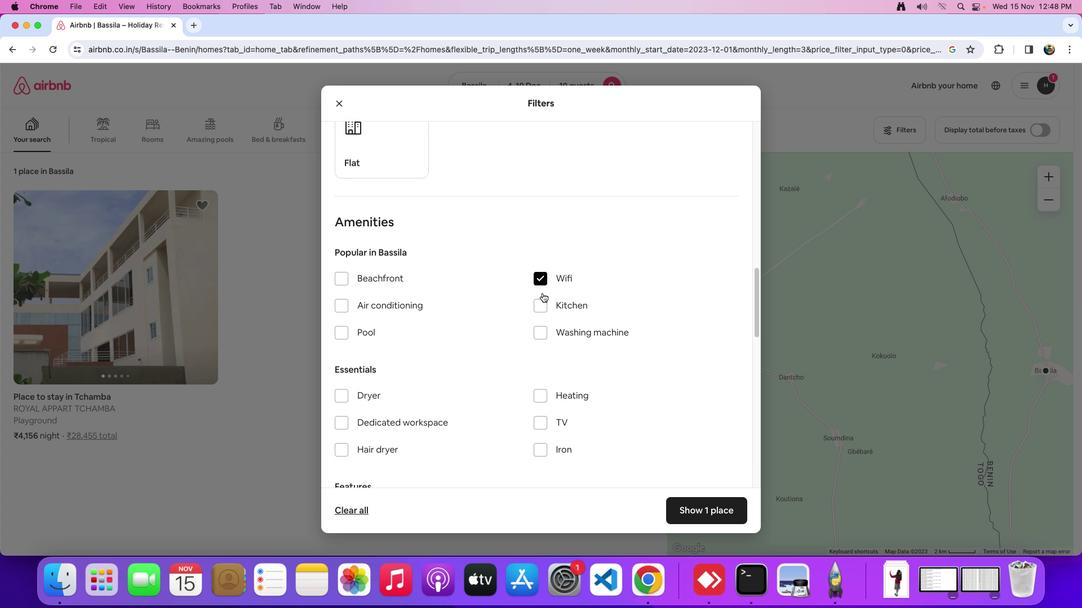 
Action: Mouse scrolled (542, 293) with delta (0, 0)
Screenshot: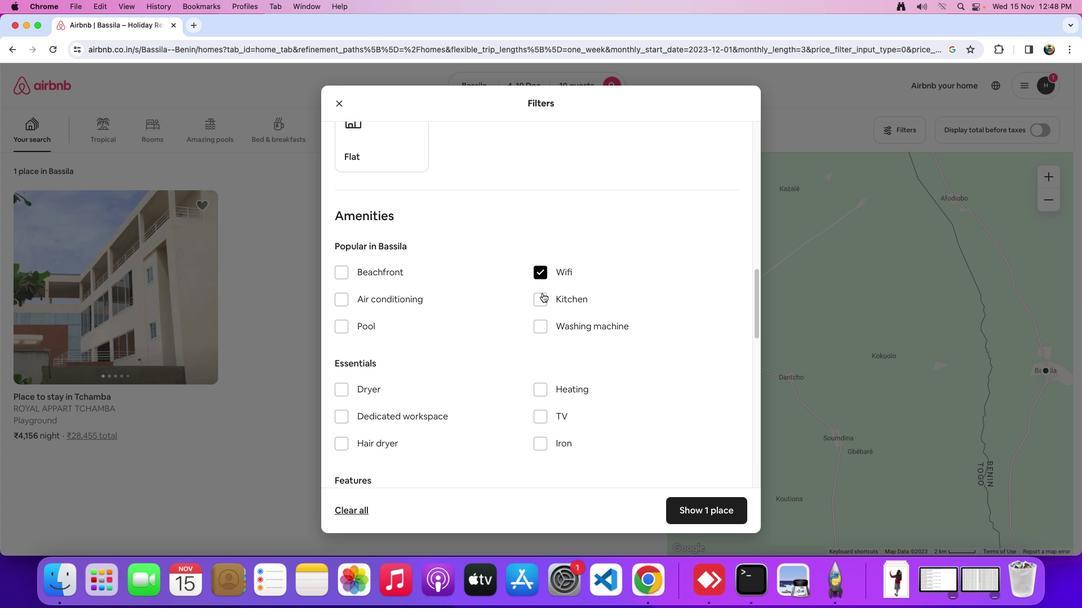
Action: Mouse scrolled (542, 293) with delta (0, 0)
Screenshot: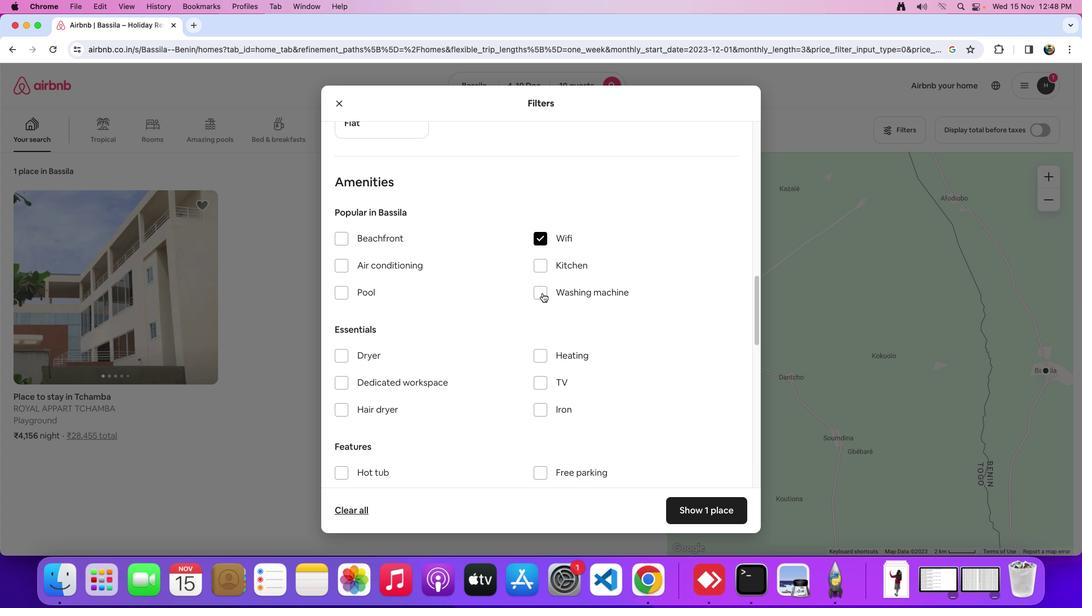 
Action: Mouse scrolled (542, 293) with delta (0, 0)
Screenshot: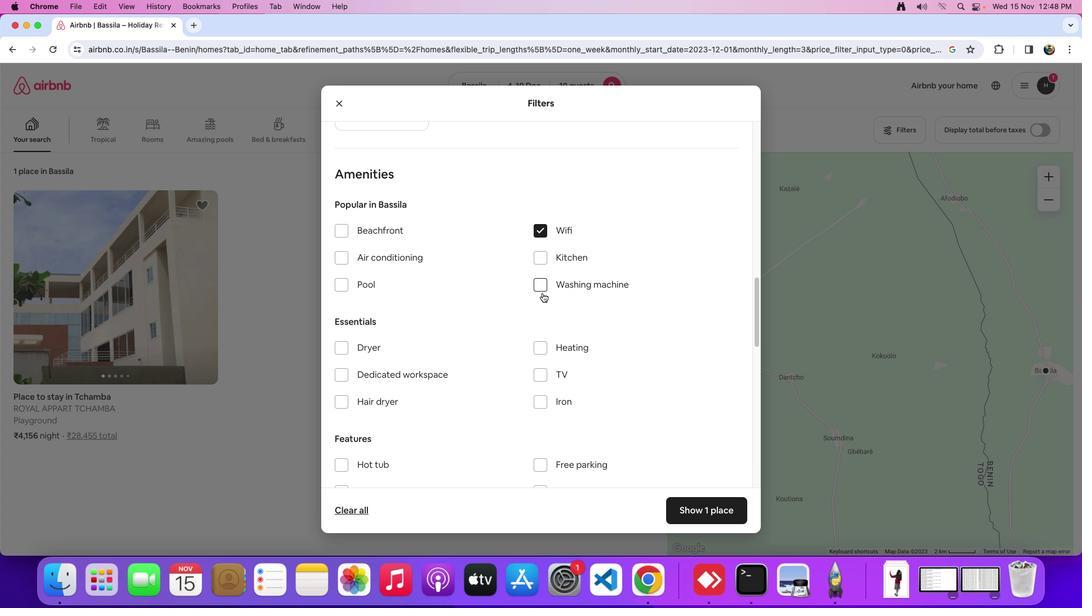 
Action: Mouse scrolled (542, 293) with delta (0, 0)
Screenshot: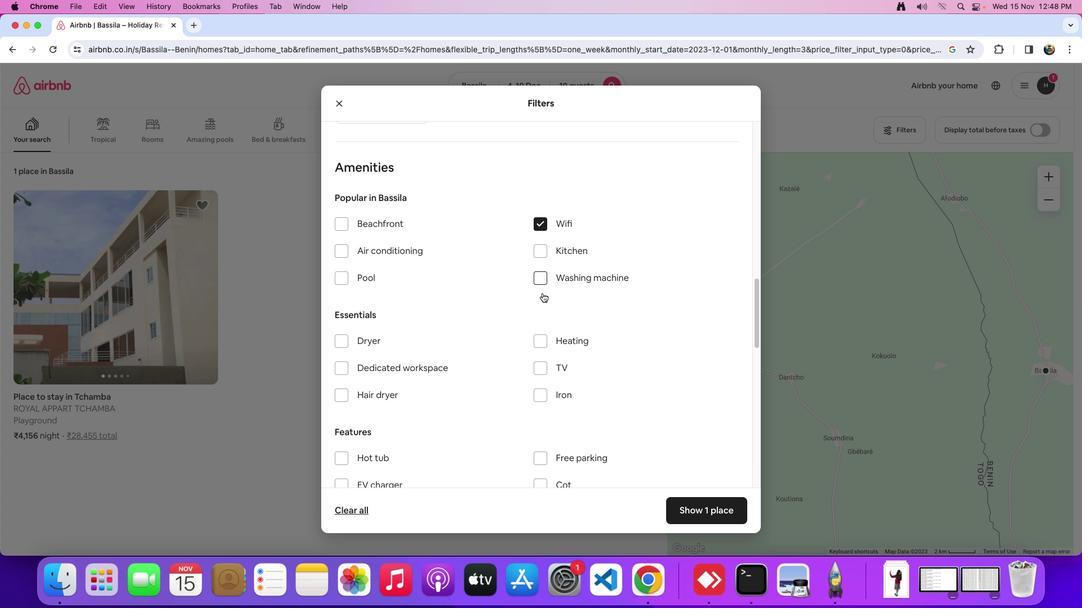 
Action: Mouse moved to (542, 295)
Screenshot: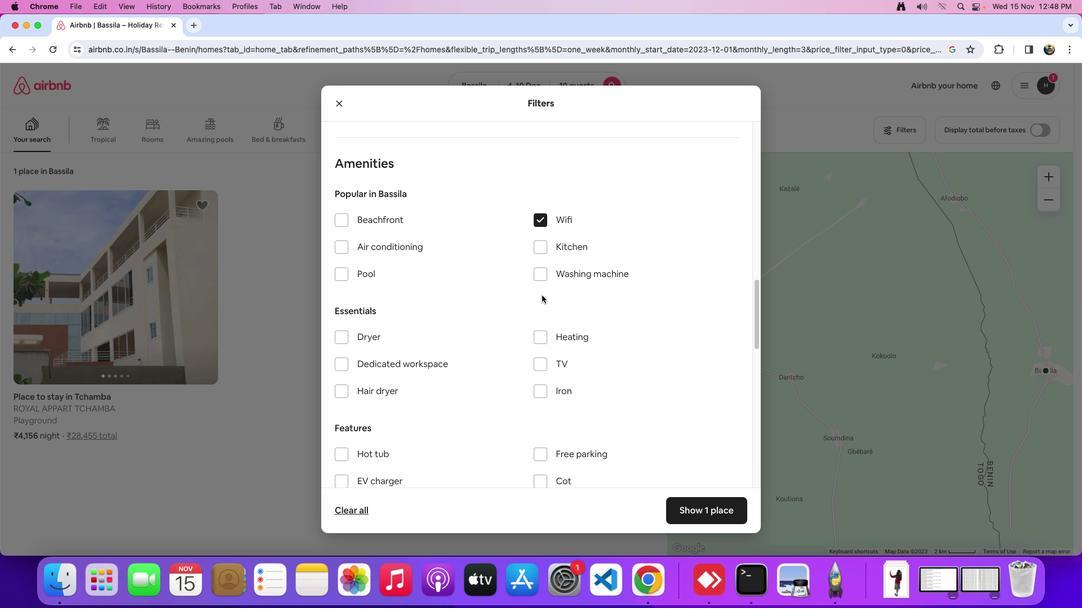 
Action: Mouse scrolled (542, 295) with delta (0, 0)
Screenshot: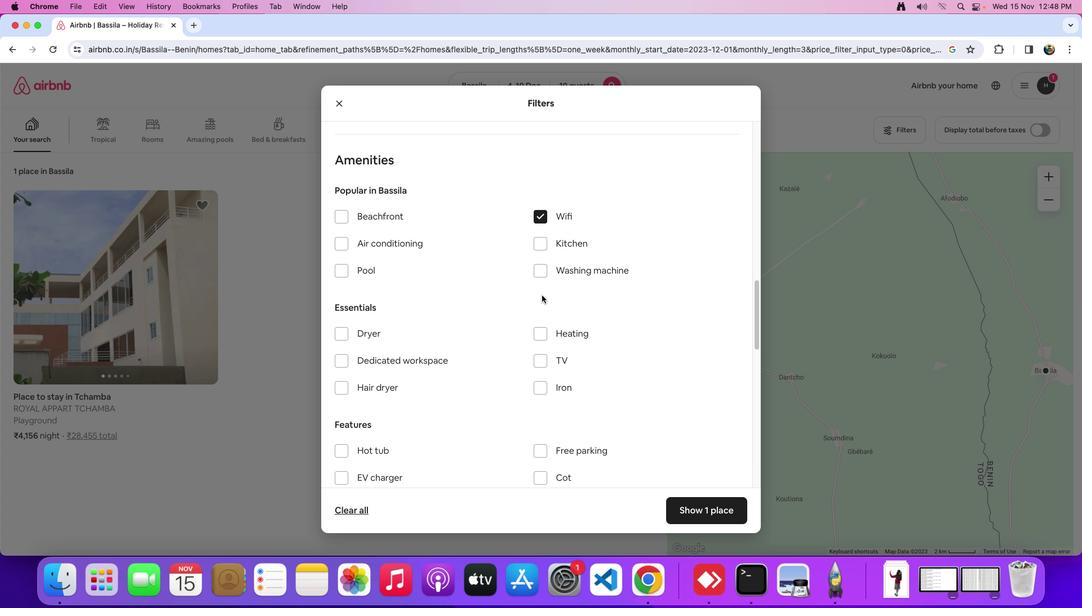 
Action: Mouse scrolled (542, 295) with delta (0, 0)
Screenshot: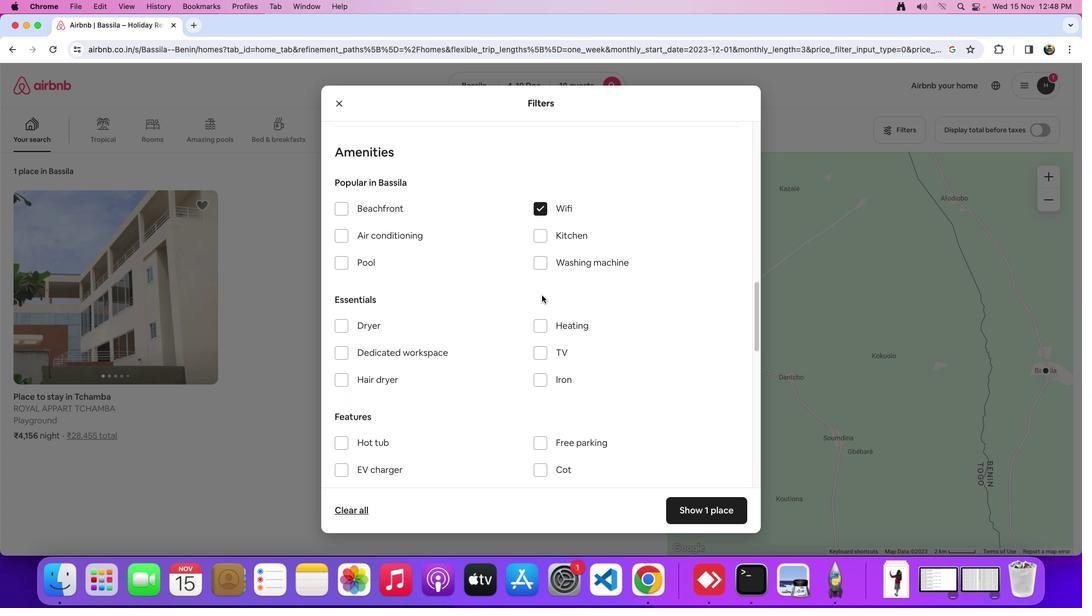 
Action: Mouse moved to (550, 348)
Screenshot: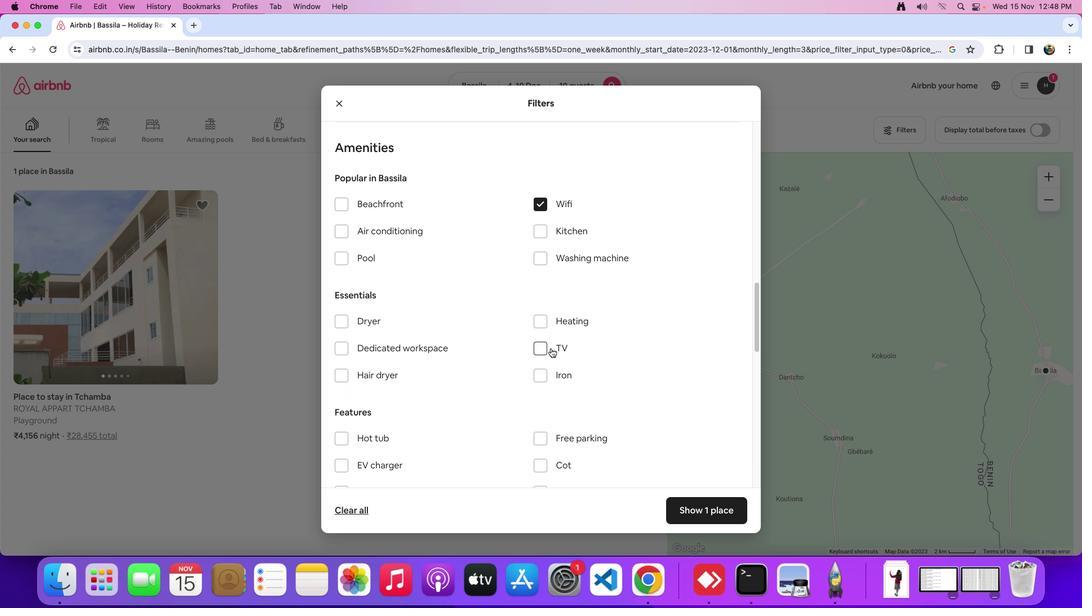 
Action: Mouse pressed left at (550, 348)
Screenshot: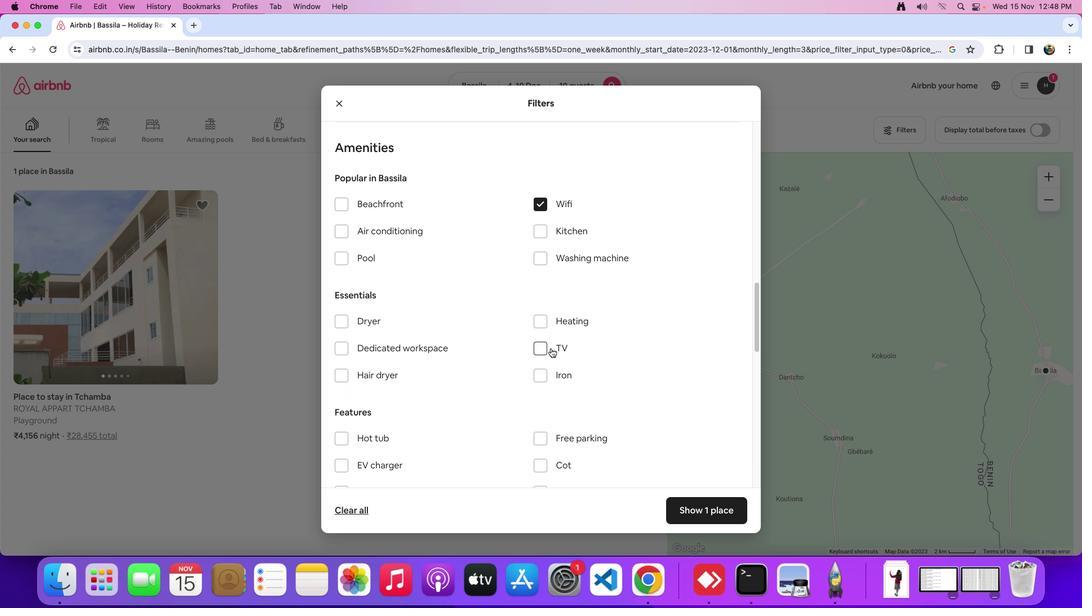 
Action: Mouse moved to (532, 364)
Screenshot: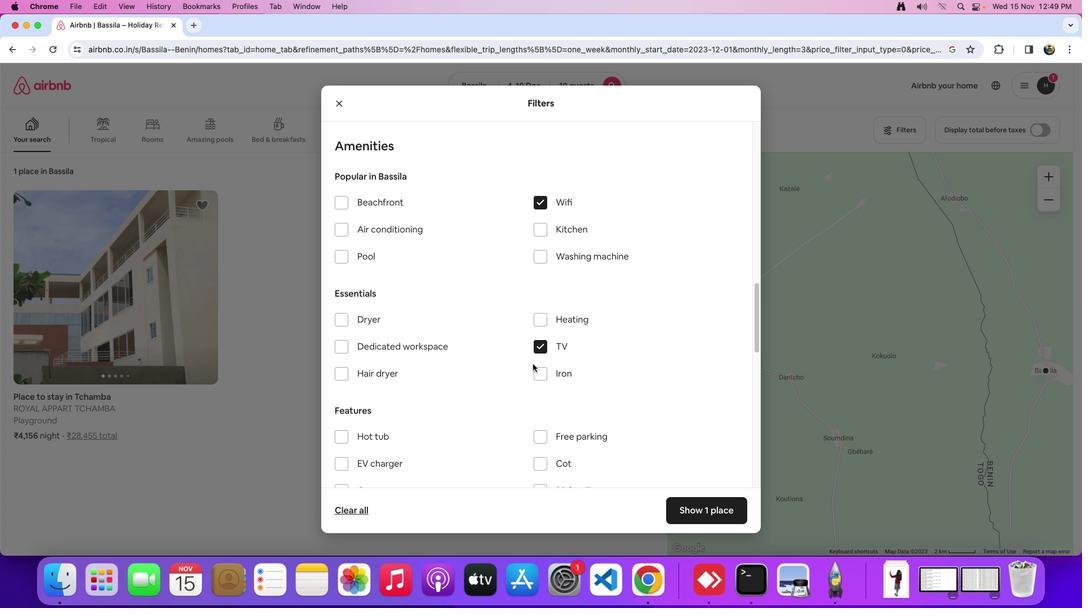 
Action: Mouse scrolled (532, 364) with delta (0, 0)
Screenshot: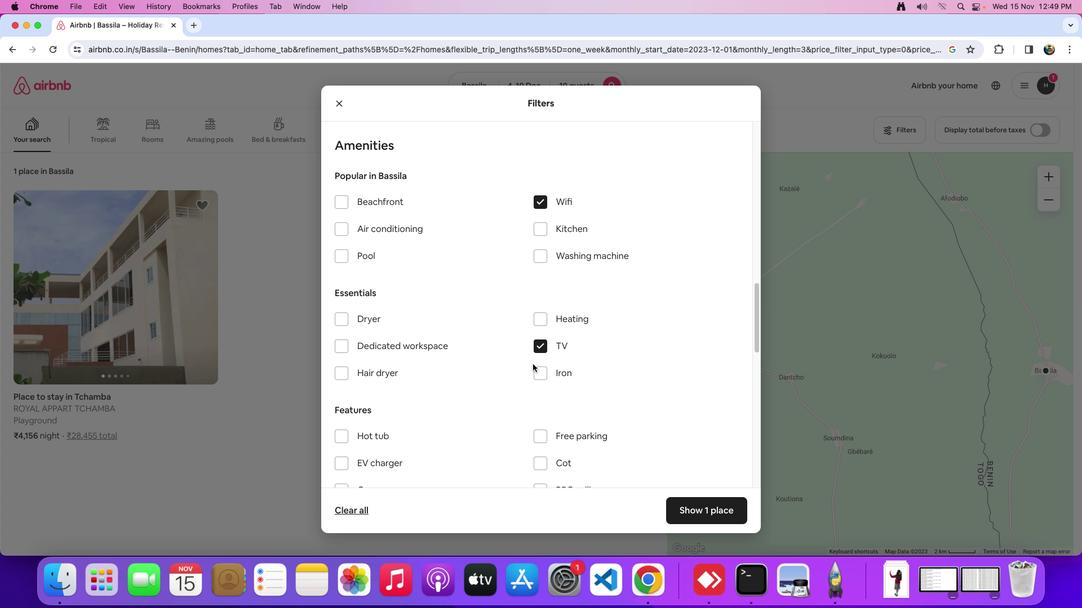 
Action: Mouse scrolled (532, 364) with delta (0, 0)
Screenshot: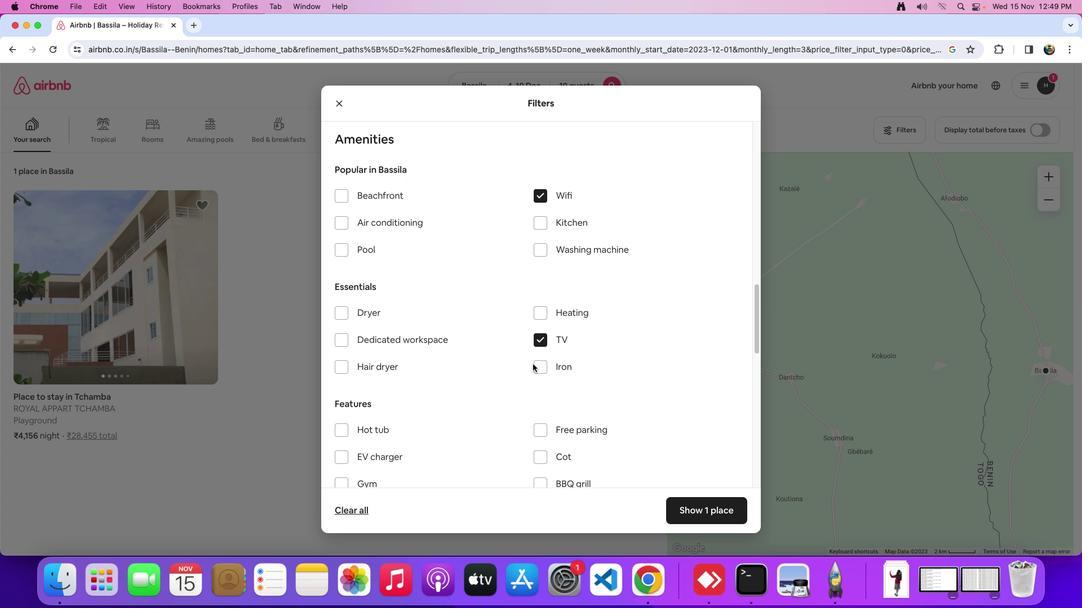 
Action: Mouse scrolled (532, 364) with delta (0, 0)
Screenshot: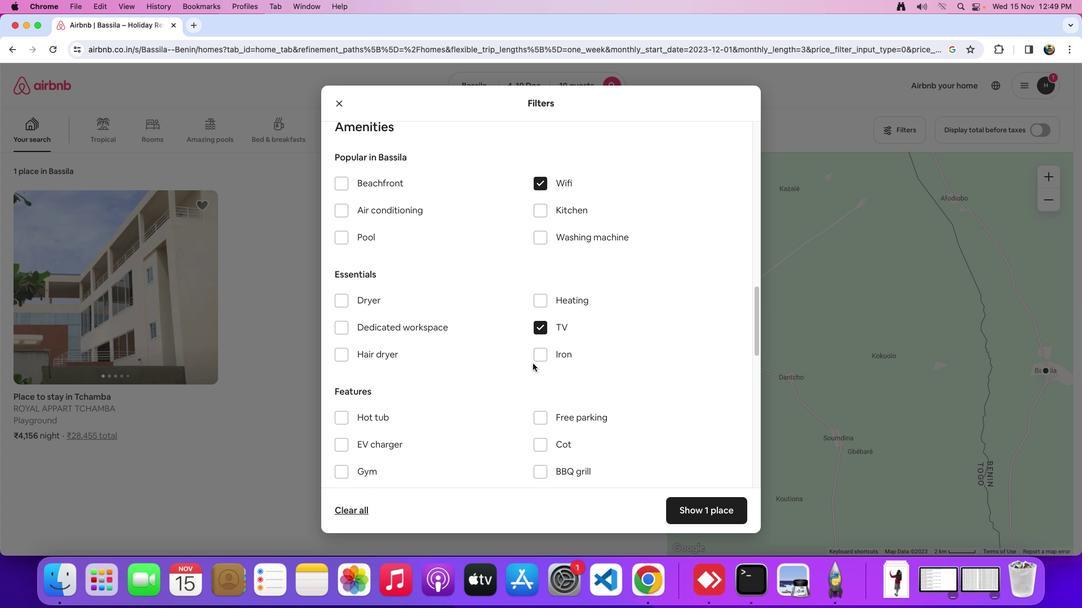 
Action: Mouse moved to (532, 363)
Screenshot: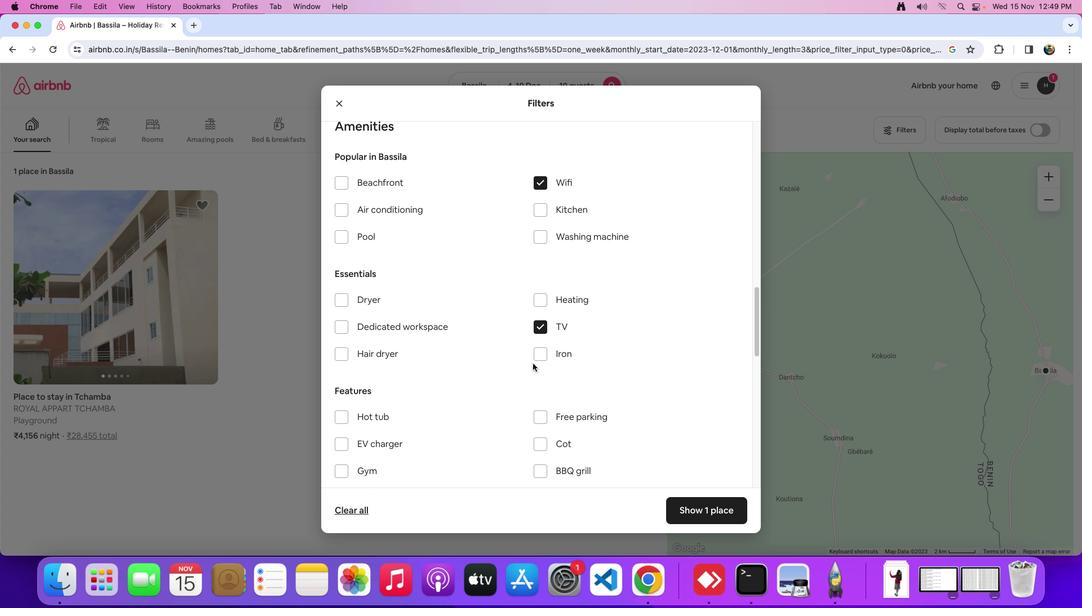 
Action: Mouse scrolled (532, 363) with delta (0, 0)
Screenshot: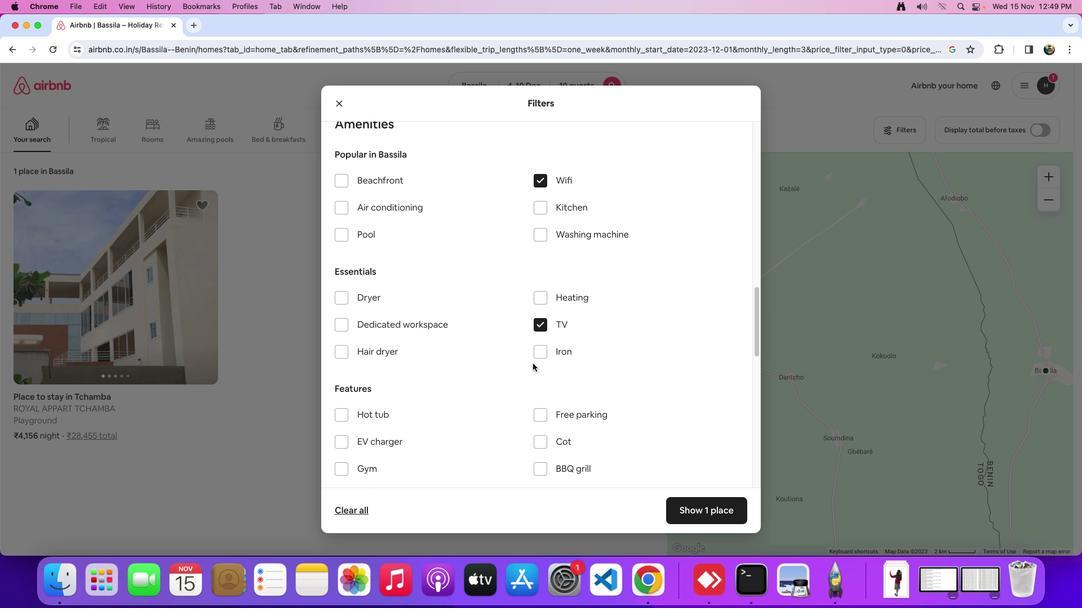
Action: Mouse moved to (532, 363)
Screenshot: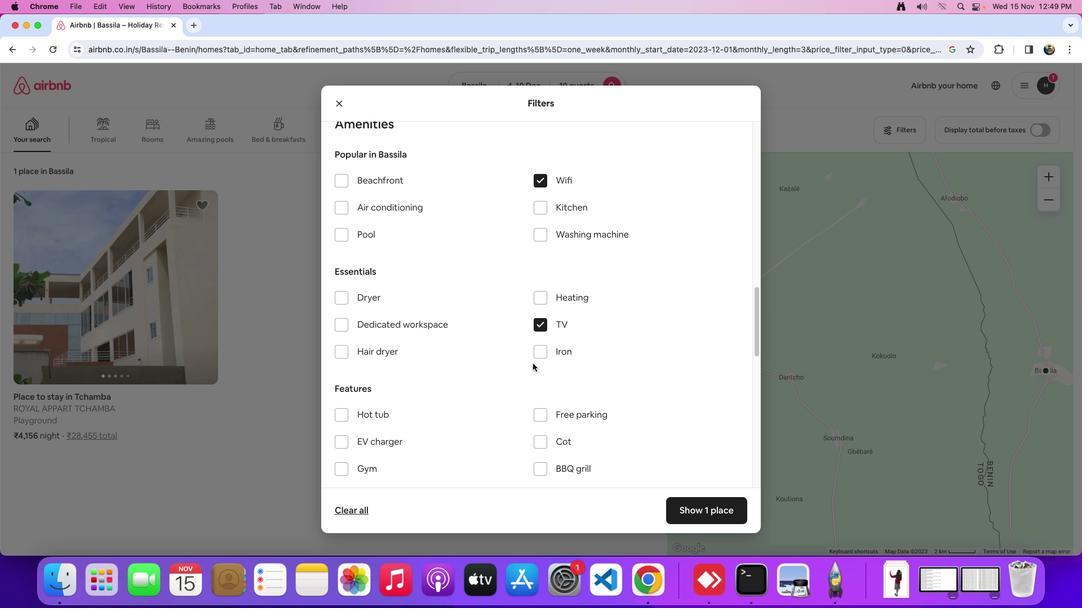 
Action: Mouse scrolled (532, 363) with delta (0, 0)
Screenshot: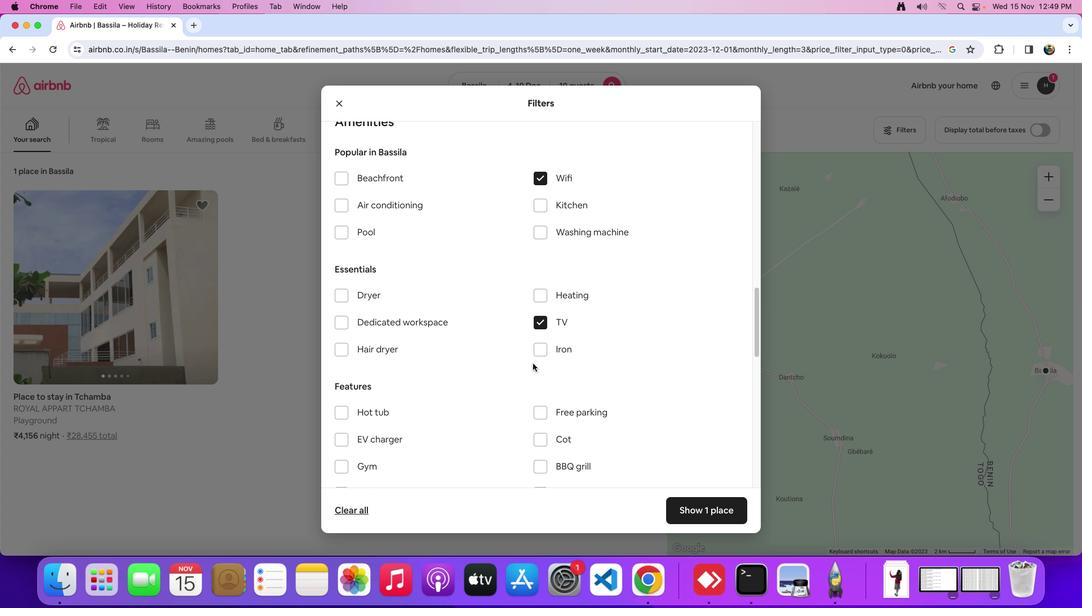 
Action: Mouse moved to (547, 414)
Screenshot: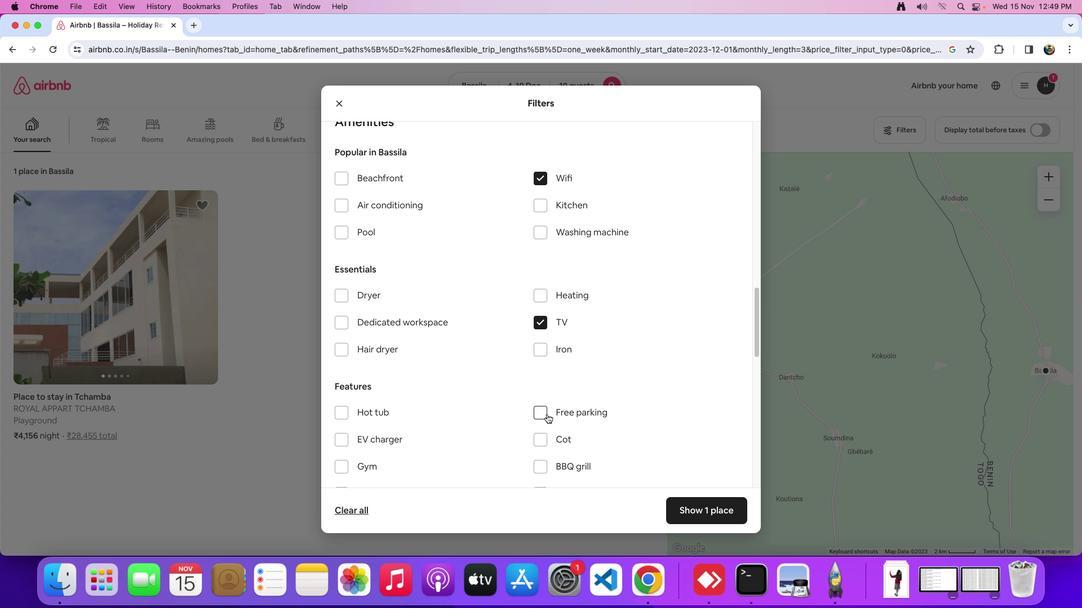
Action: Mouse pressed left at (547, 414)
Screenshot: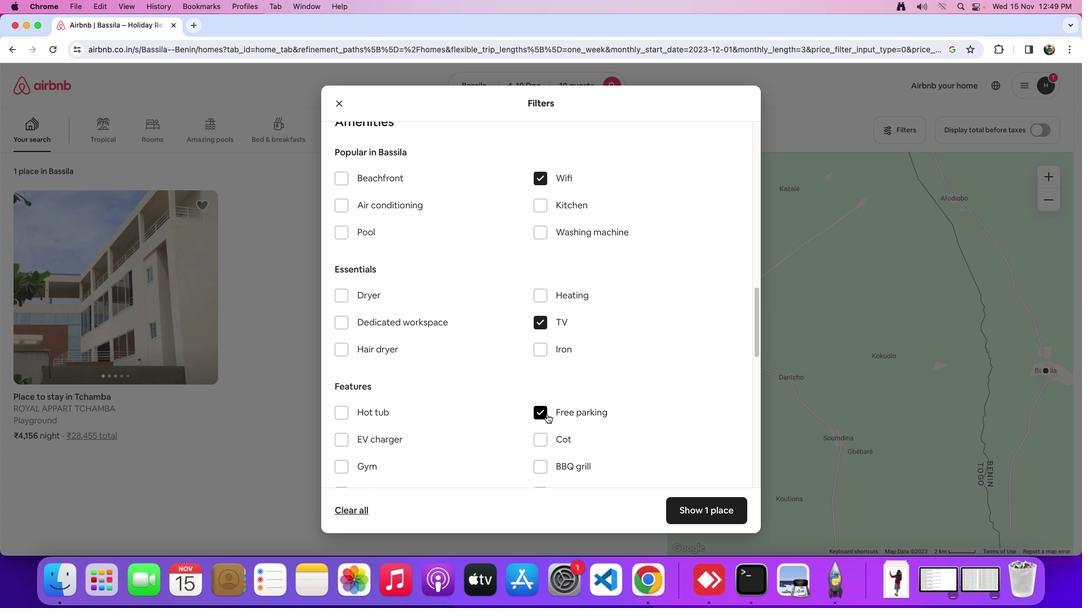
Action: Mouse moved to (547, 407)
Screenshot: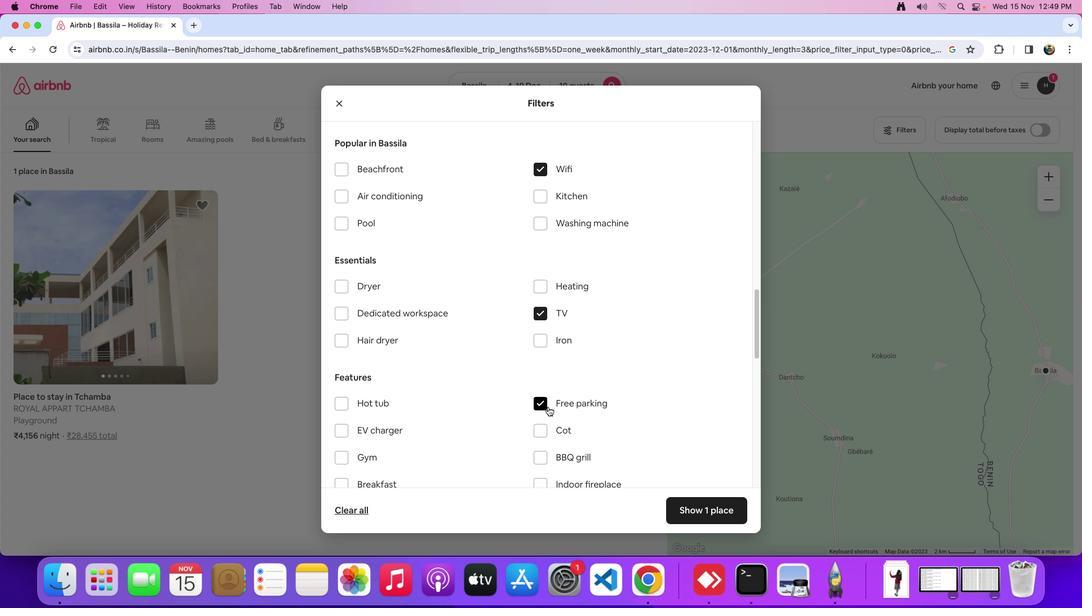 
Action: Mouse scrolled (547, 407) with delta (0, 0)
Screenshot: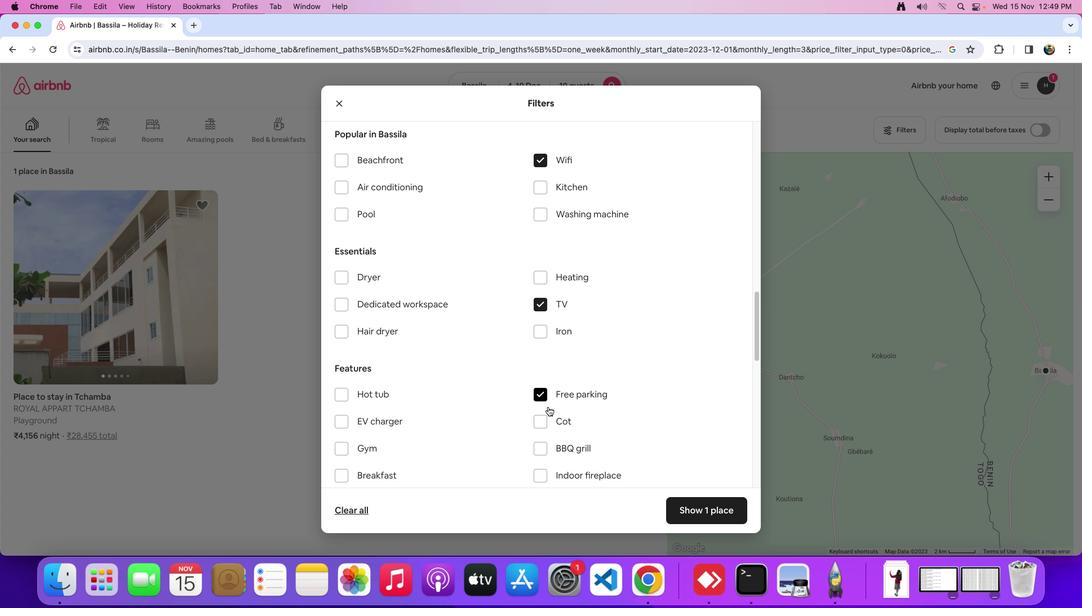 
Action: Mouse scrolled (547, 407) with delta (0, 0)
Screenshot: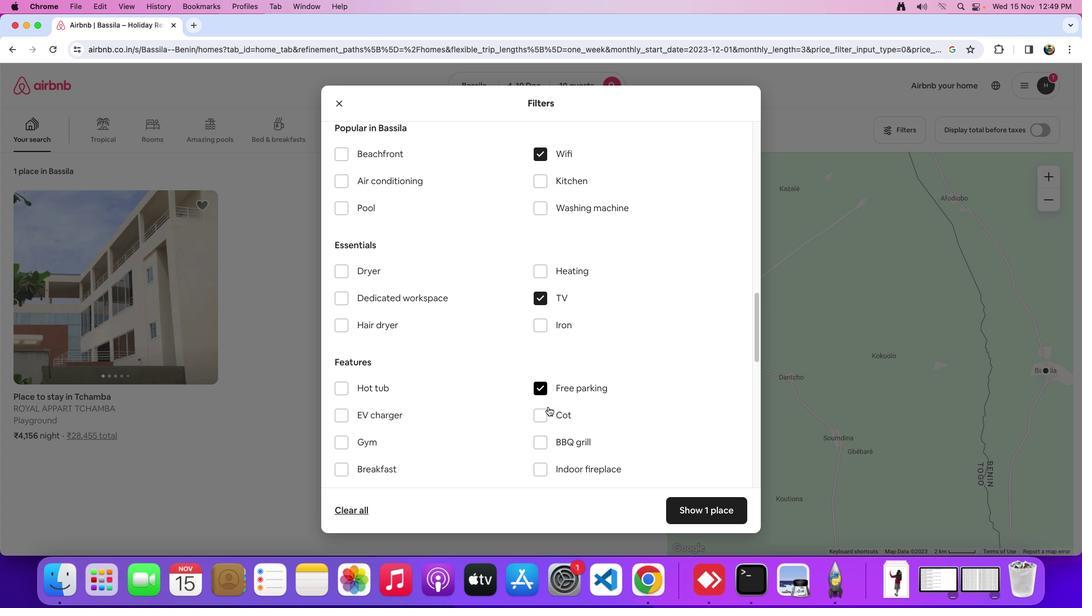 
Action: Mouse moved to (547, 407)
Screenshot: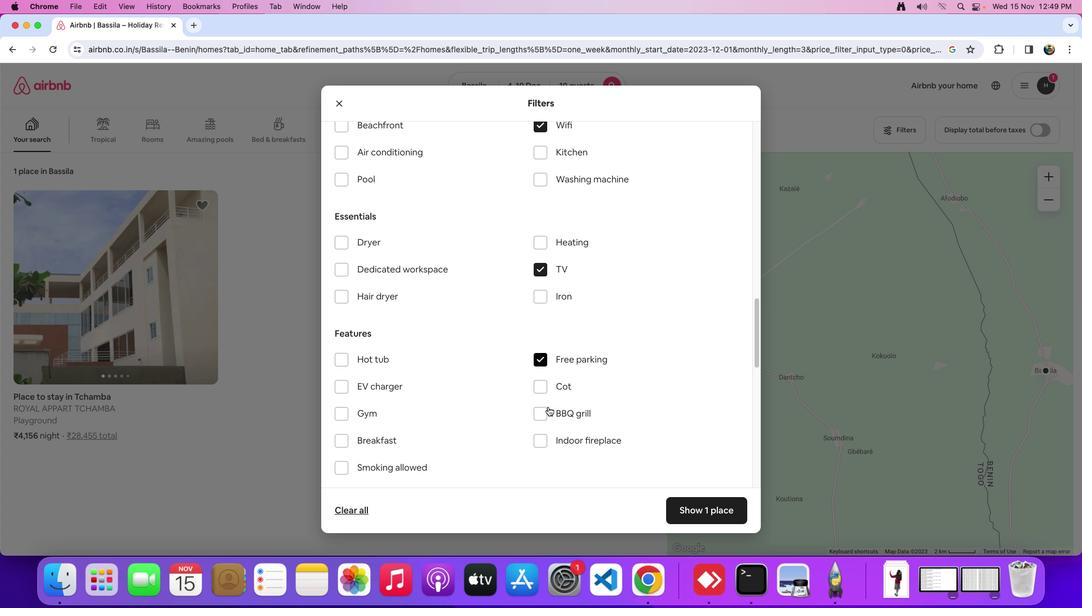 
Action: Mouse scrolled (547, 407) with delta (0, -1)
Screenshot: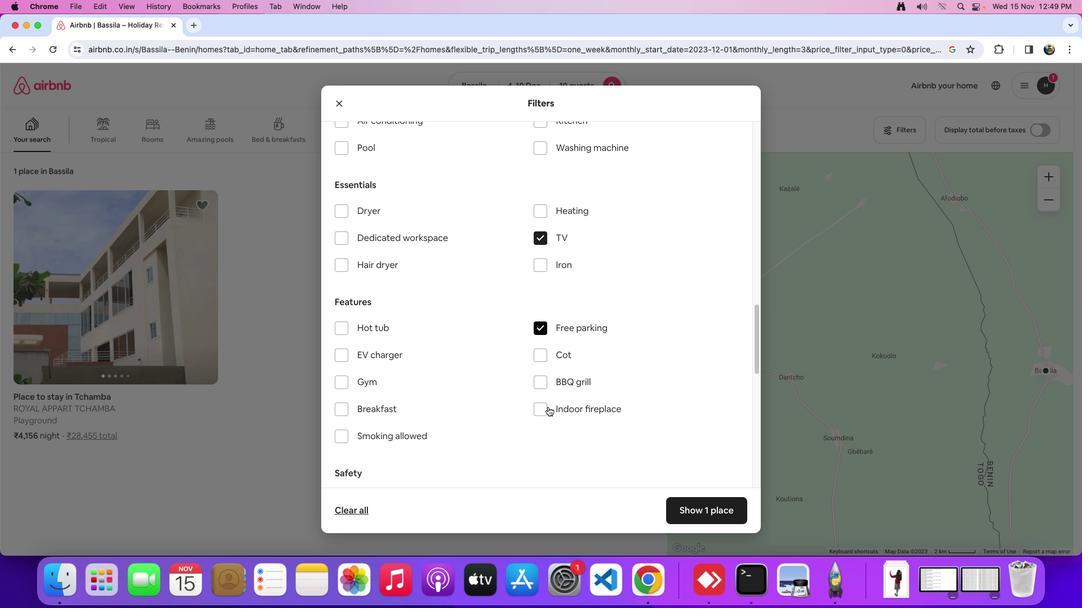 
Action: Mouse scrolled (547, 407) with delta (0, -1)
Screenshot: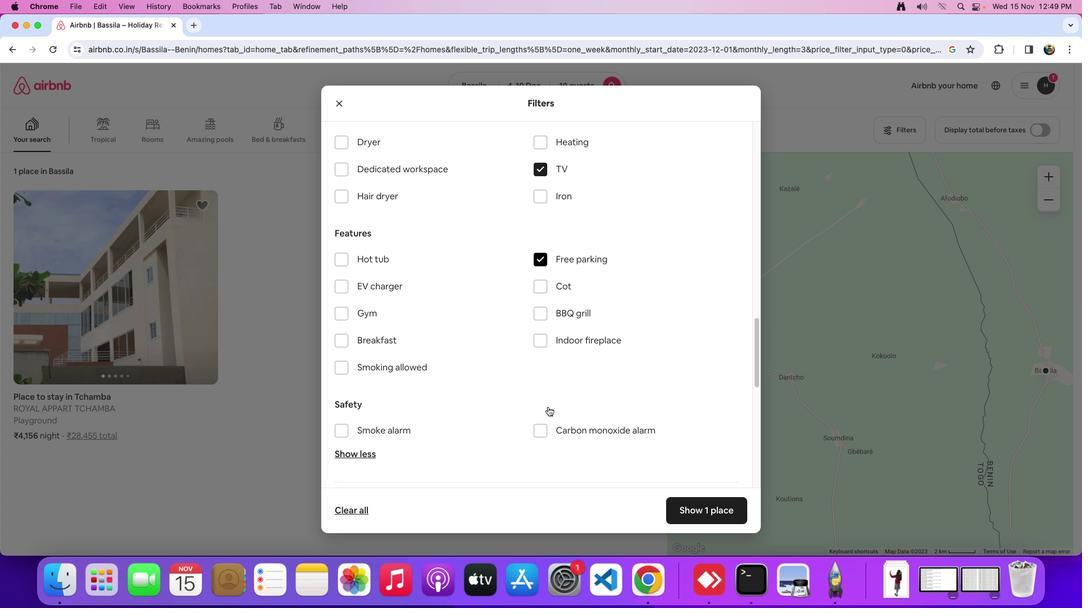 
Action: Mouse moved to (547, 406)
Screenshot: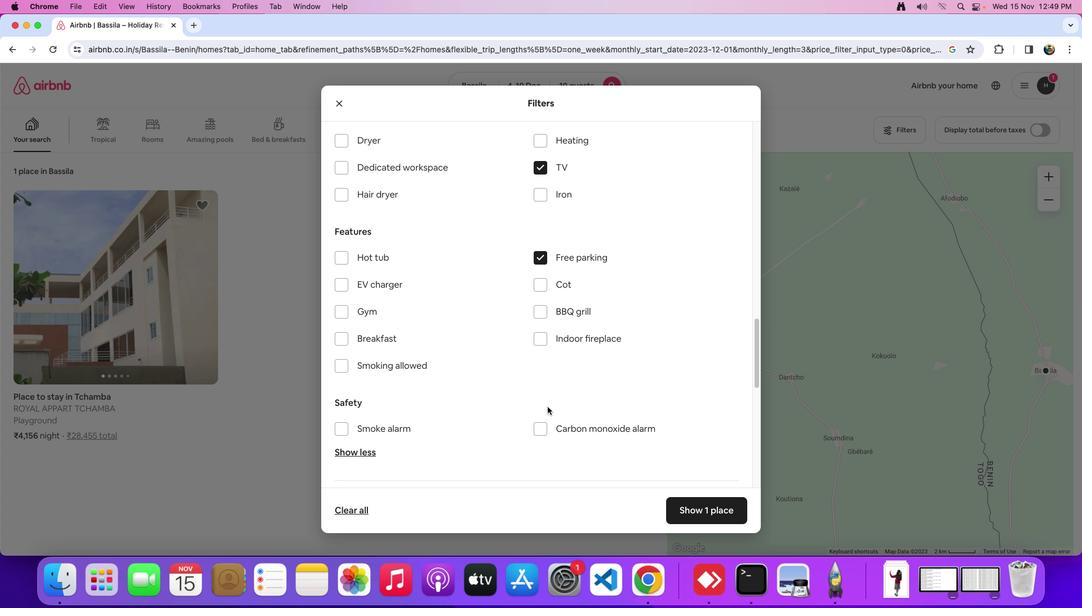 
Action: Mouse scrolled (547, 406) with delta (0, 0)
Screenshot: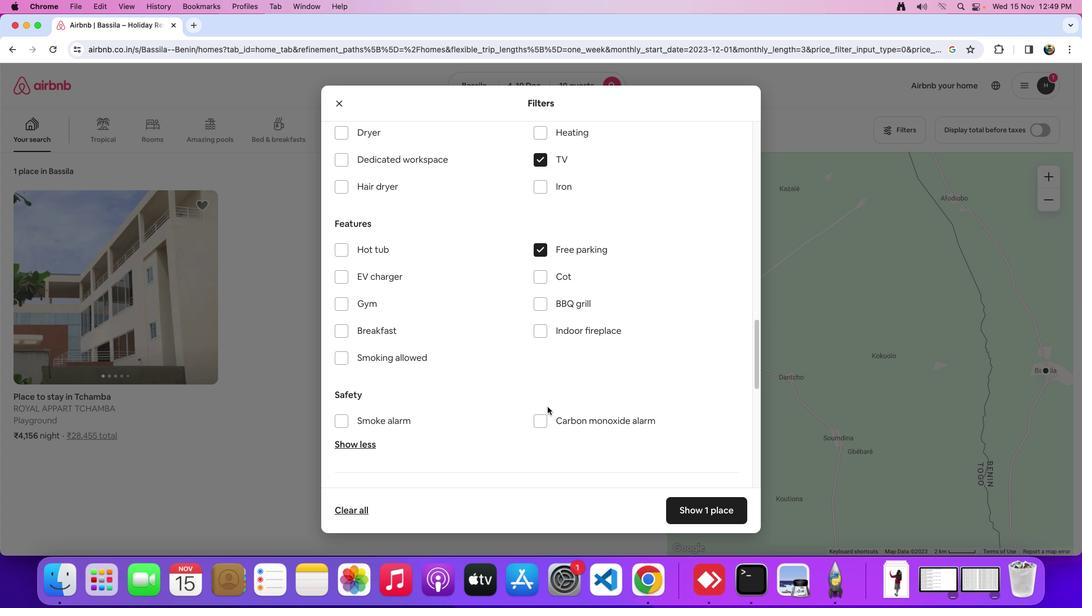 
Action: Mouse scrolled (547, 406) with delta (0, 0)
Screenshot: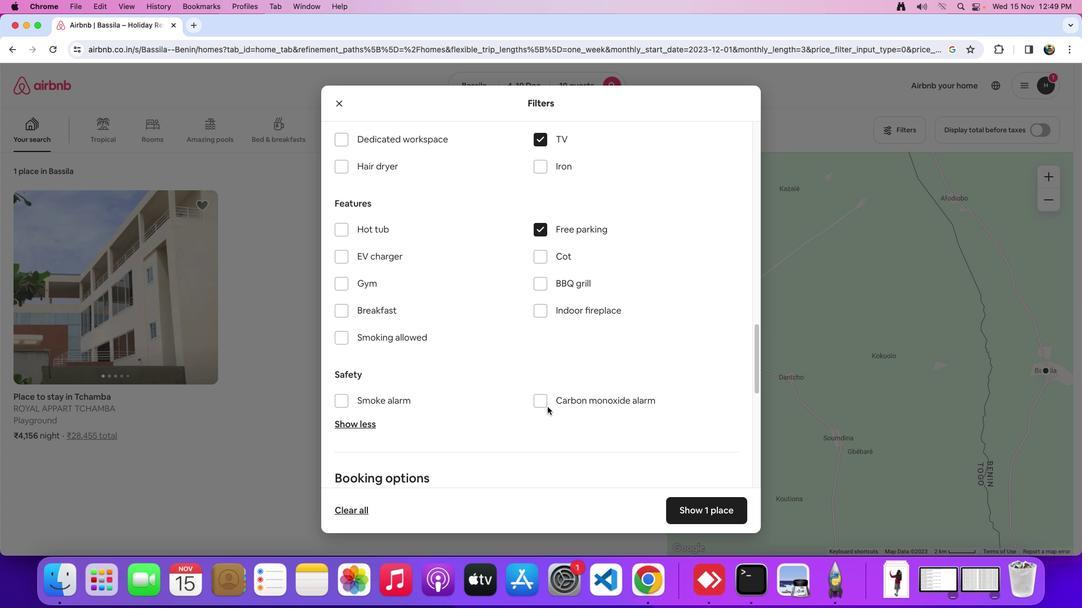
Action: Mouse scrolled (547, 406) with delta (0, 0)
Screenshot: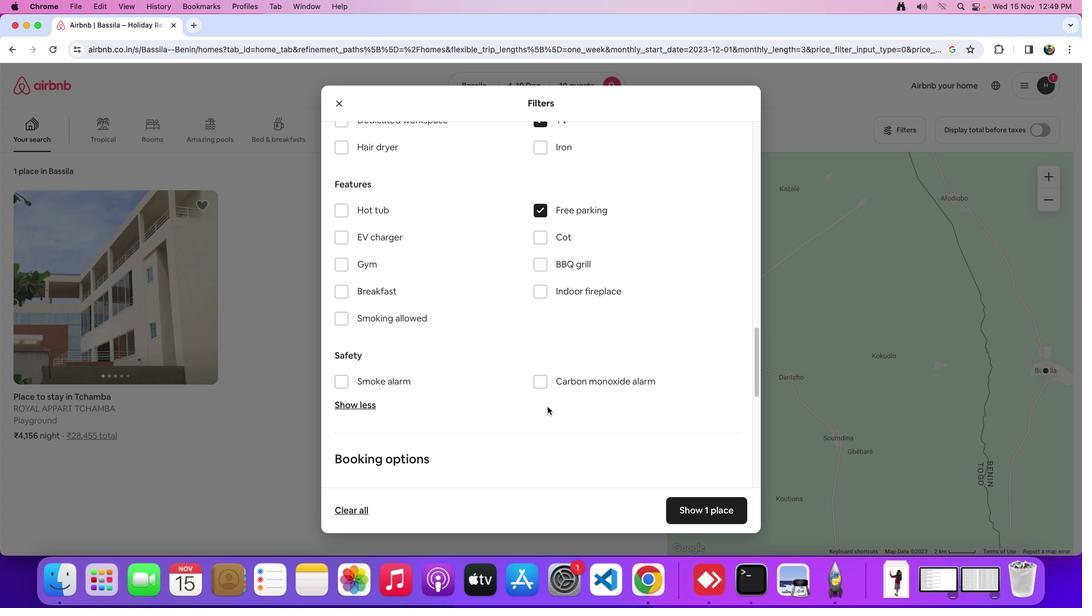 
Action: Mouse moved to (346, 250)
Screenshot: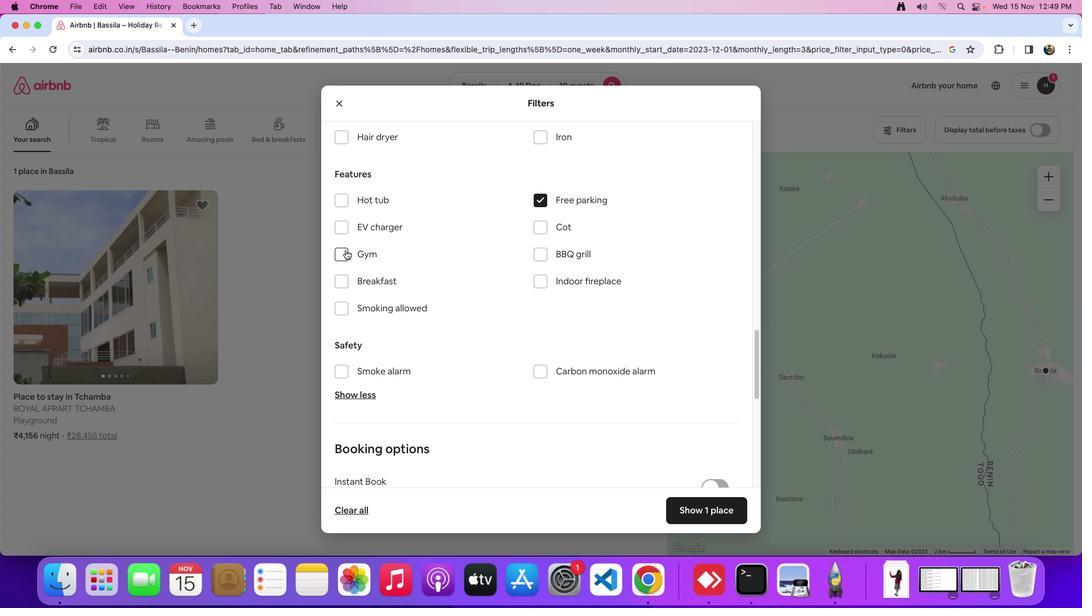 
Action: Mouse pressed left at (346, 250)
Screenshot: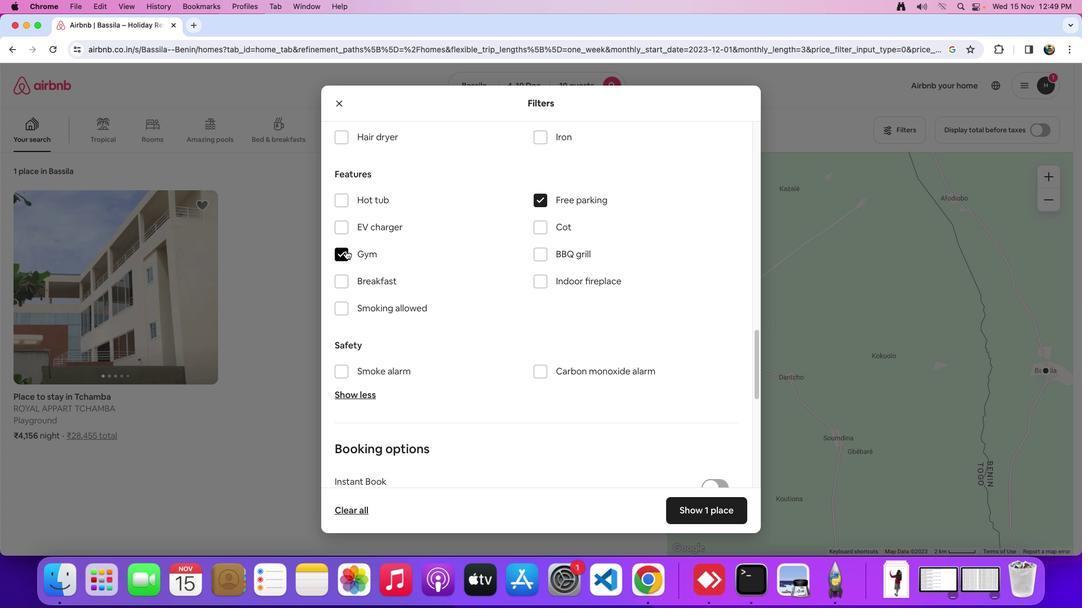 
Action: Mouse moved to (346, 285)
Screenshot: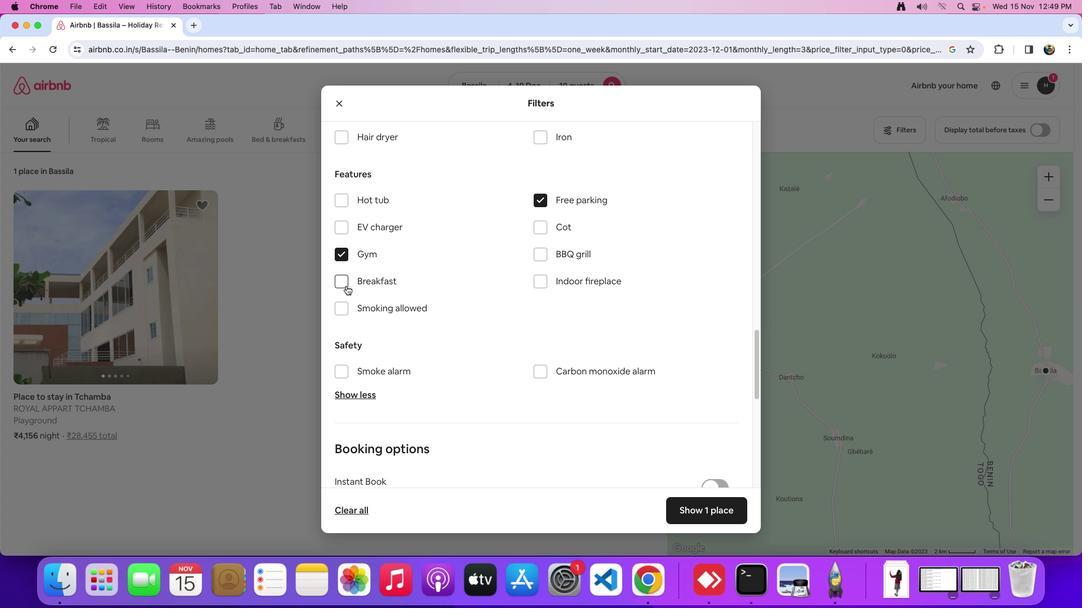 
Action: Mouse pressed left at (346, 285)
Screenshot: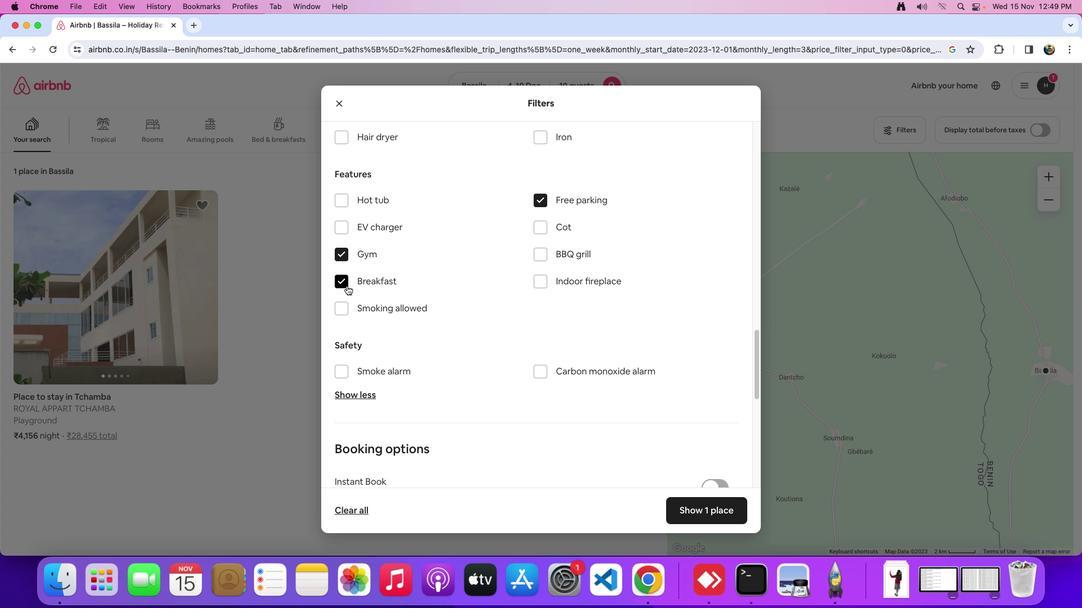 
Action: Mouse moved to (701, 509)
Screenshot: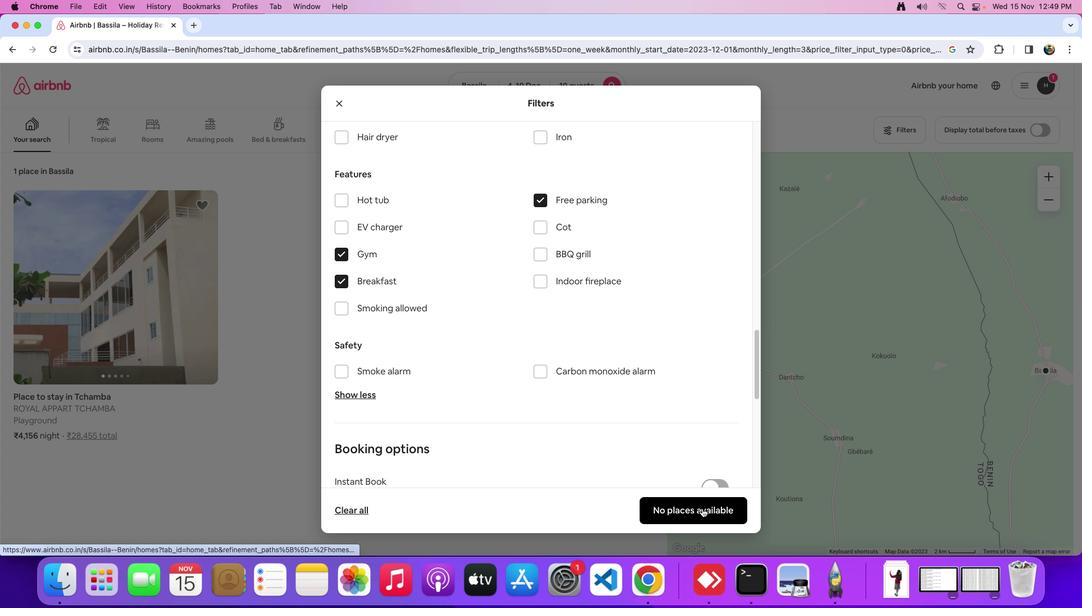 
Action: Mouse pressed left at (701, 509)
Screenshot: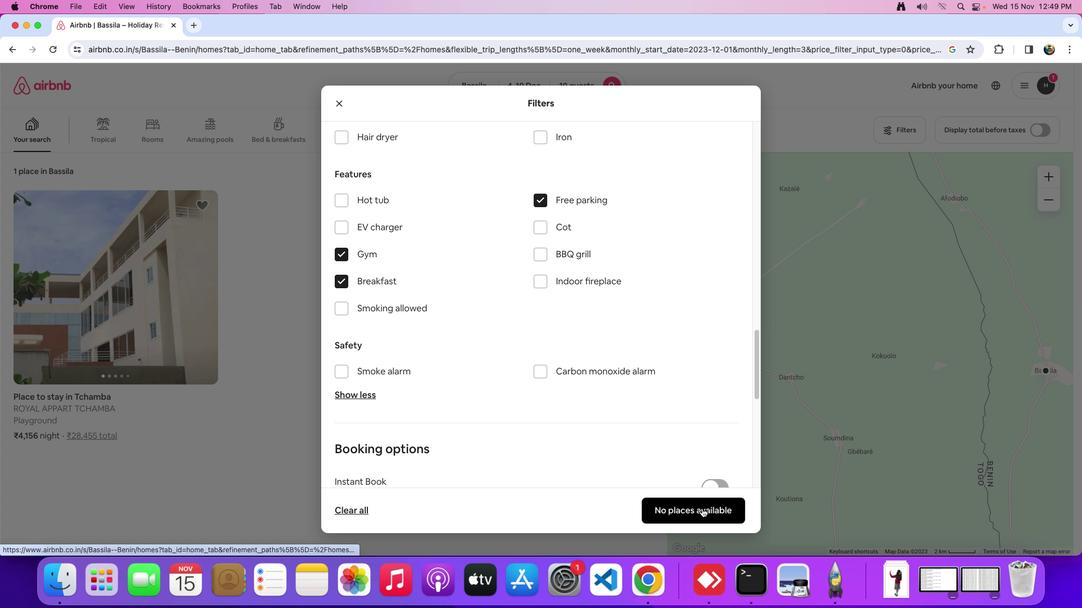 
Action: Mouse moved to (629, 421)
Screenshot: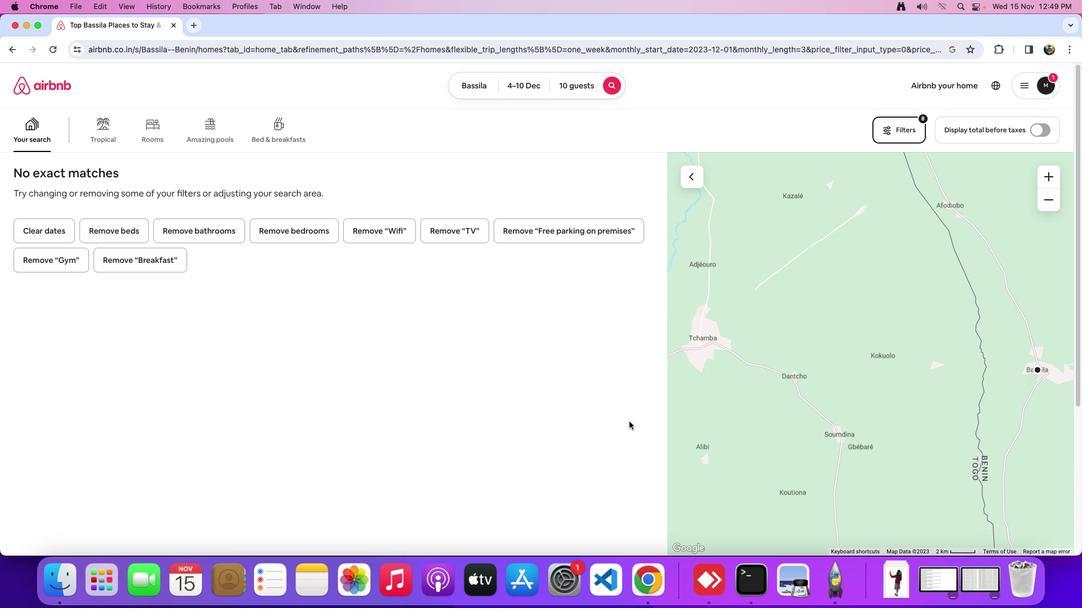 
Action: Mouse pressed left at (629, 421)
Screenshot: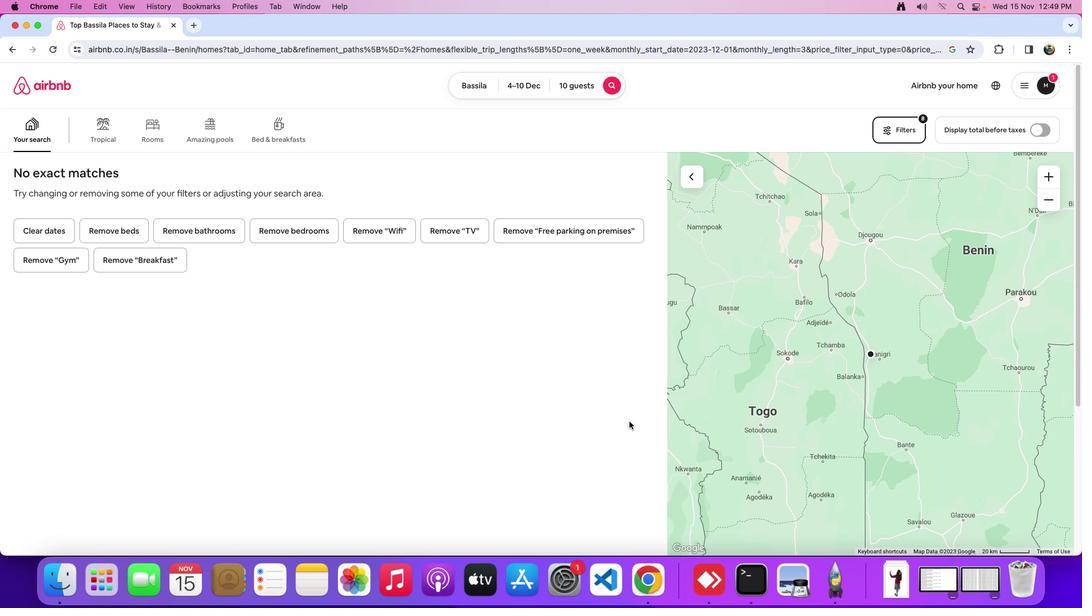 
